 Task: Find connections with filter location Pomerode with filter topic #realtorwith filter profile language German with filter current company Pharma Stuff with filter school Ramjas College with filter industry Internet Publishing with filter service category Healthcare Consulting with filter keywords title Casino Host
Action: Mouse moved to (174, 279)
Screenshot: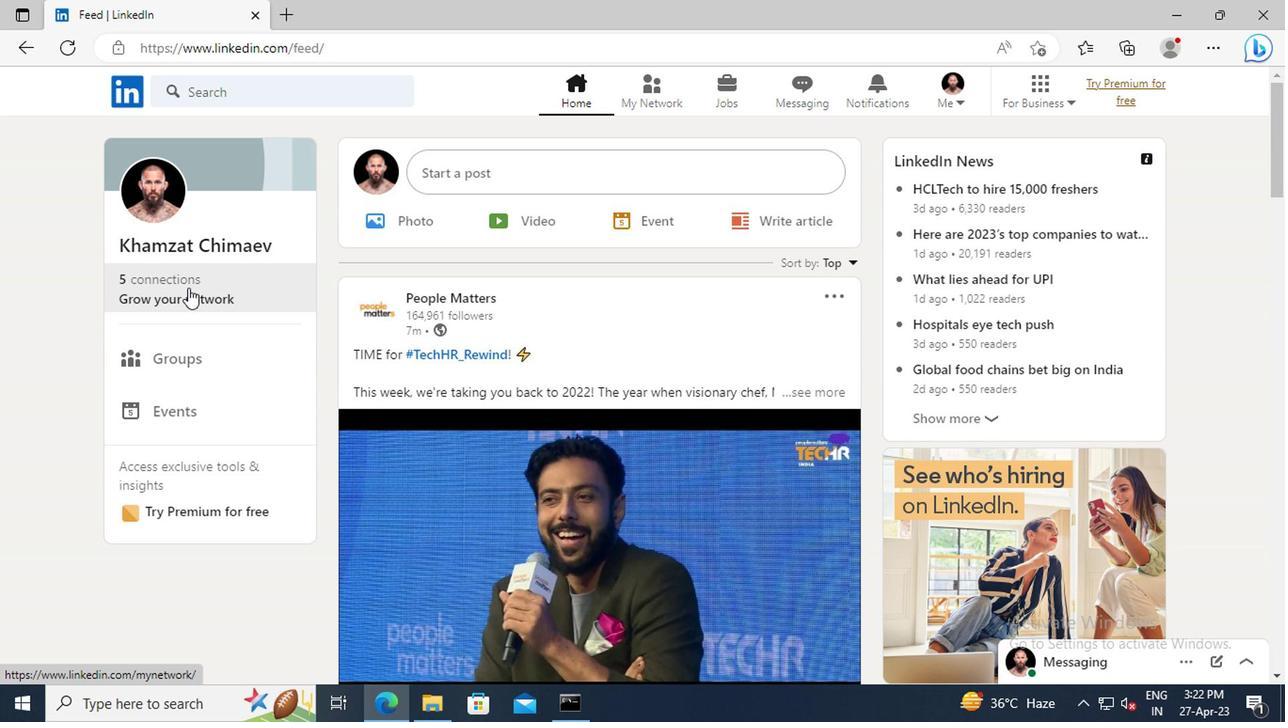 
Action: Mouse pressed left at (174, 279)
Screenshot: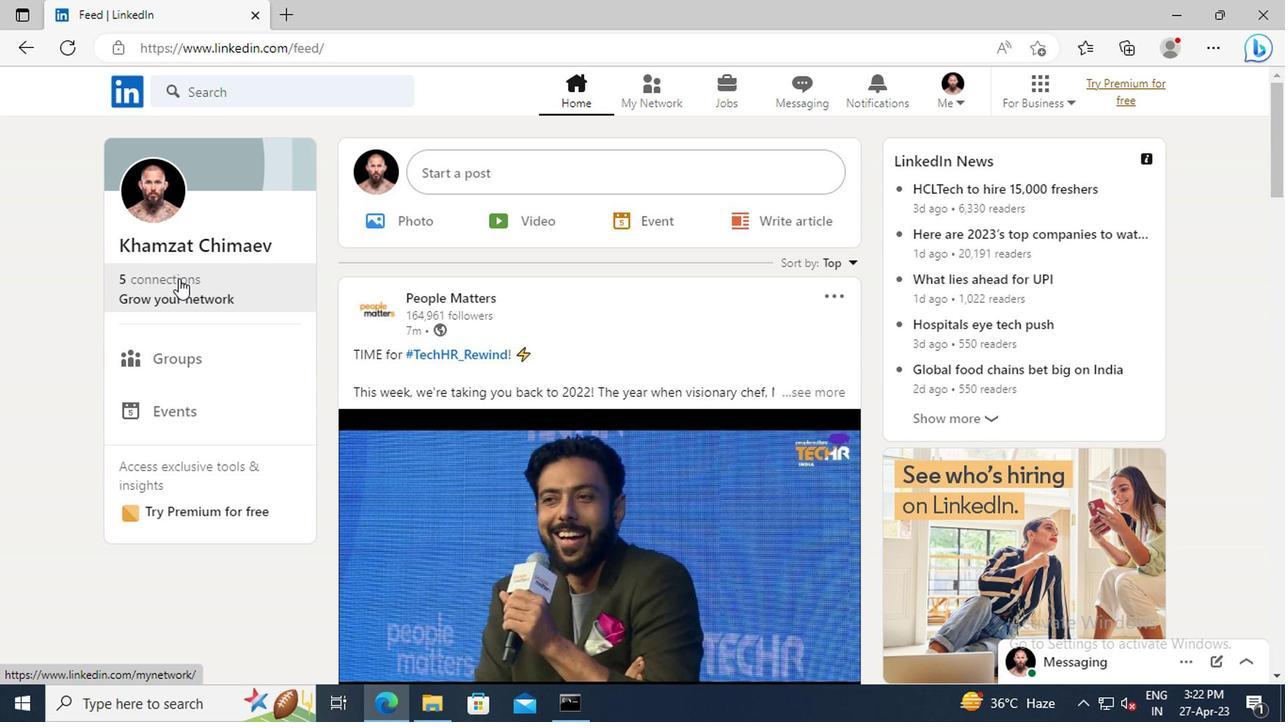 
Action: Mouse moved to (206, 189)
Screenshot: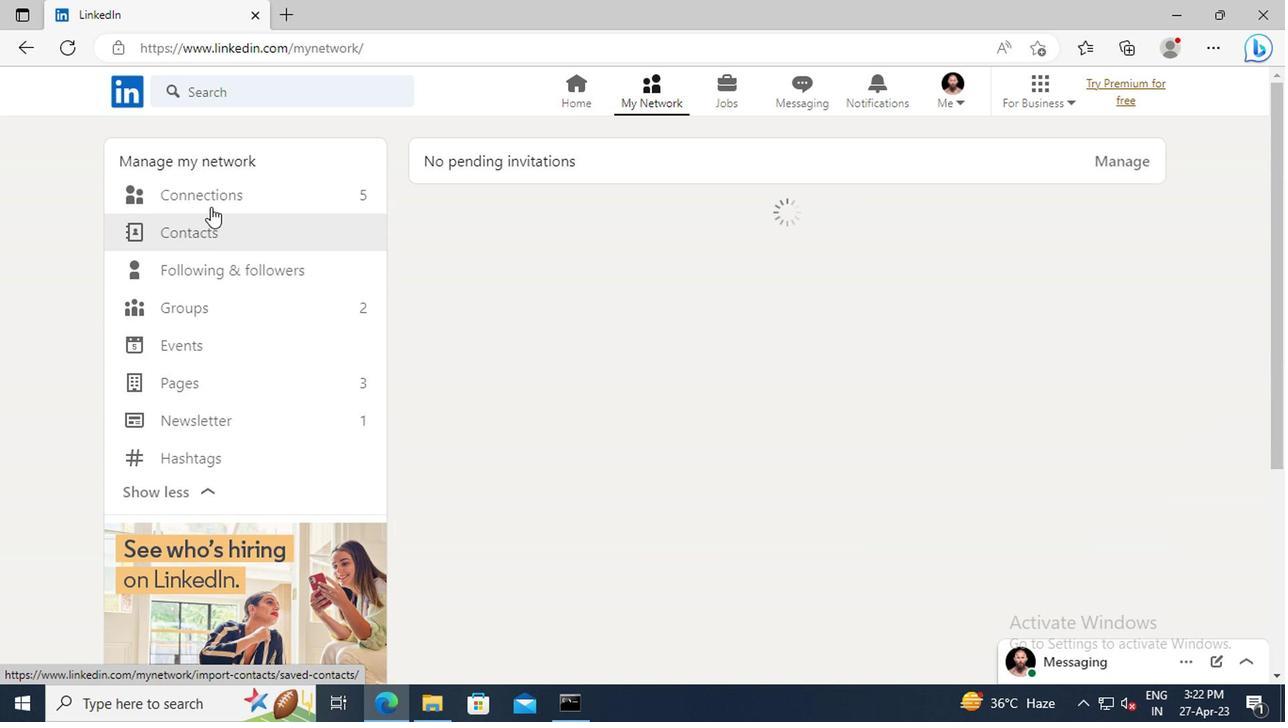 
Action: Mouse pressed left at (206, 189)
Screenshot: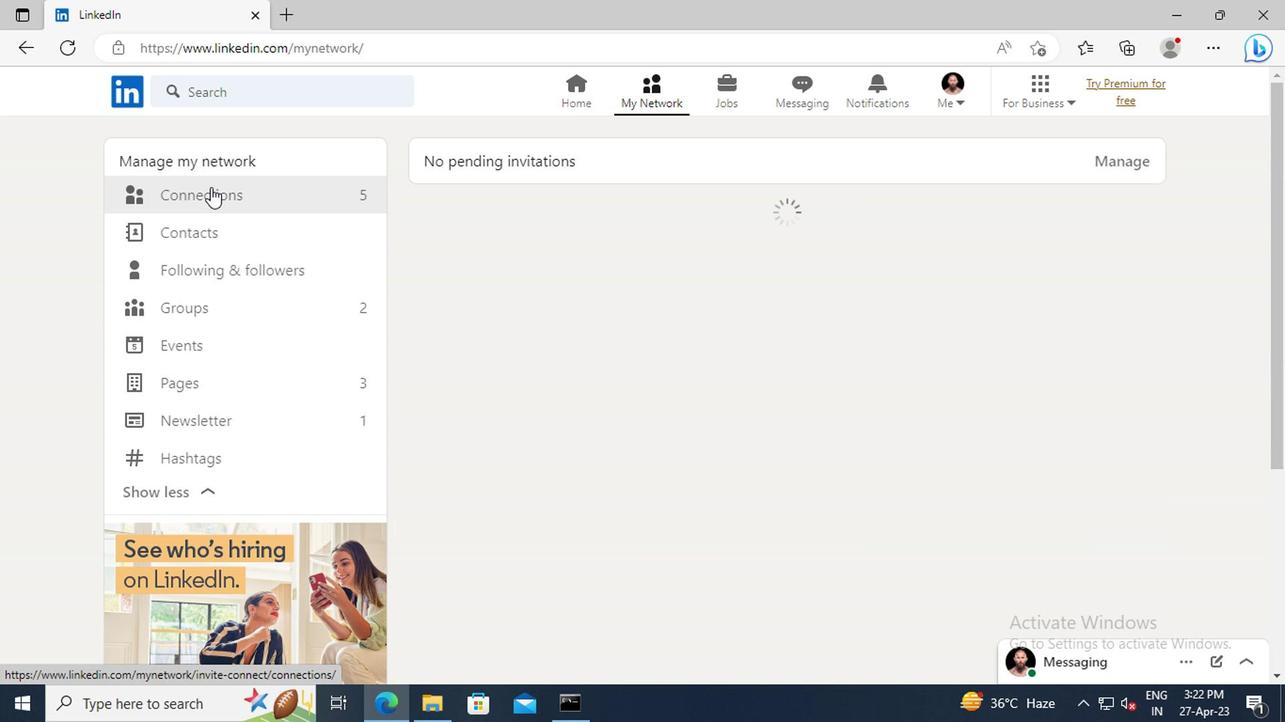 
Action: Mouse moved to (752, 200)
Screenshot: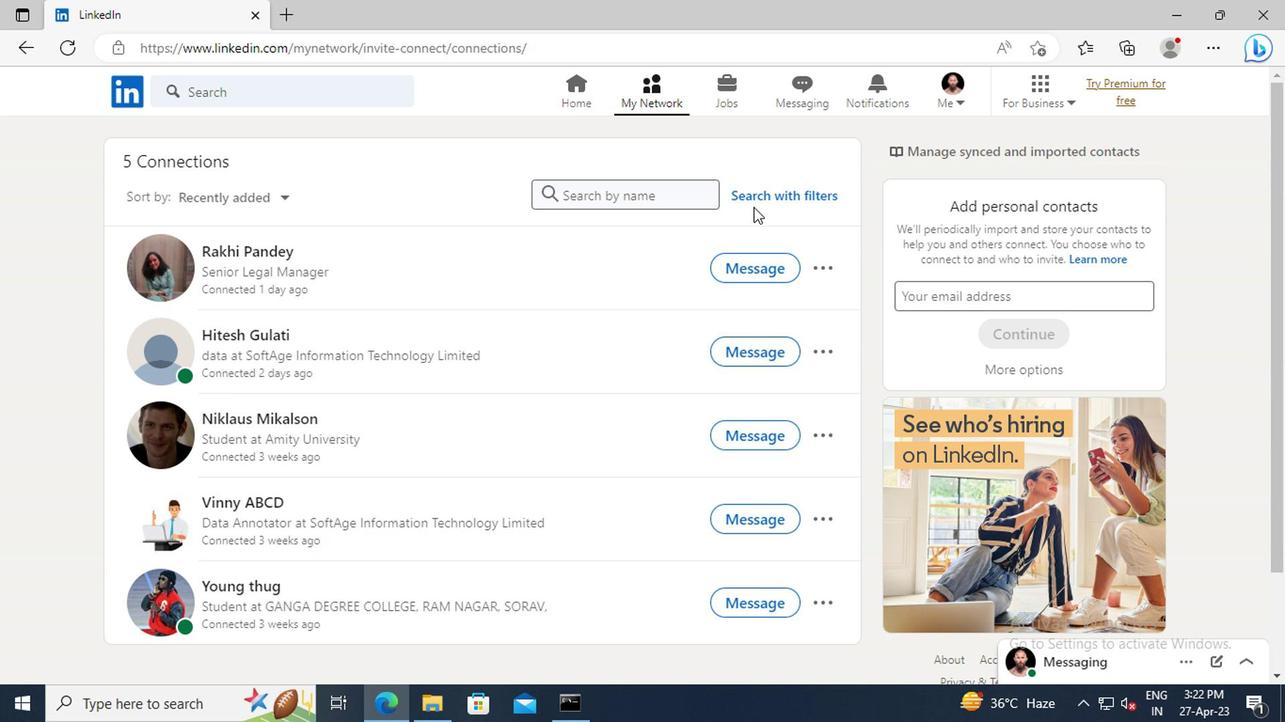 
Action: Mouse pressed left at (752, 200)
Screenshot: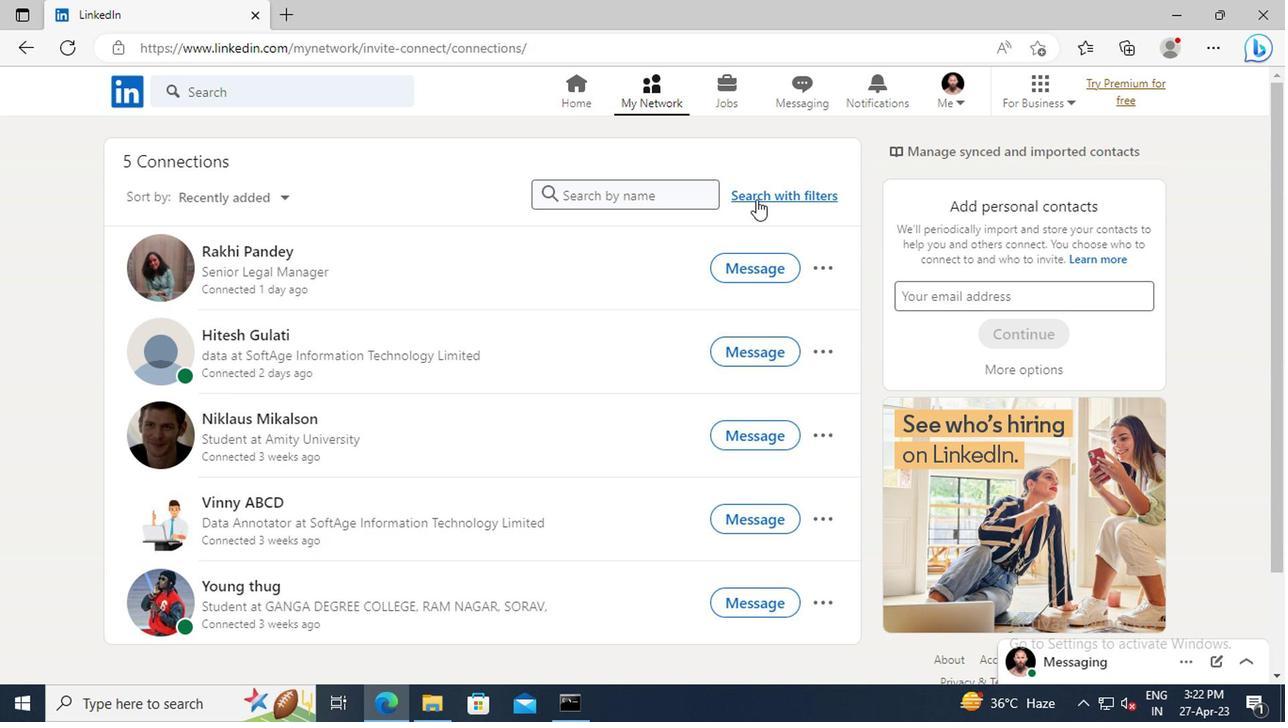 
Action: Mouse moved to (712, 149)
Screenshot: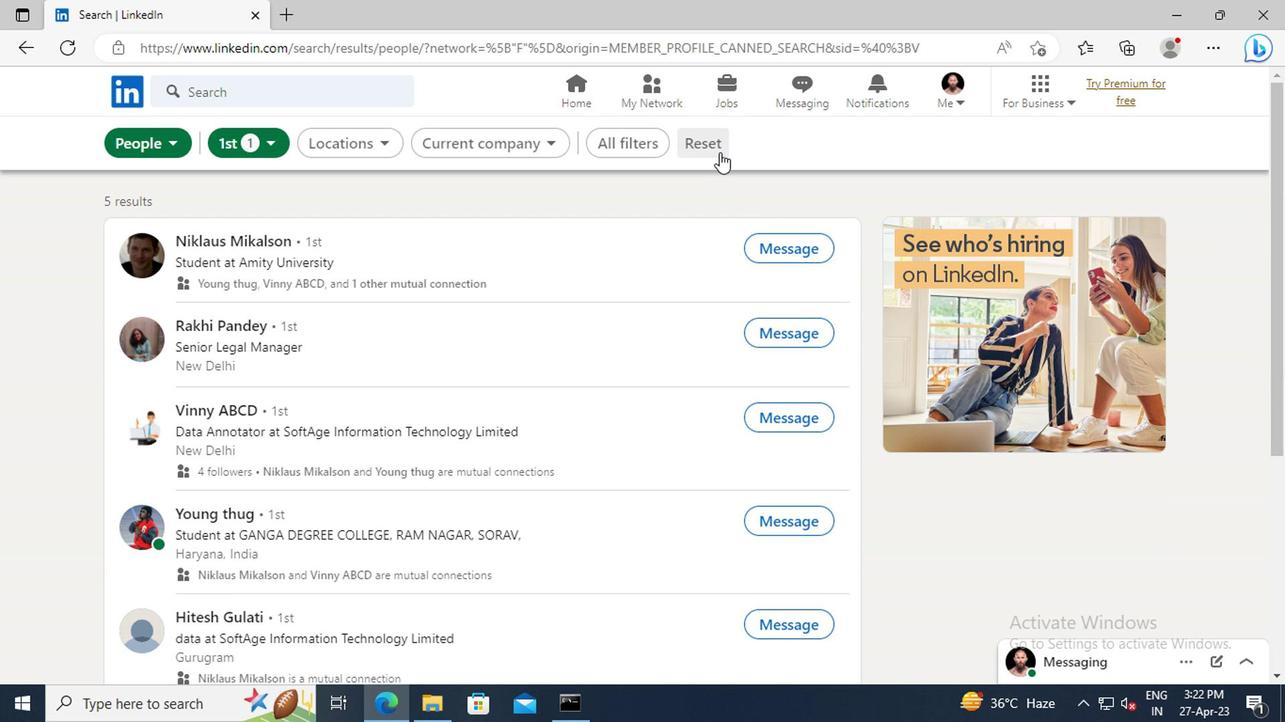 
Action: Mouse pressed left at (712, 149)
Screenshot: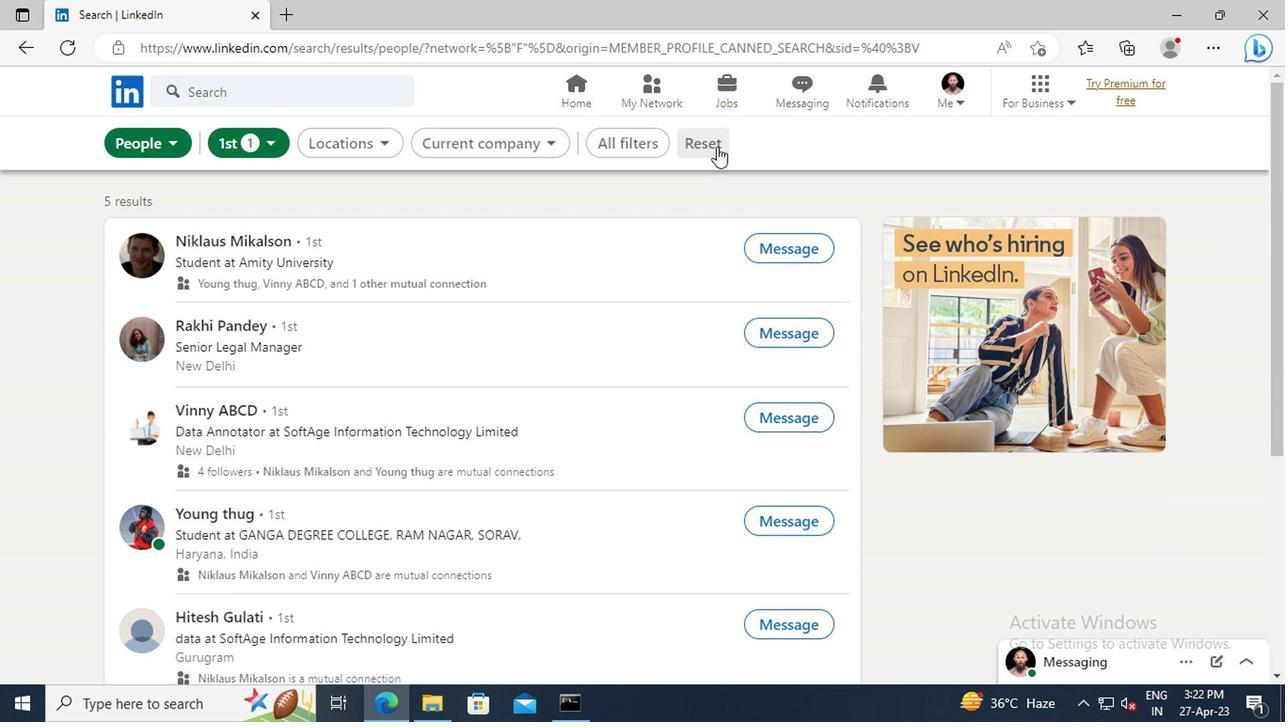 
Action: Mouse moved to (686, 149)
Screenshot: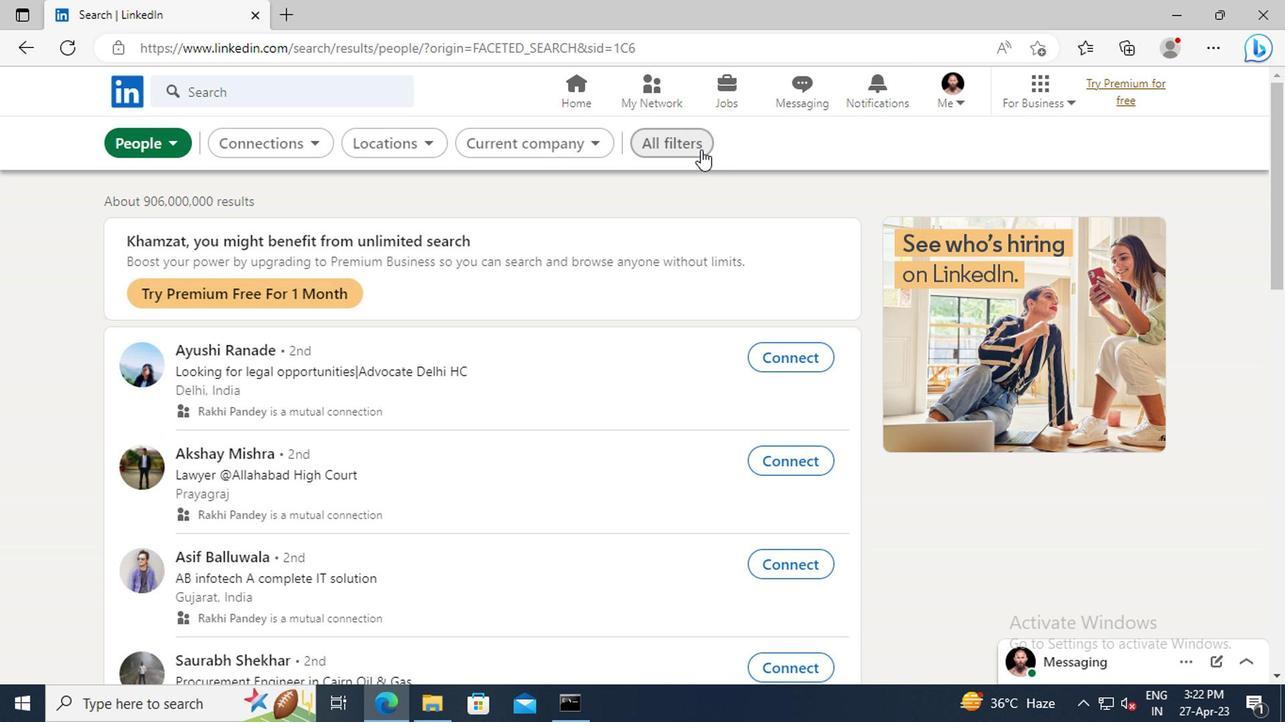 
Action: Mouse pressed left at (686, 149)
Screenshot: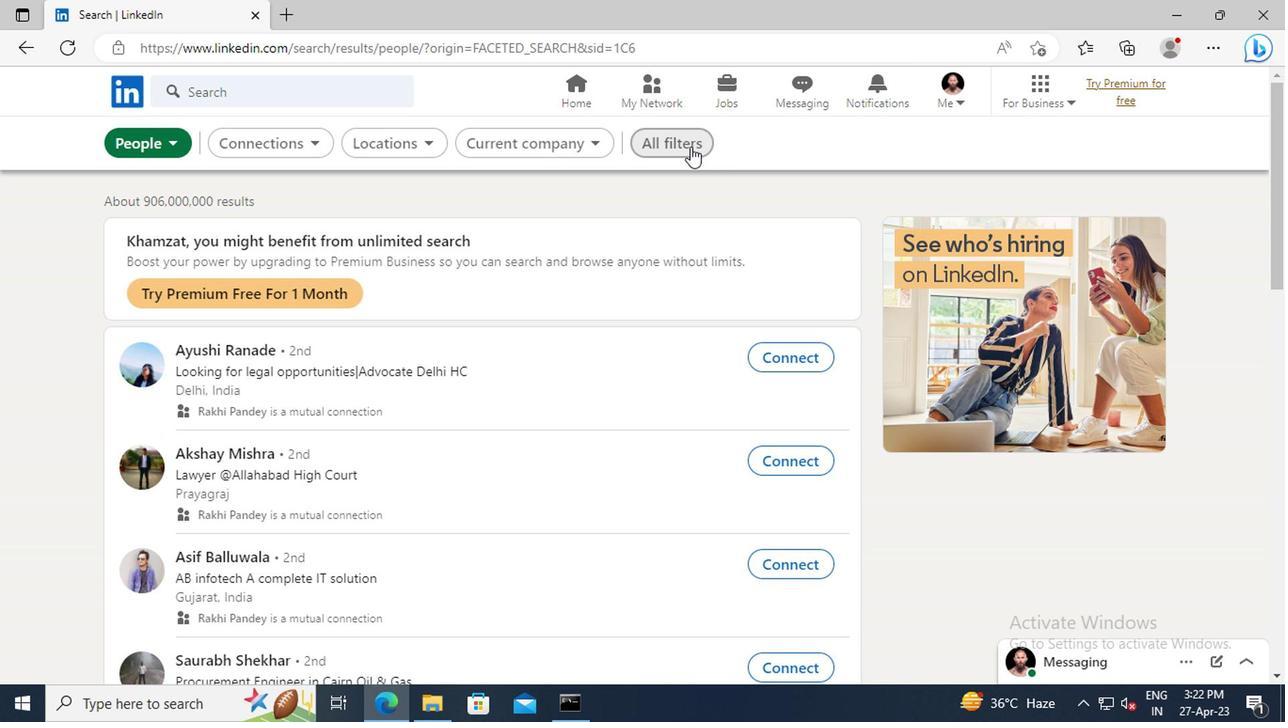 
Action: Mouse moved to (1041, 378)
Screenshot: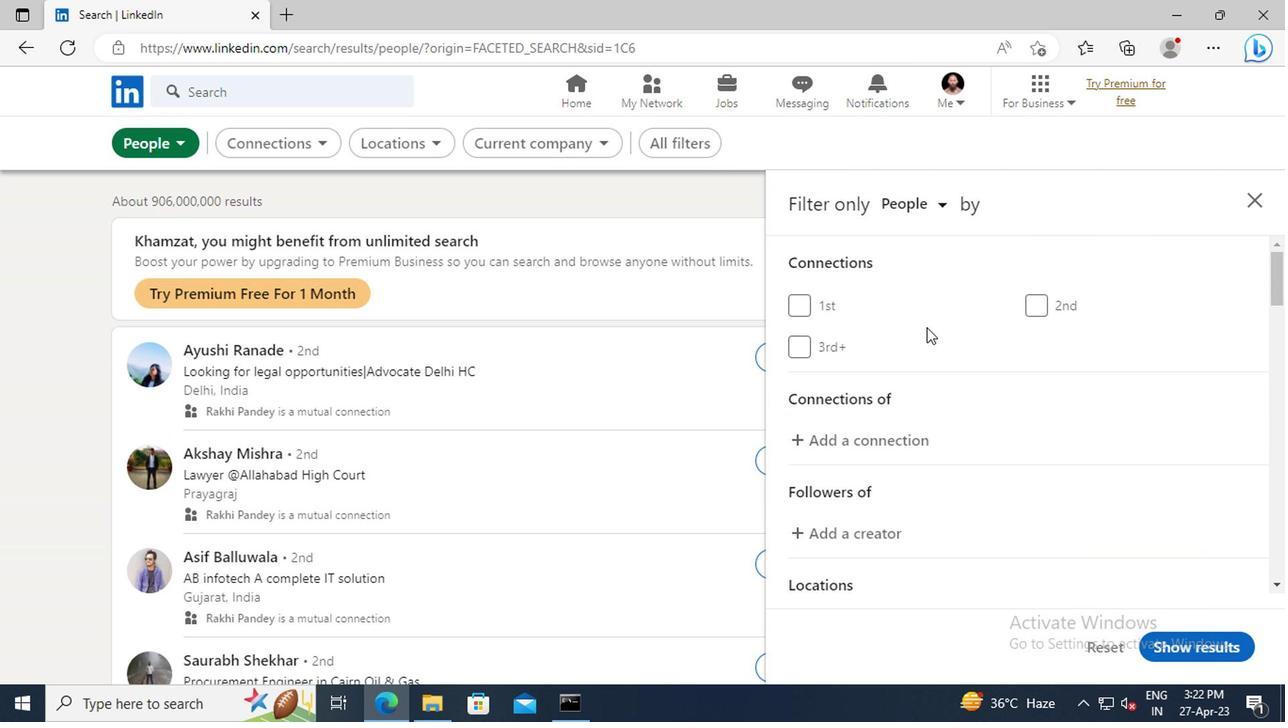 
Action: Mouse scrolled (1041, 377) with delta (0, -1)
Screenshot: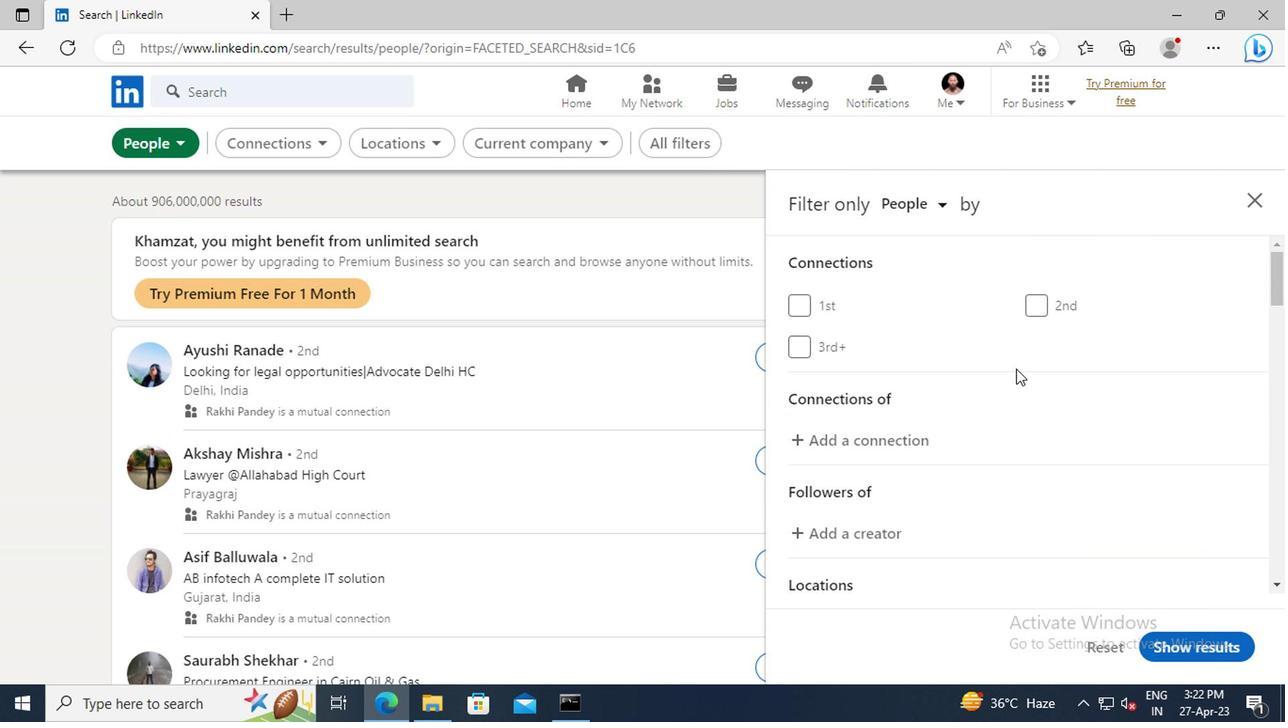 
Action: Mouse scrolled (1041, 377) with delta (0, -1)
Screenshot: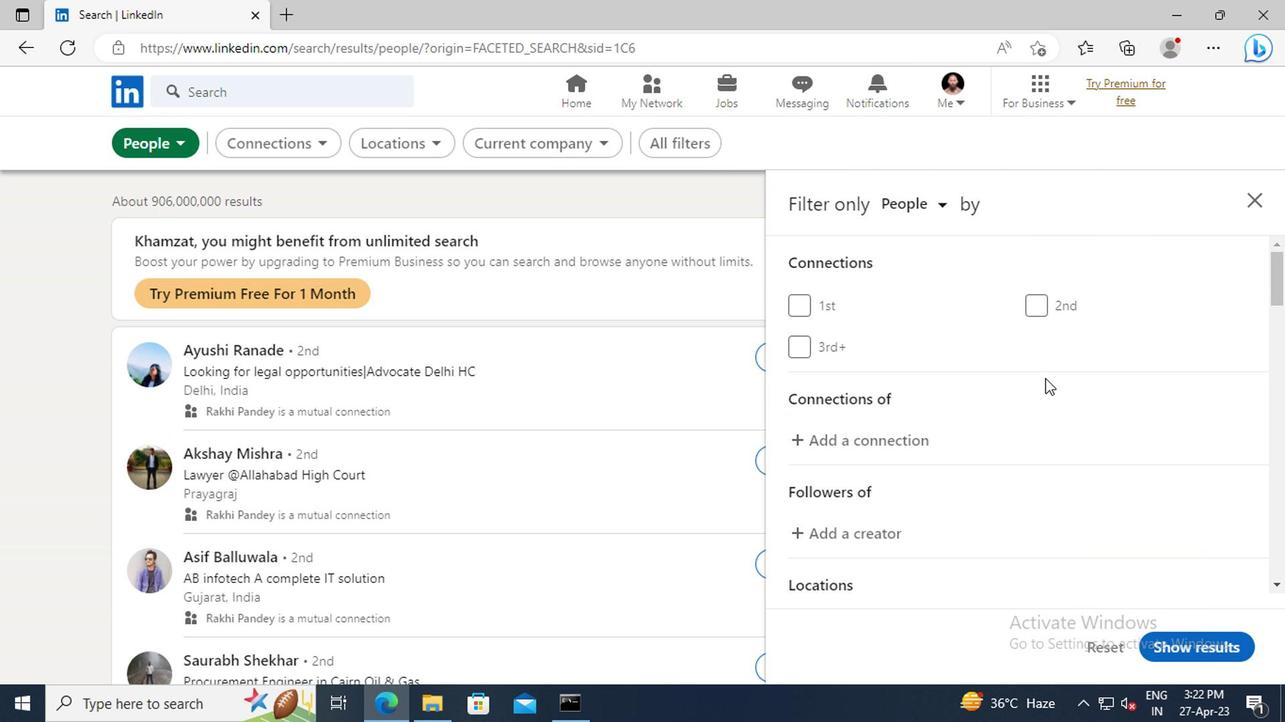 
Action: Mouse scrolled (1041, 377) with delta (0, -1)
Screenshot: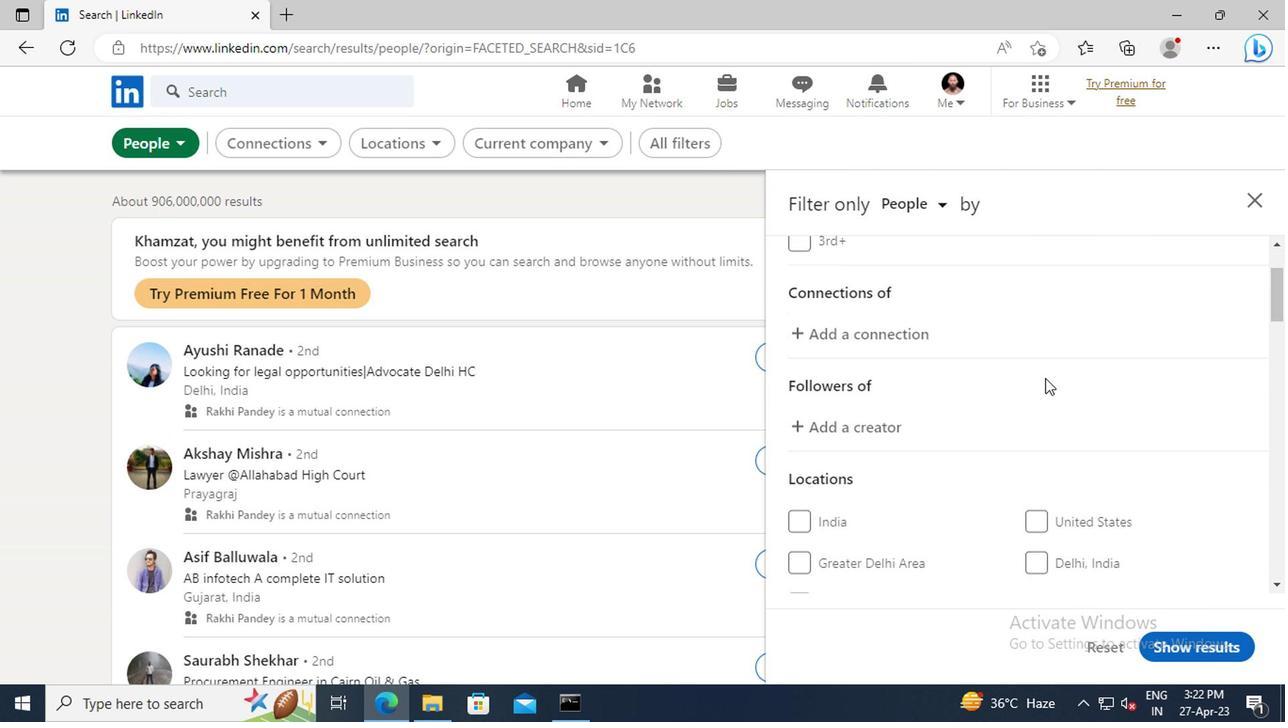 
Action: Mouse scrolled (1041, 377) with delta (0, -1)
Screenshot: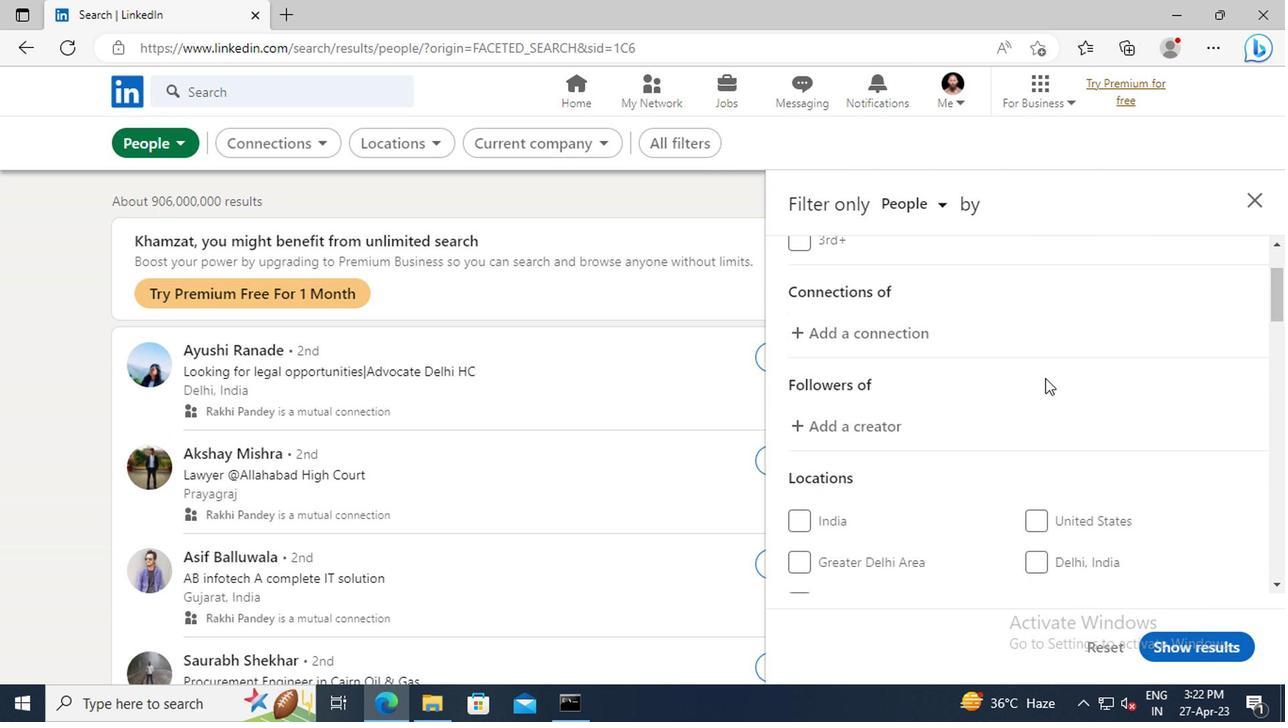 
Action: Mouse scrolled (1041, 377) with delta (0, -1)
Screenshot: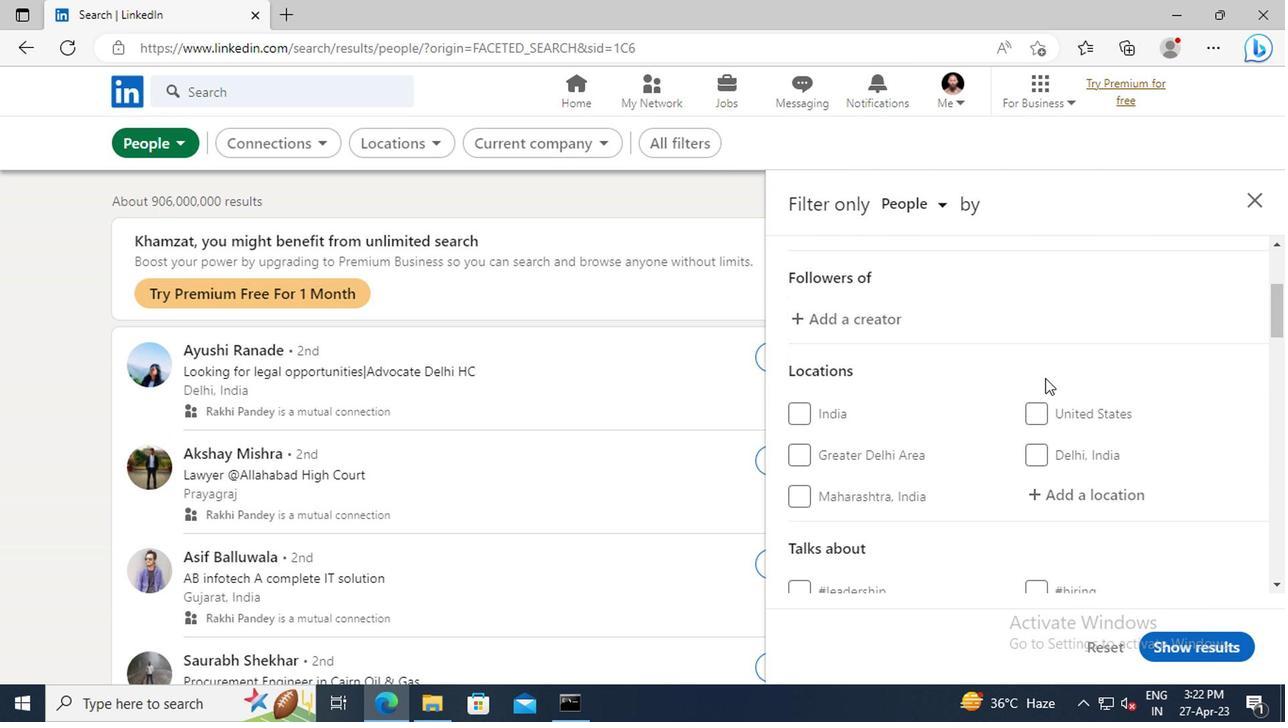 
Action: Mouse moved to (1060, 438)
Screenshot: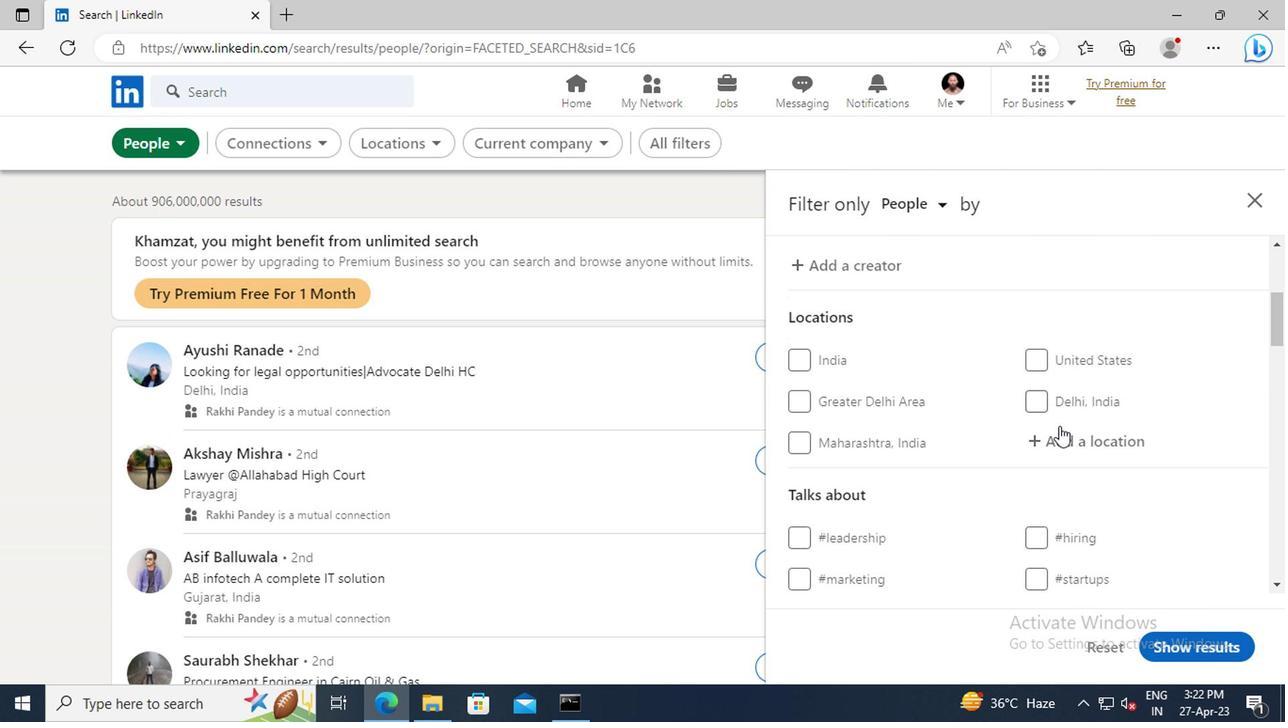 
Action: Mouse pressed left at (1060, 438)
Screenshot: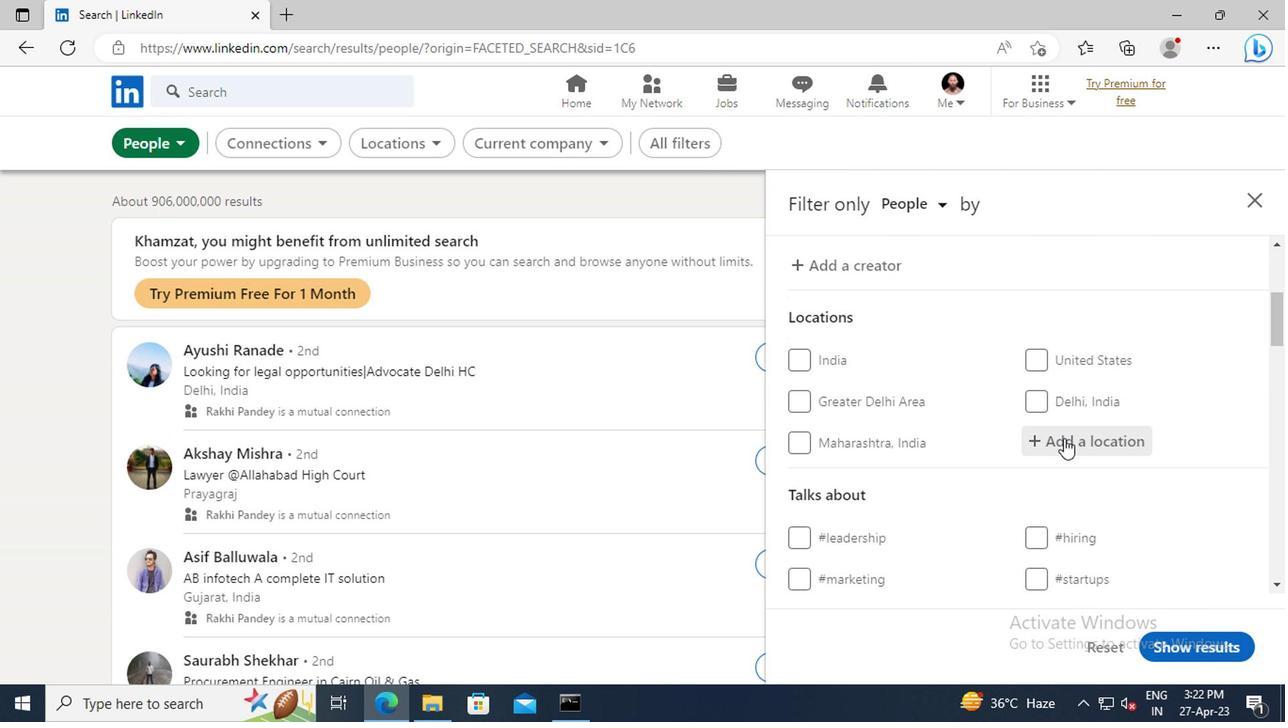 
Action: Key pressed <Key.shift>POMERODE
Screenshot: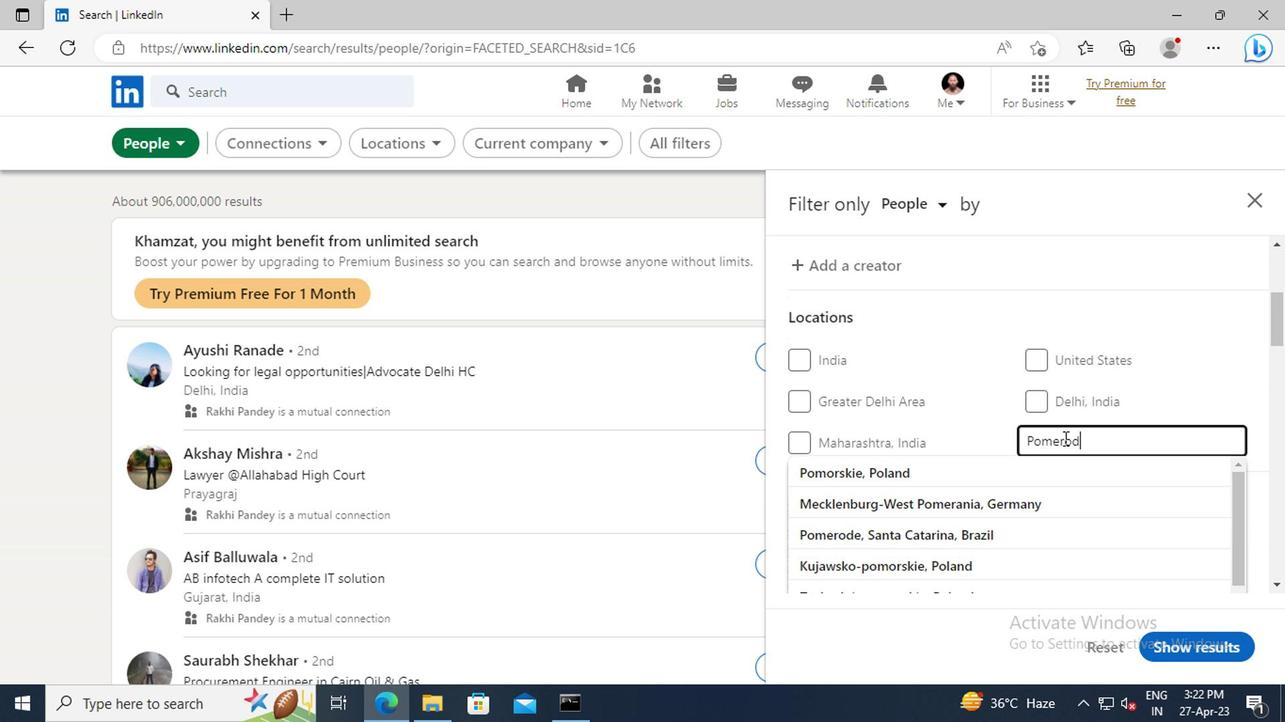 
Action: Mouse moved to (1061, 473)
Screenshot: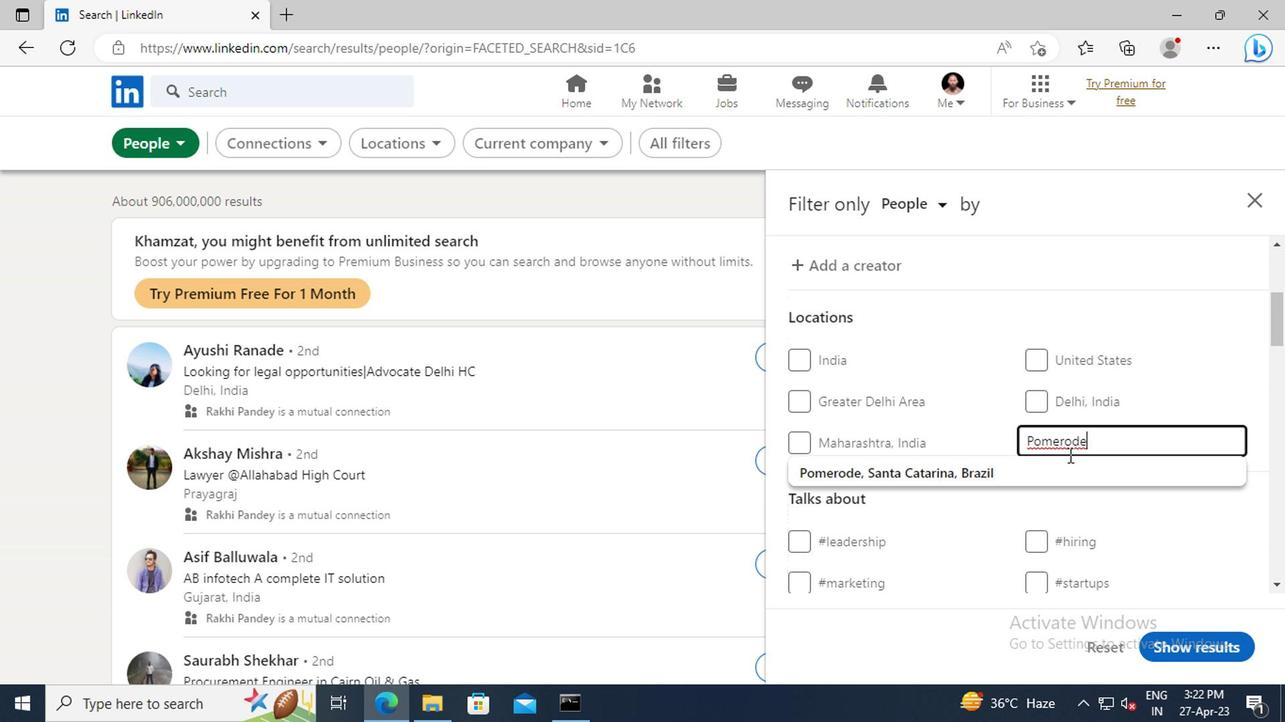 
Action: Mouse pressed left at (1061, 473)
Screenshot: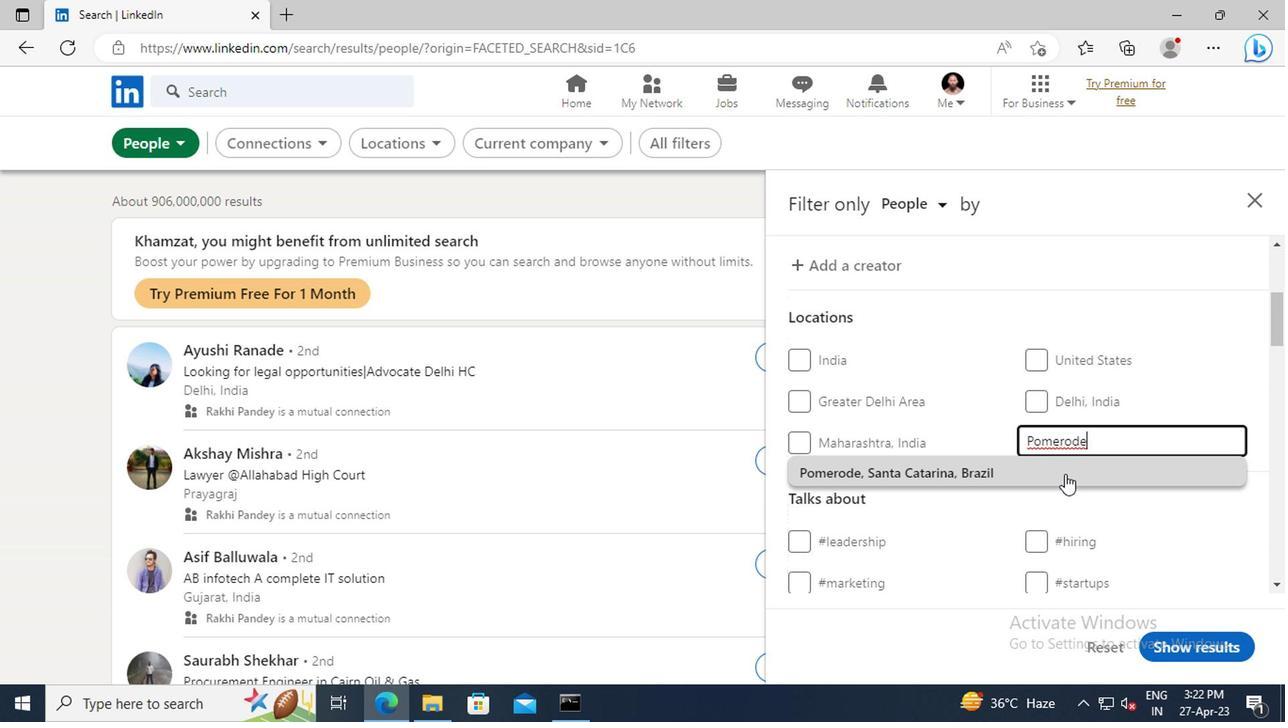 
Action: Mouse moved to (1064, 392)
Screenshot: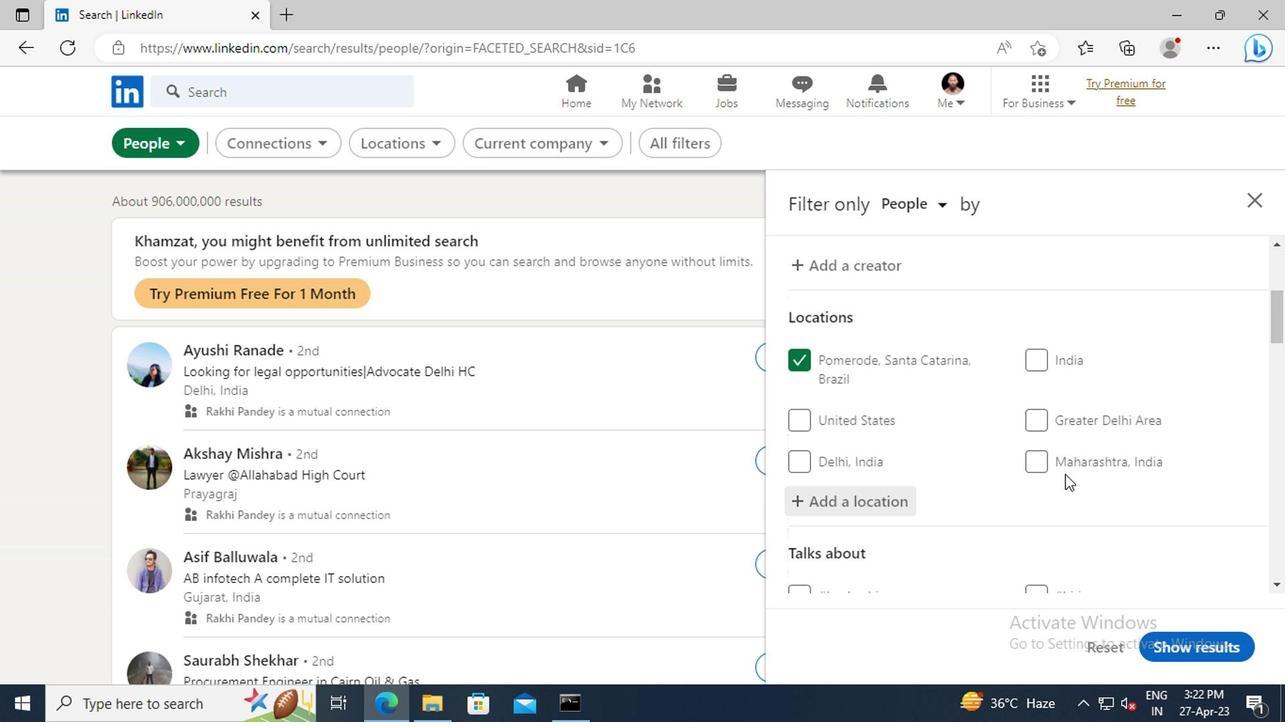 
Action: Mouse scrolled (1064, 391) with delta (0, 0)
Screenshot: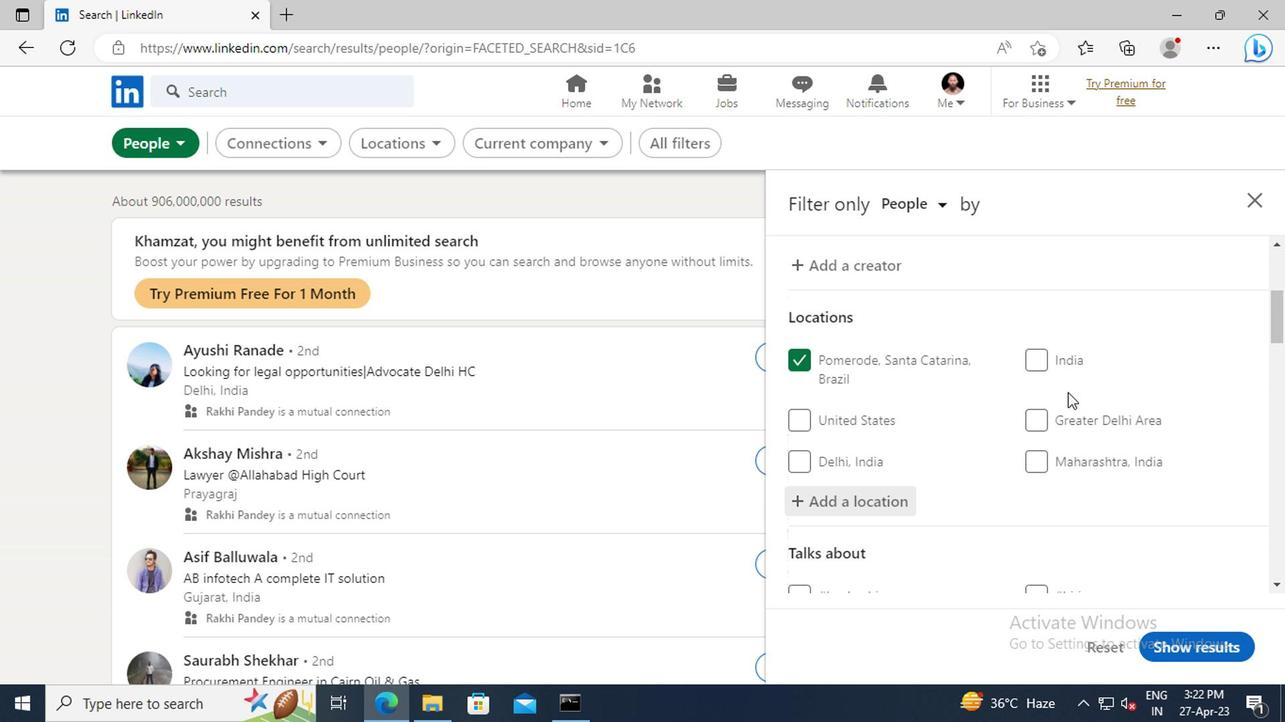 
Action: Mouse scrolled (1064, 391) with delta (0, 0)
Screenshot: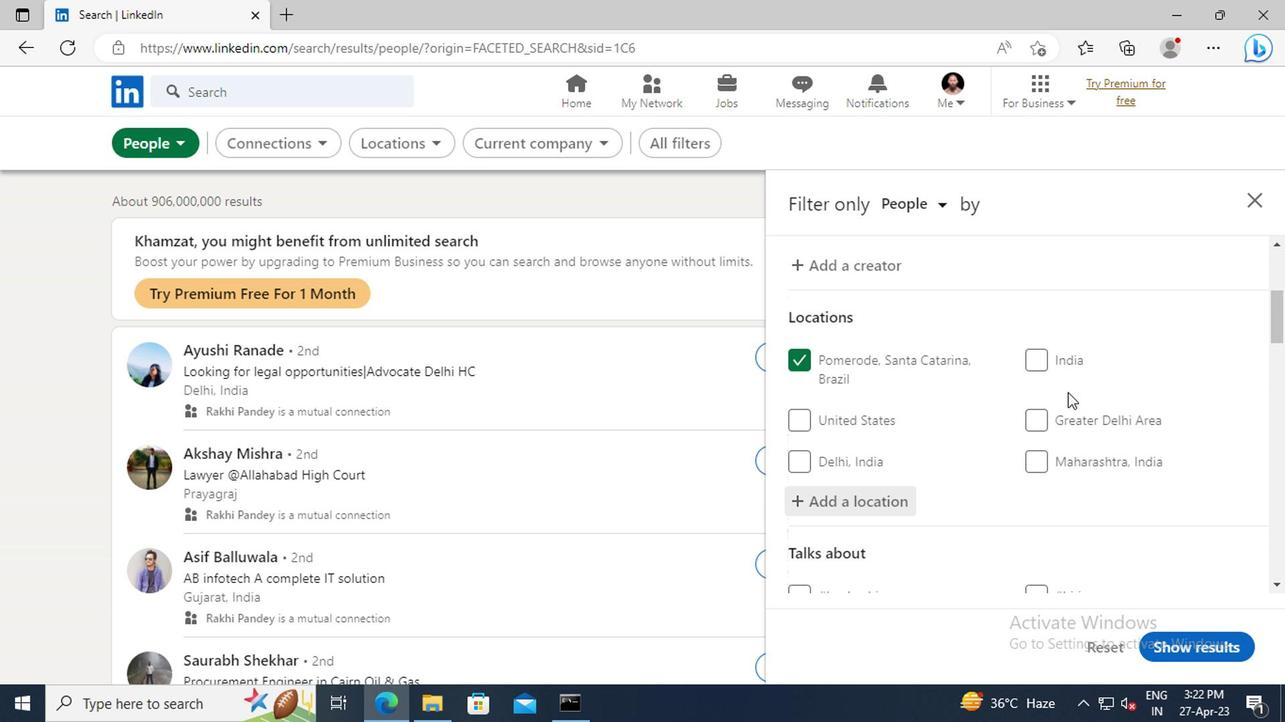
Action: Mouse scrolled (1064, 391) with delta (0, 0)
Screenshot: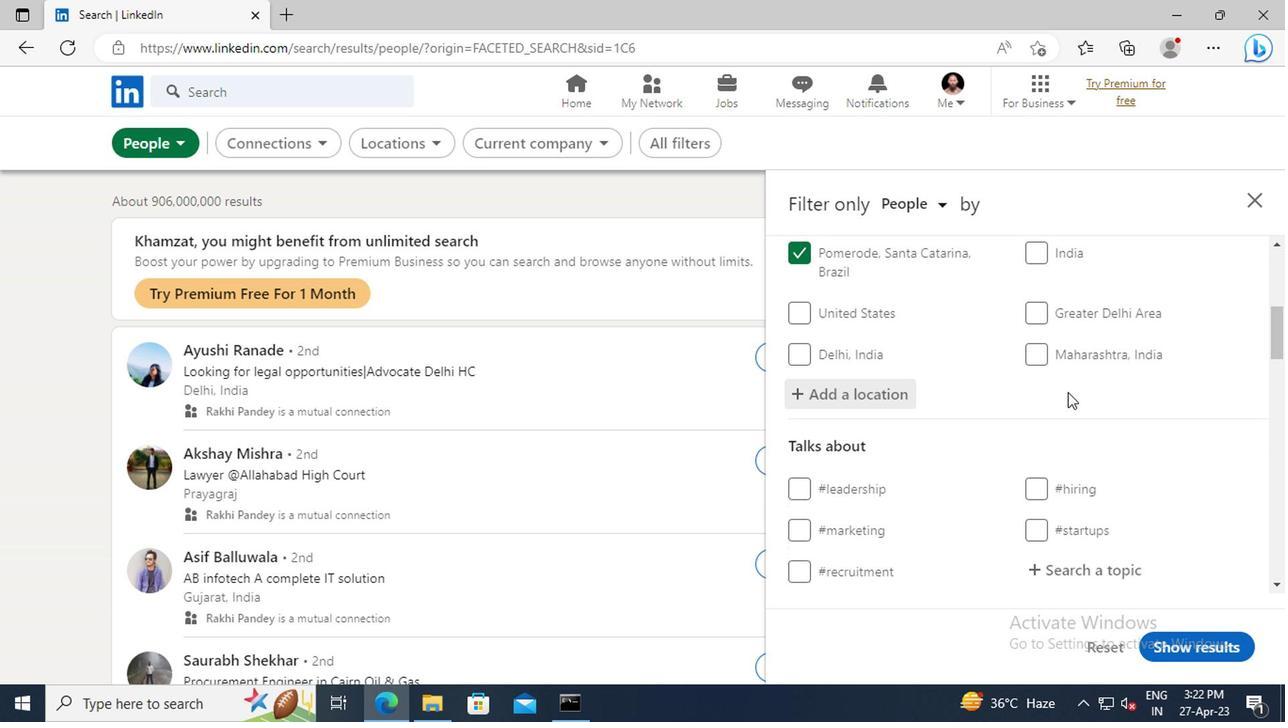 
Action: Mouse scrolled (1064, 391) with delta (0, 0)
Screenshot: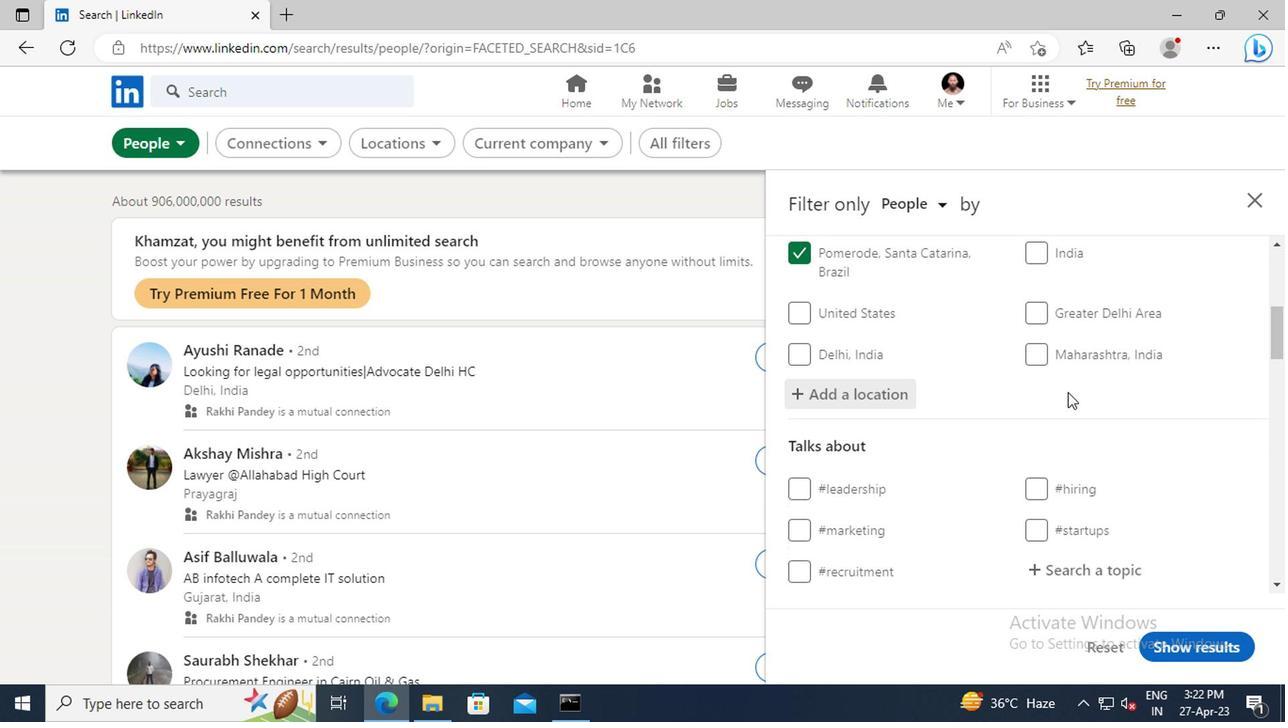 
Action: Mouse scrolled (1064, 391) with delta (0, 0)
Screenshot: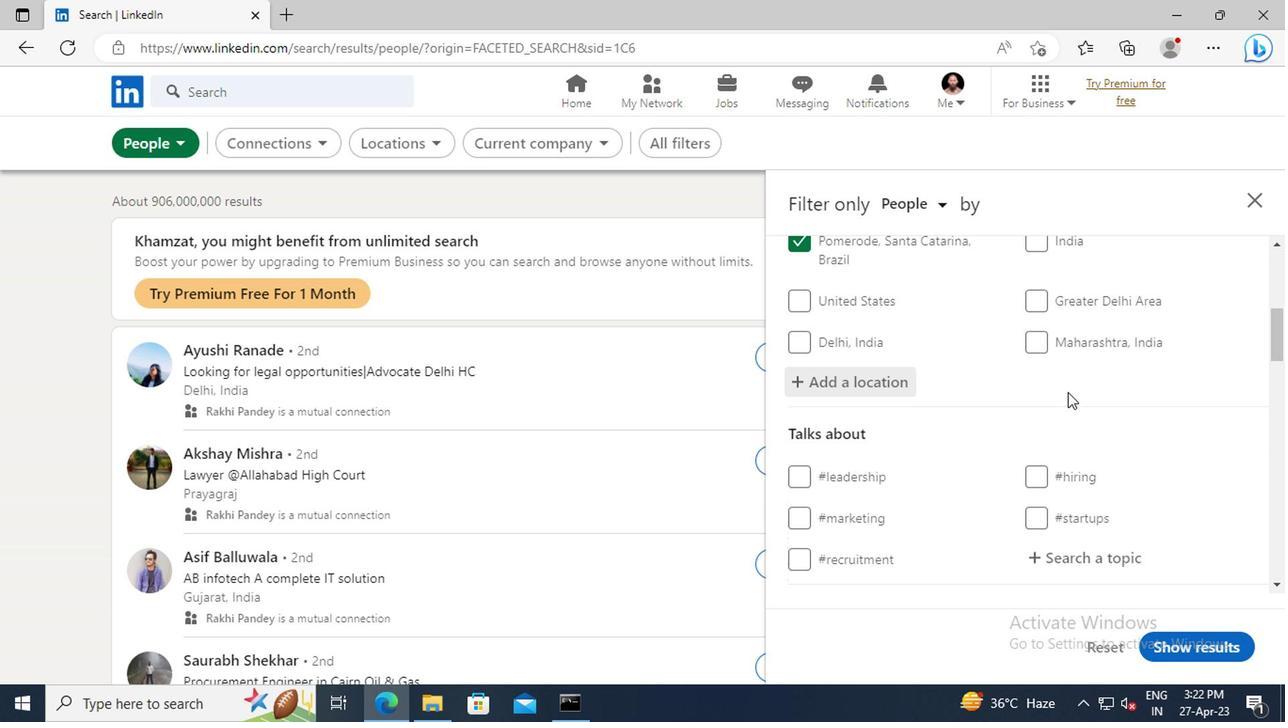 
Action: Mouse moved to (1065, 405)
Screenshot: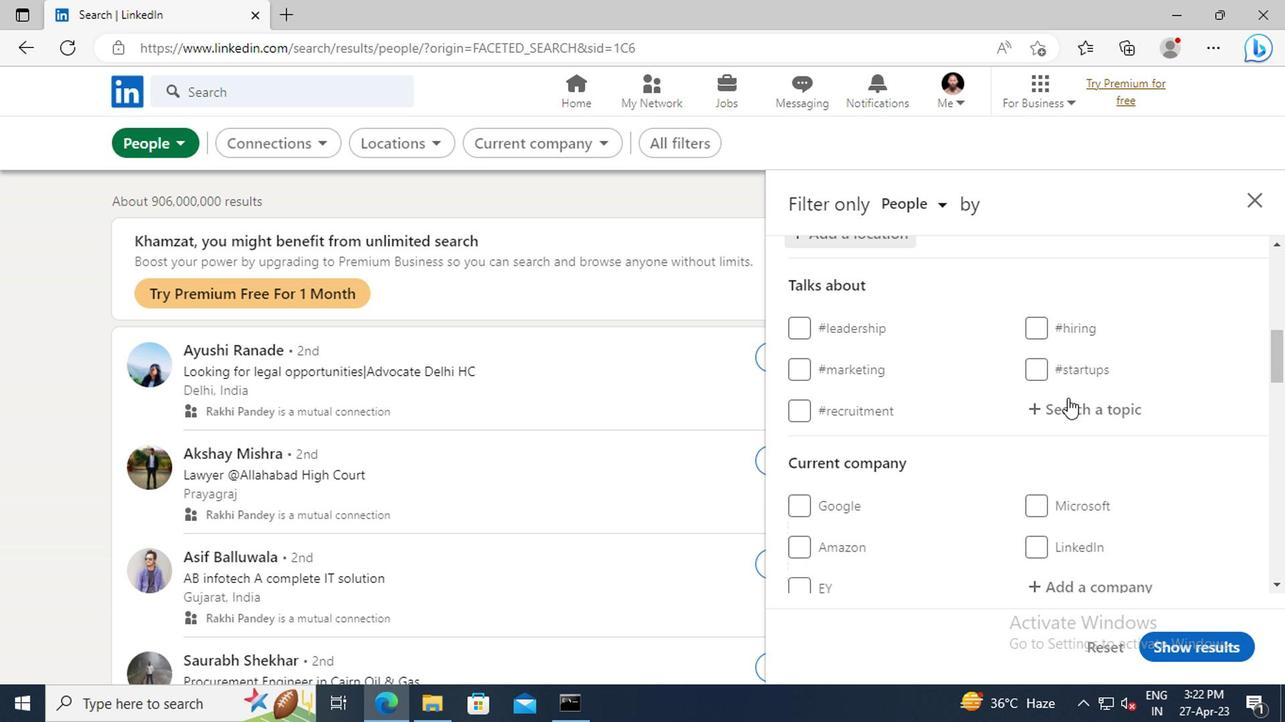 
Action: Mouse pressed left at (1065, 405)
Screenshot: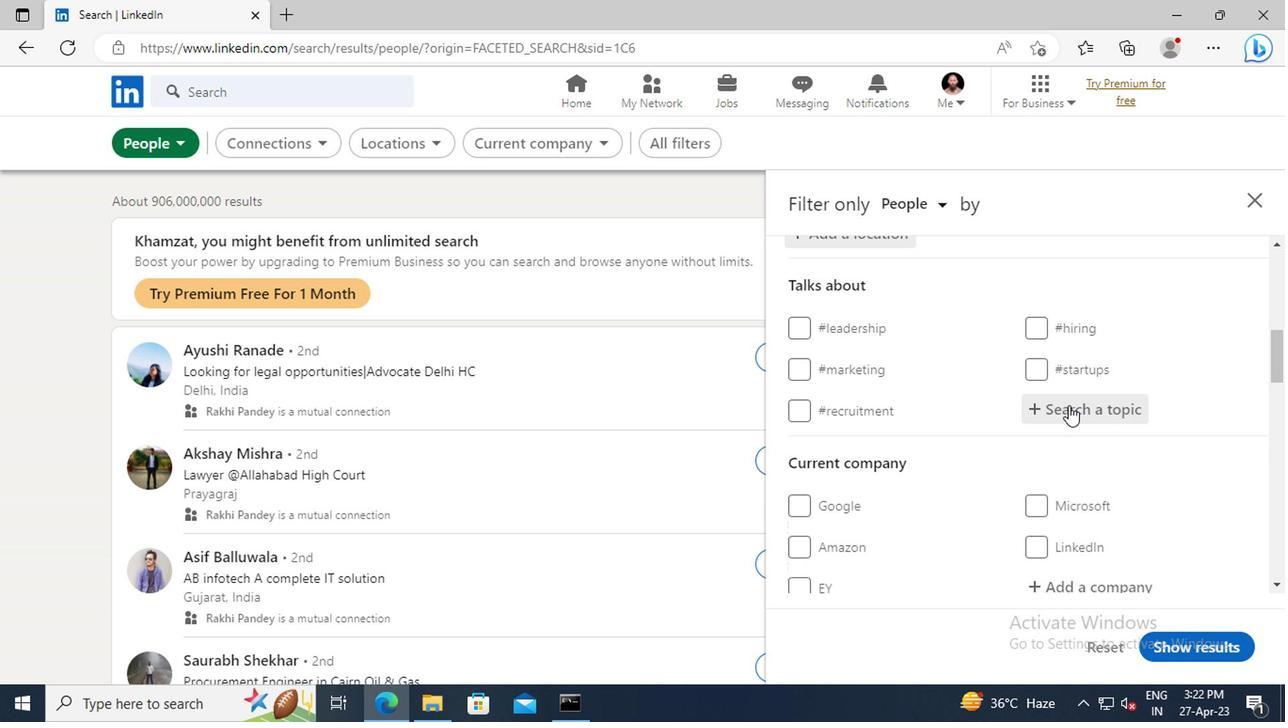 
Action: Key pressed <Key.shift>#REALTORWITH<Key.enter>
Screenshot: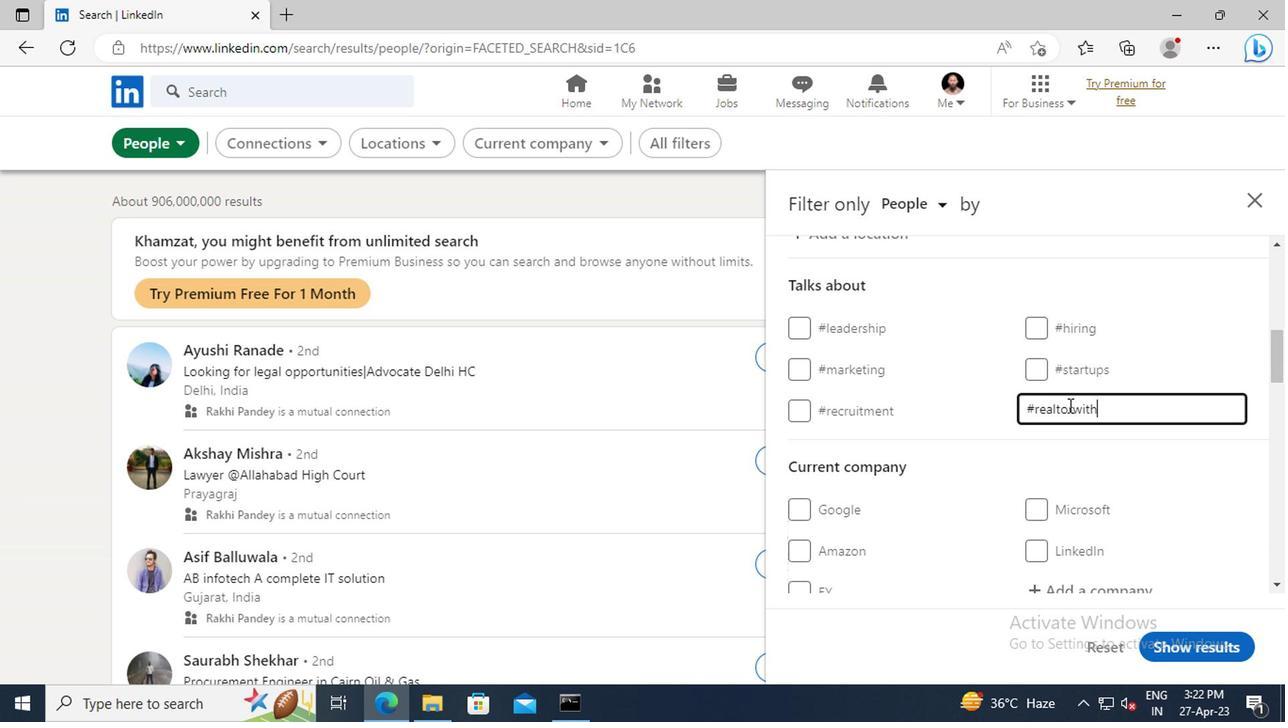 
Action: Mouse scrolled (1065, 404) with delta (0, 0)
Screenshot: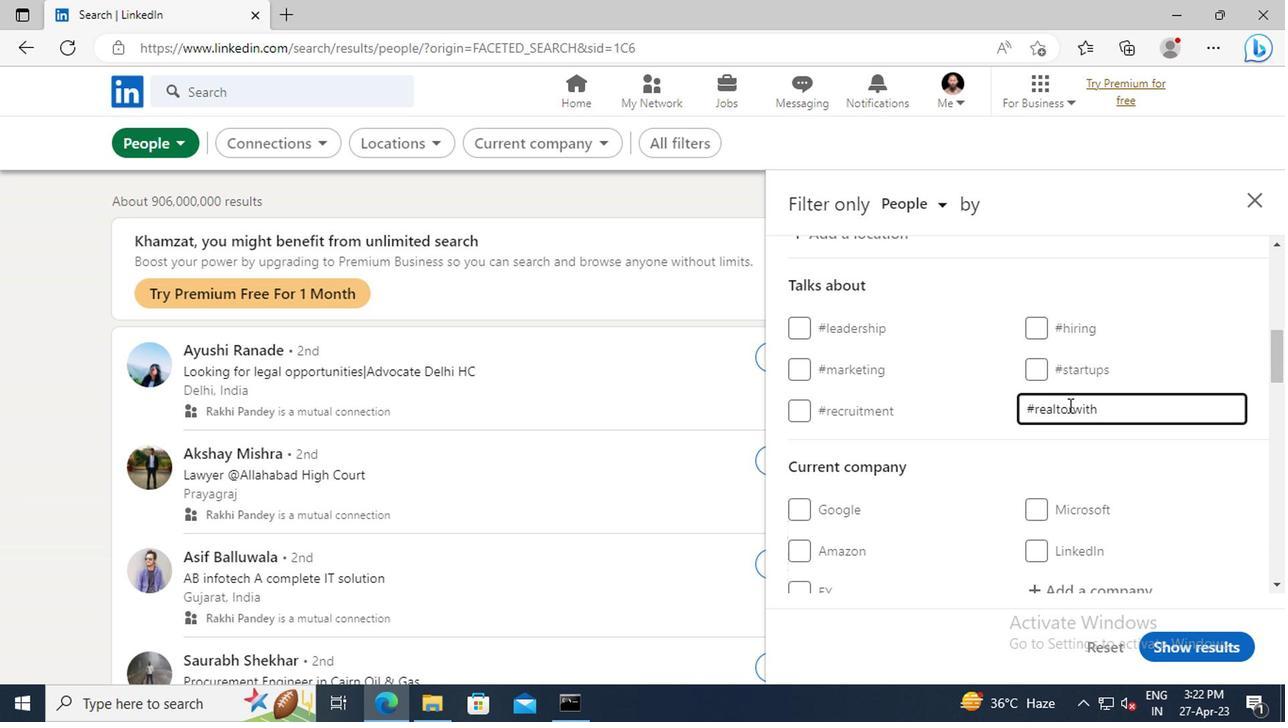 
Action: Mouse scrolled (1065, 404) with delta (0, 0)
Screenshot: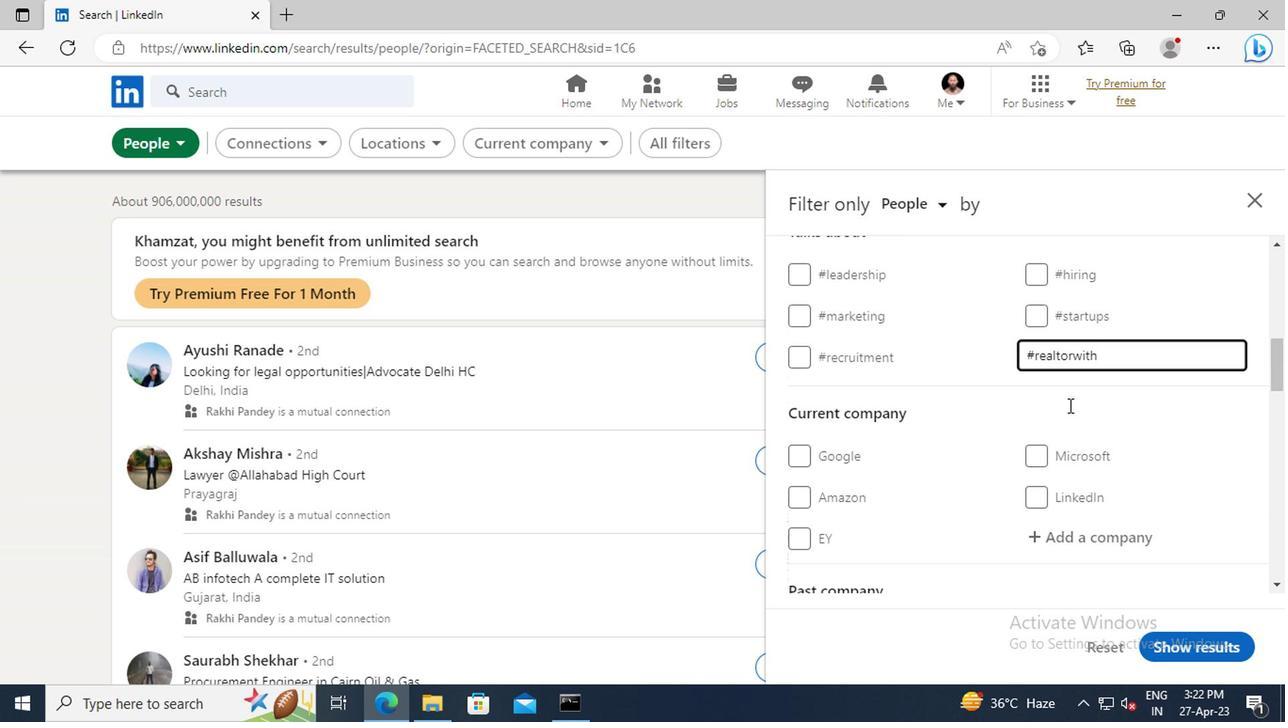 
Action: Mouse scrolled (1065, 404) with delta (0, 0)
Screenshot: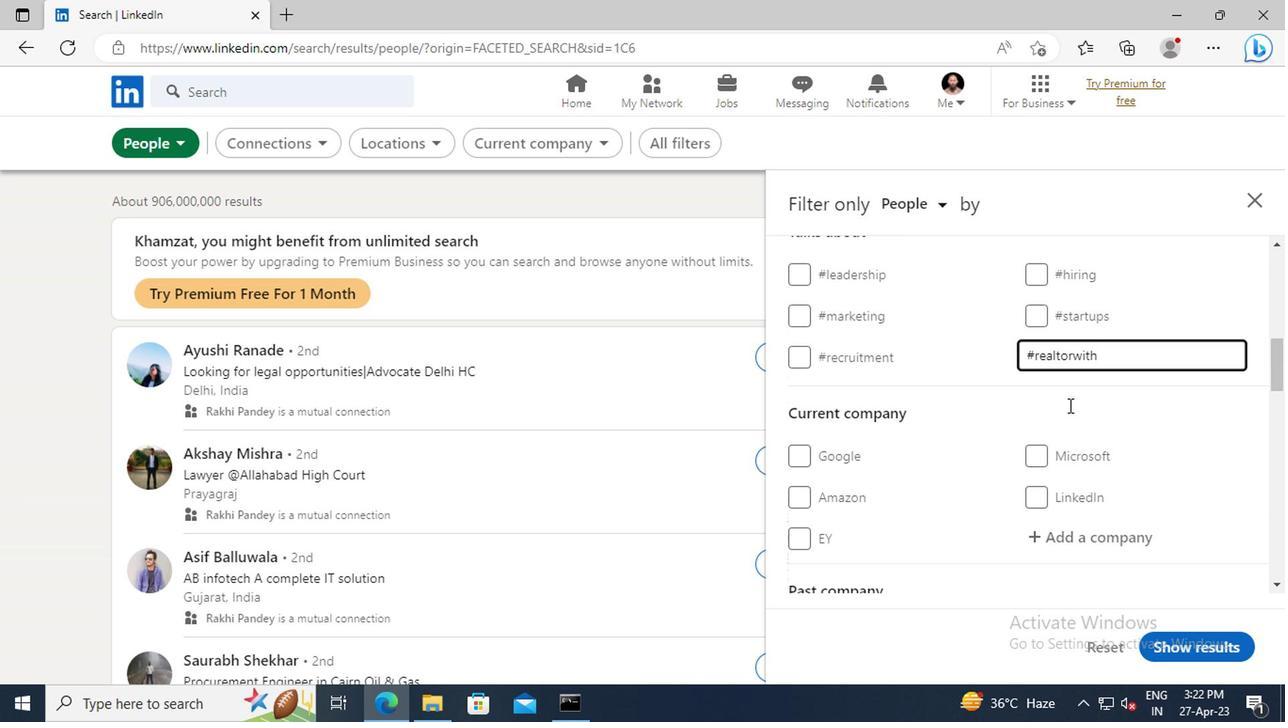 
Action: Mouse scrolled (1065, 404) with delta (0, 0)
Screenshot: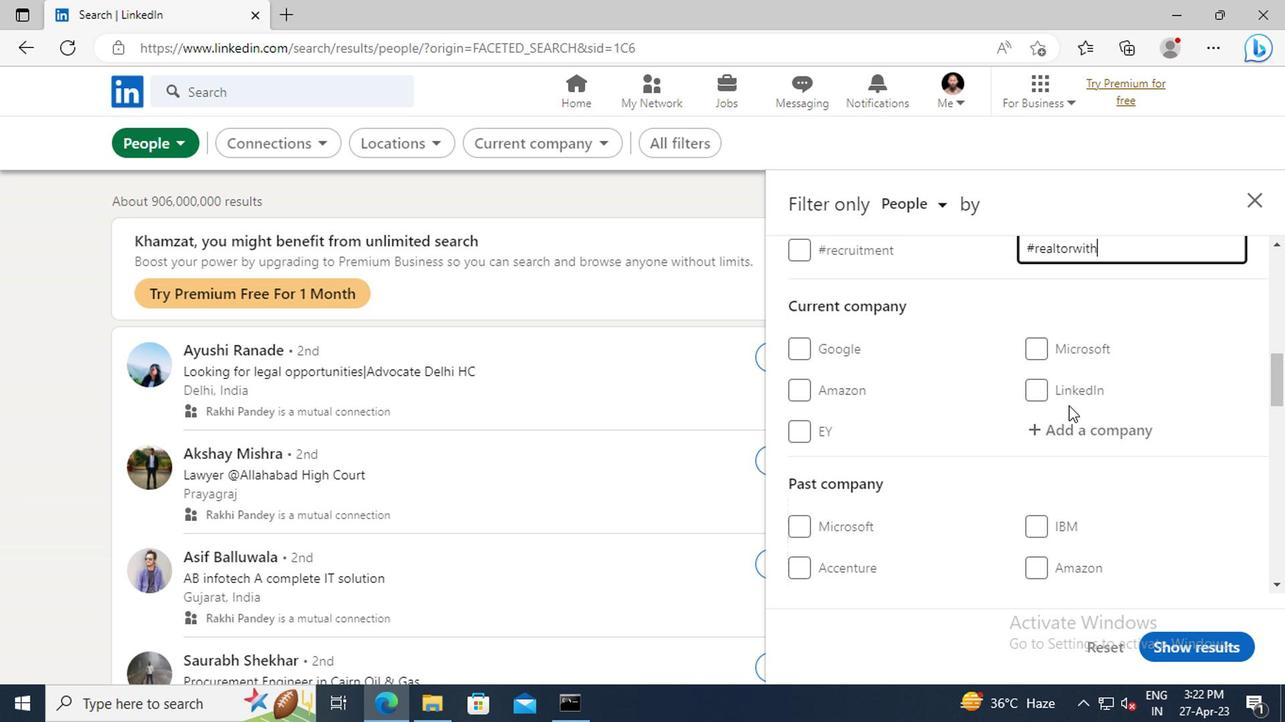 
Action: Mouse scrolled (1065, 404) with delta (0, 0)
Screenshot: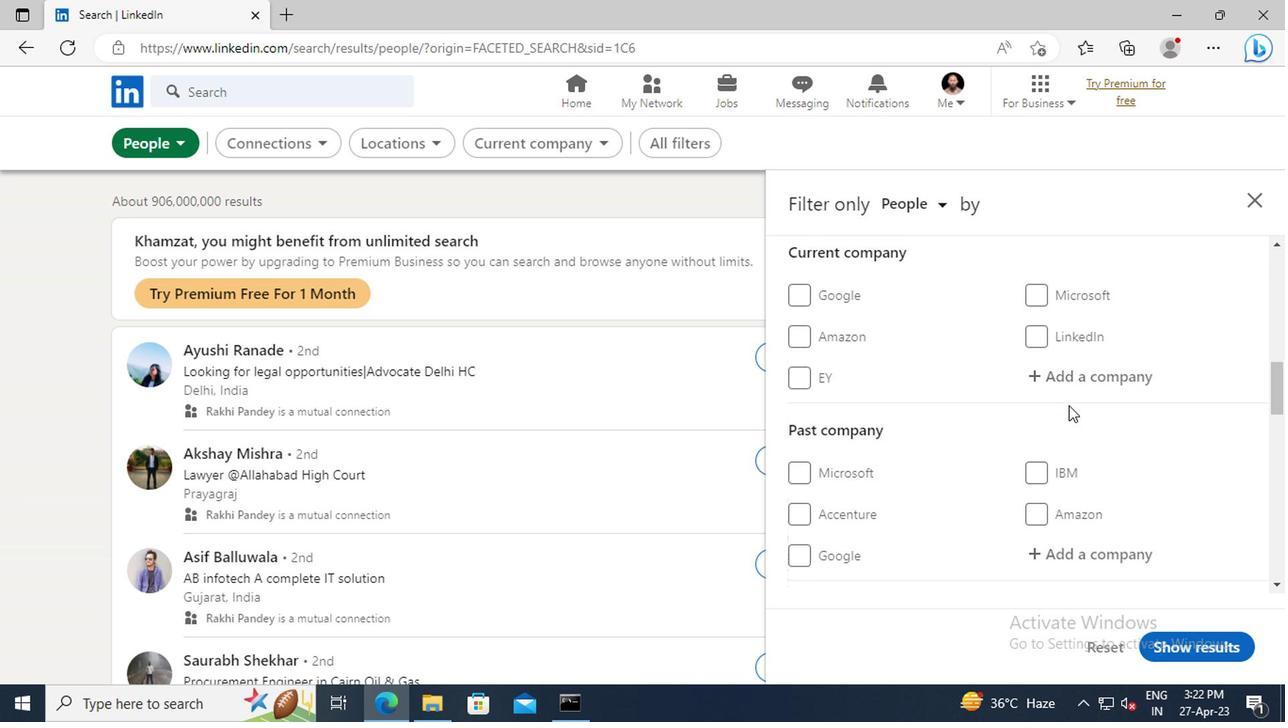 
Action: Mouse scrolled (1065, 404) with delta (0, 0)
Screenshot: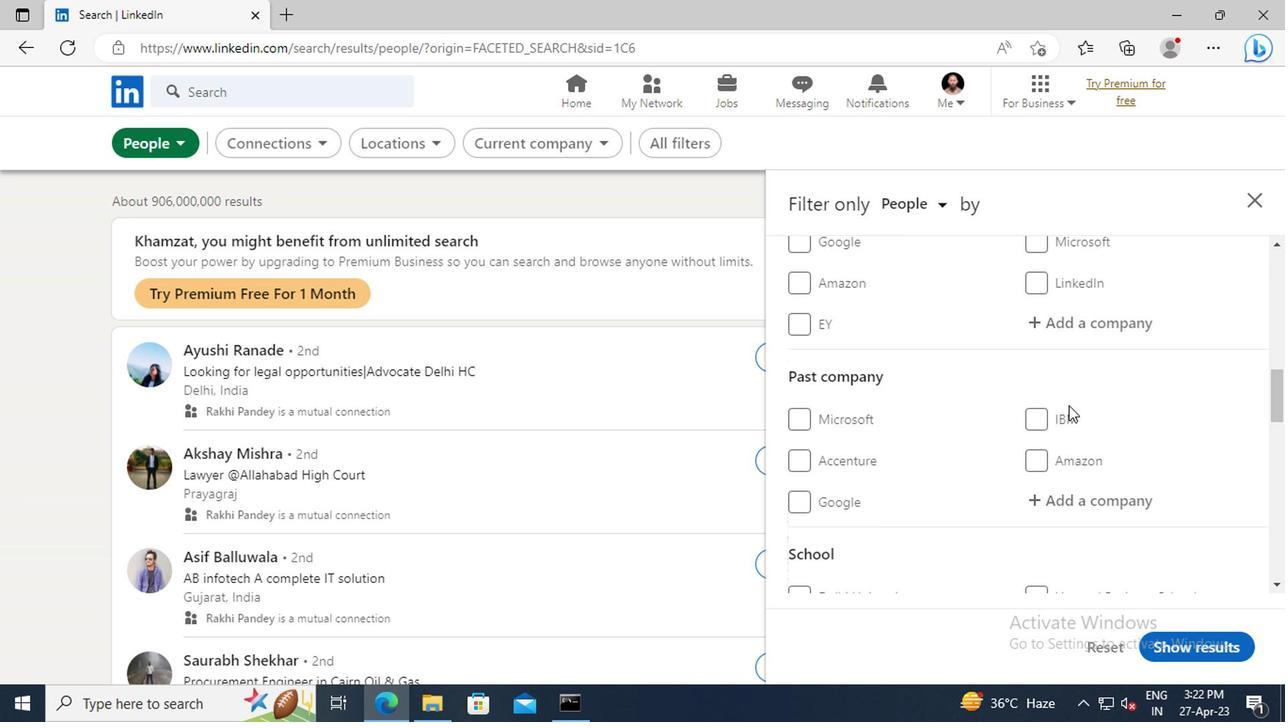 
Action: Mouse scrolled (1065, 404) with delta (0, 0)
Screenshot: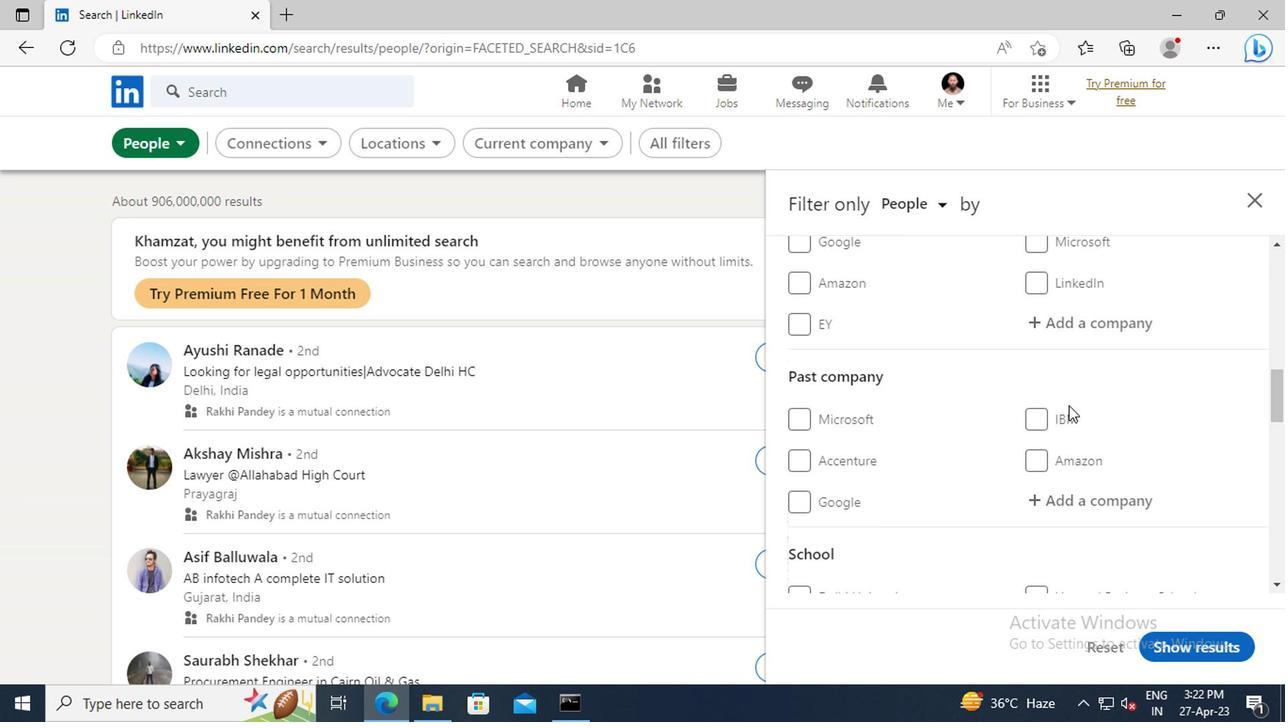 
Action: Mouse scrolled (1065, 404) with delta (0, 0)
Screenshot: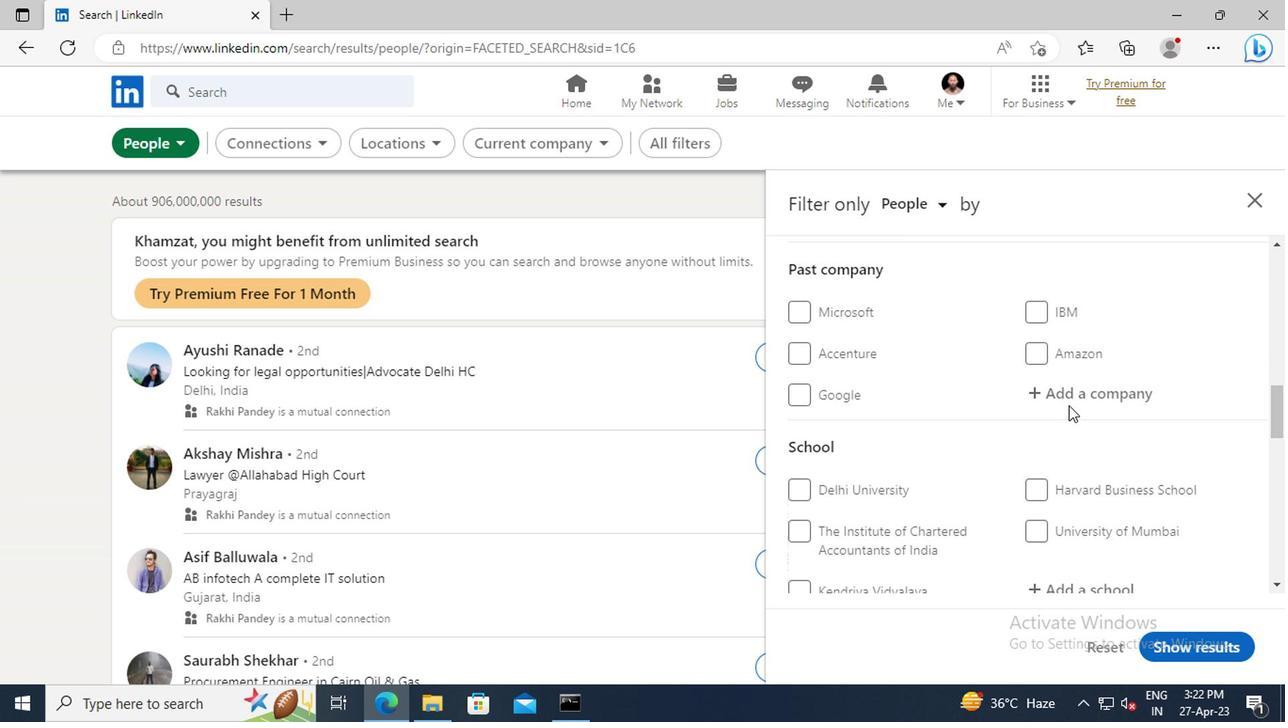 
Action: Mouse scrolled (1065, 404) with delta (0, 0)
Screenshot: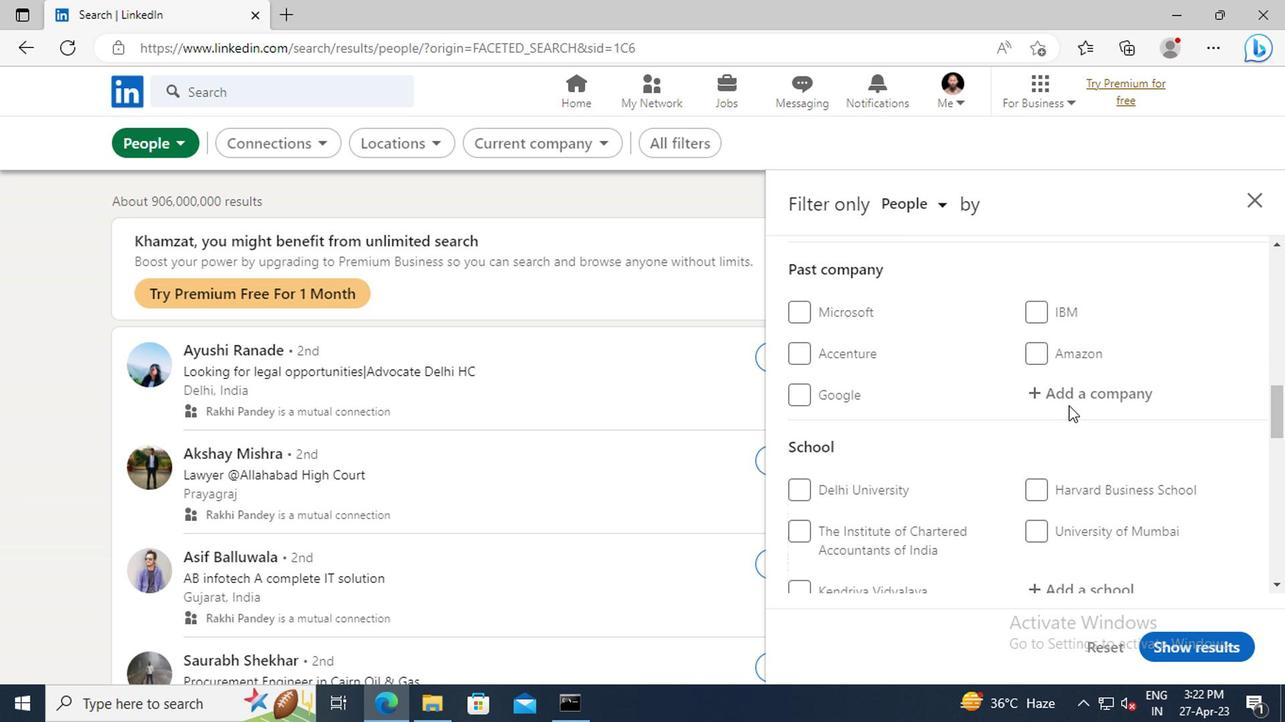 
Action: Mouse scrolled (1065, 404) with delta (0, 0)
Screenshot: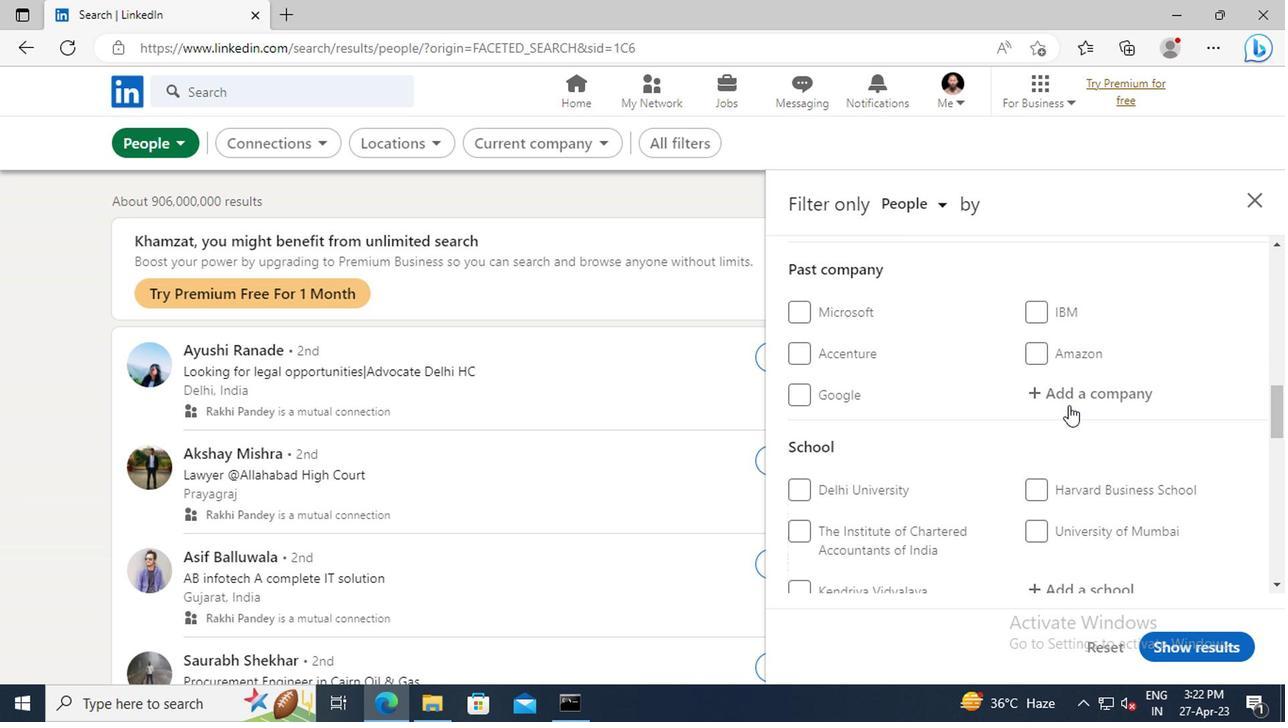 
Action: Mouse scrolled (1065, 404) with delta (0, 0)
Screenshot: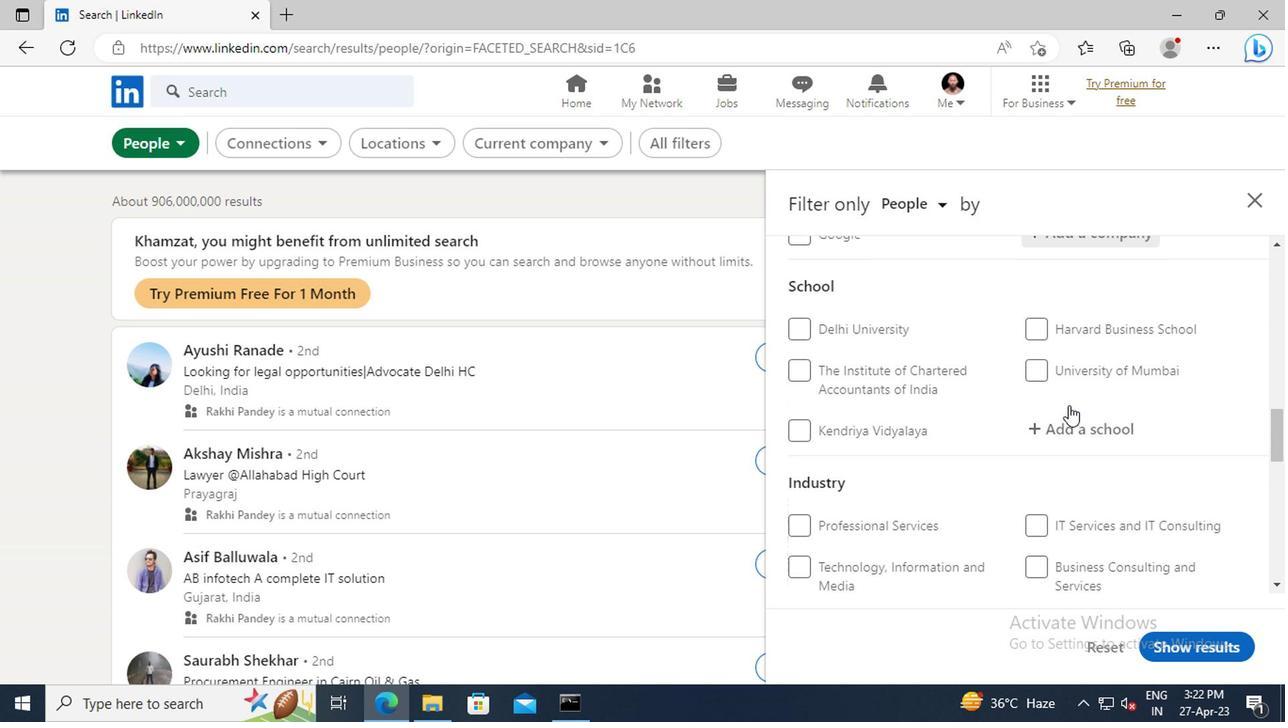
Action: Mouse scrolled (1065, 404) with delta (0, 0)
Screenshot: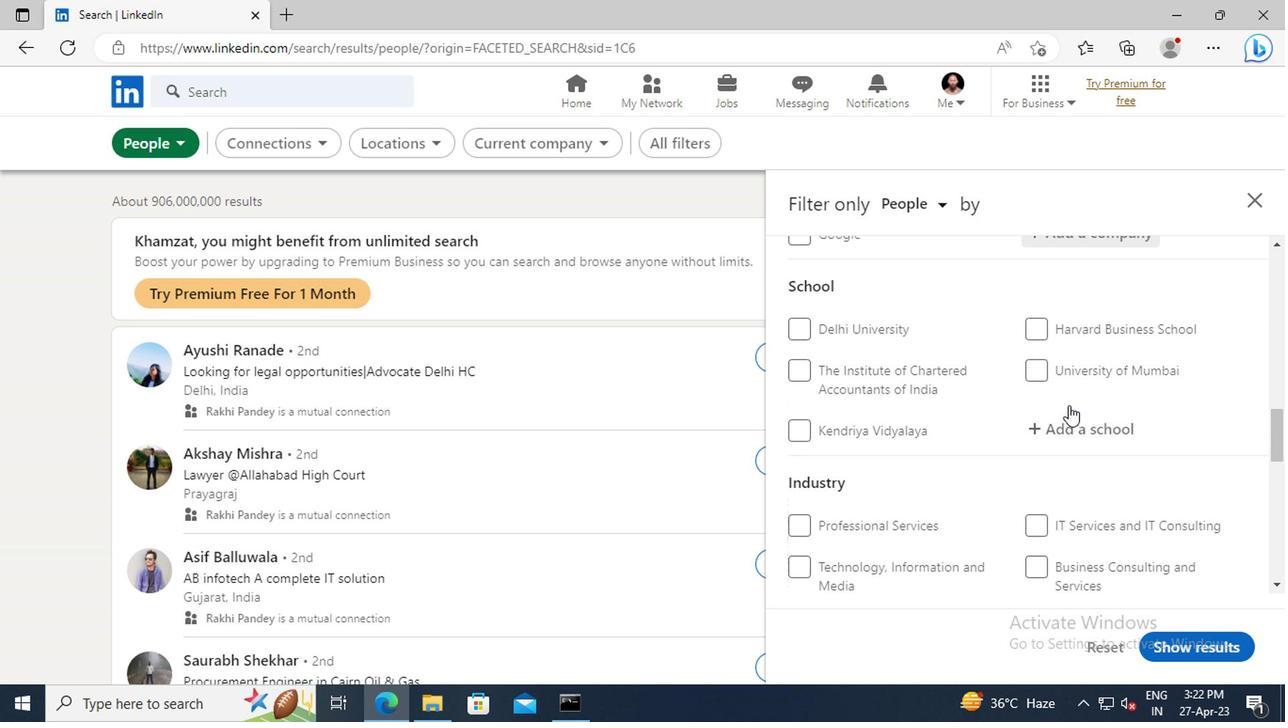 
Action: Mouse scrolled (1065, 404) with delta (0, 0)
Screenshot: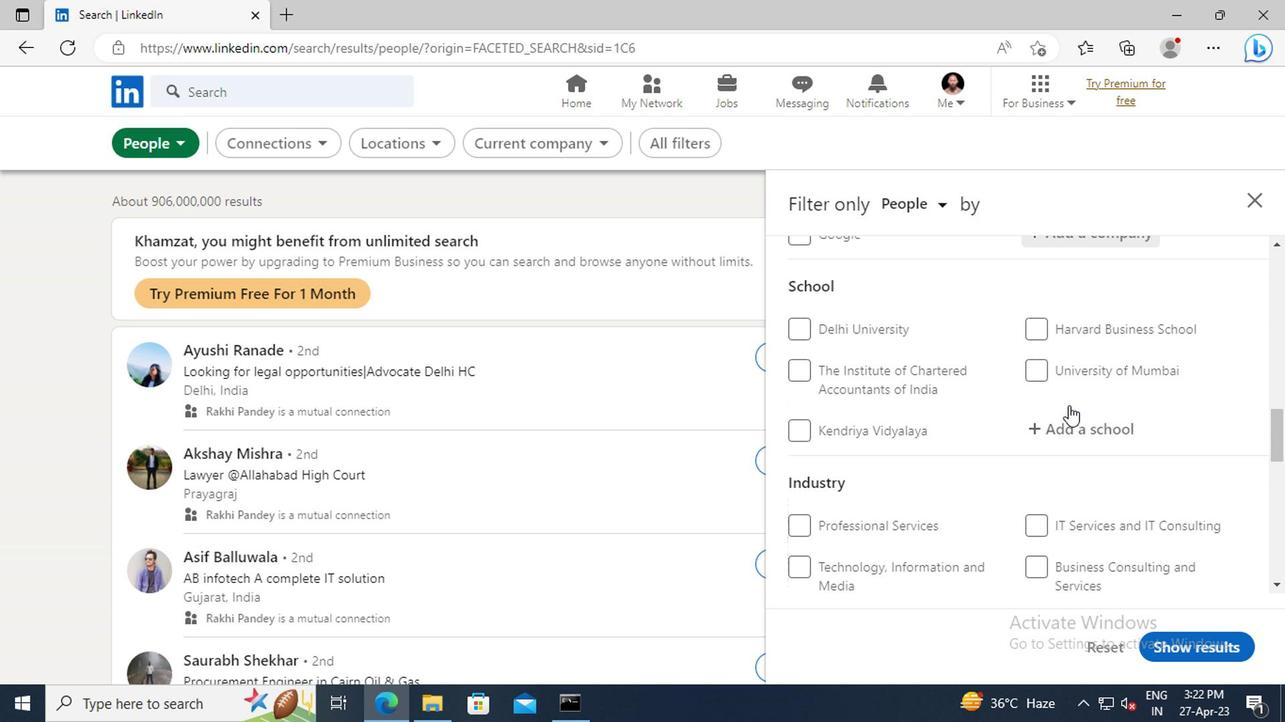 
Action: Mouse scrolled (1065, 404) with delta (0, 0)
Screenshot: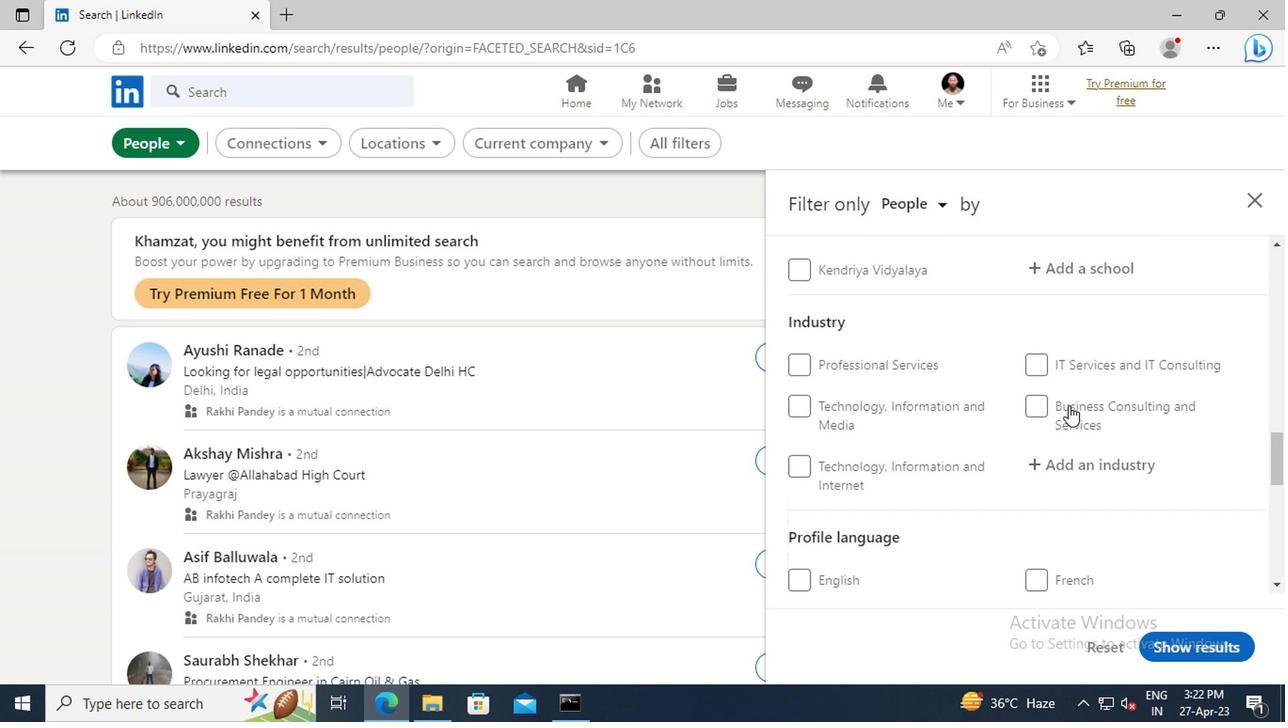 
Action: Mouse scrolled (1065, 404) with delta (0, 0)
Screenshot: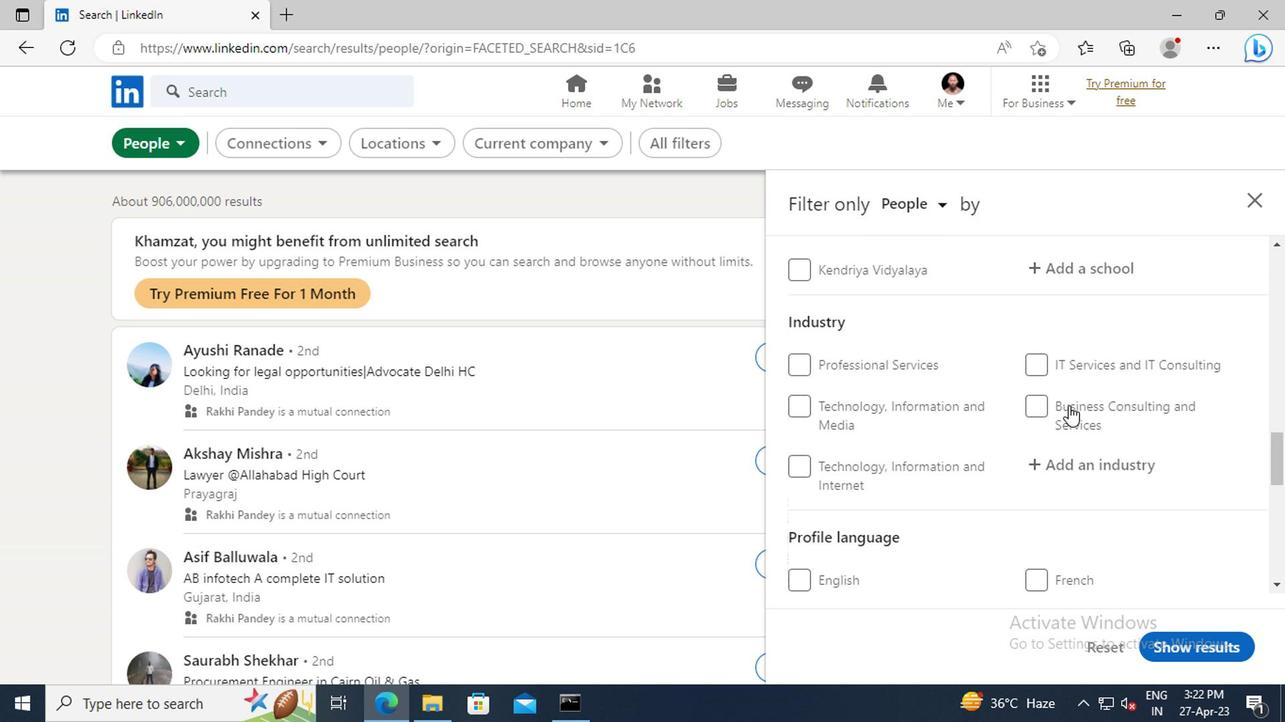 
Action: Mouse scrolled (1065, 404) with delta (0, 0)
Screenshot: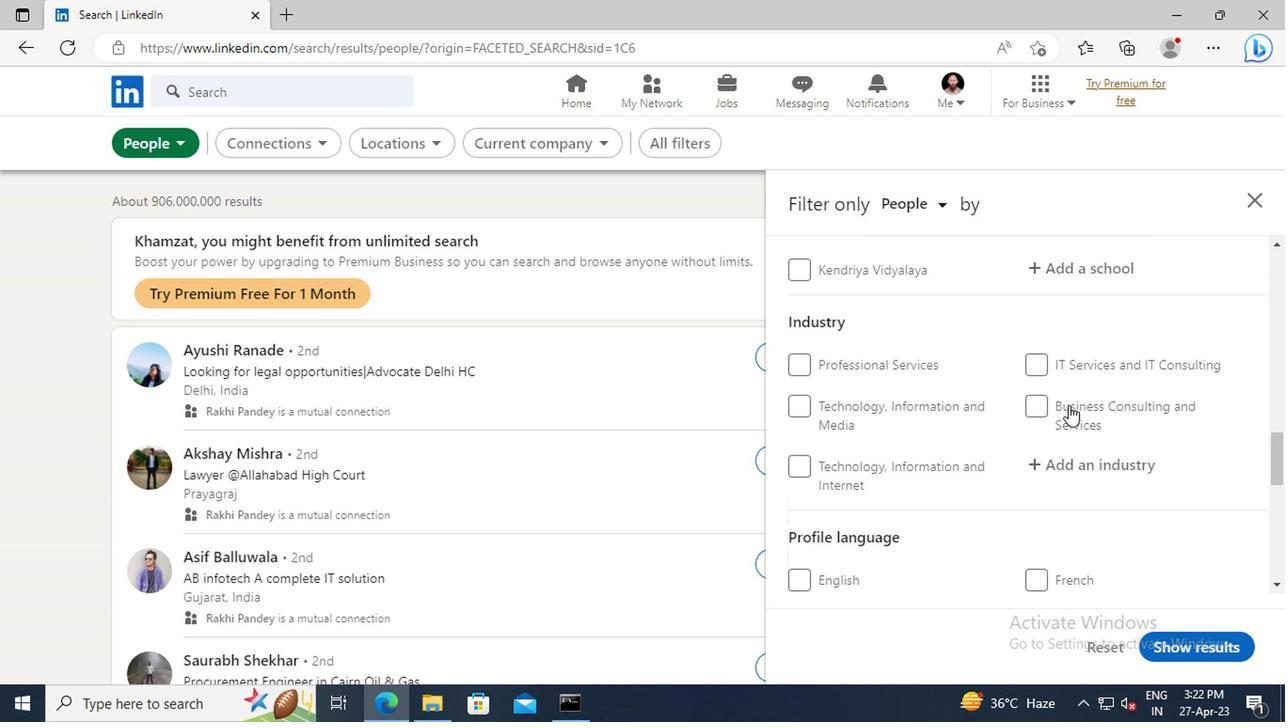 
Action: Mouse moved to (798, 506)
Screenshot: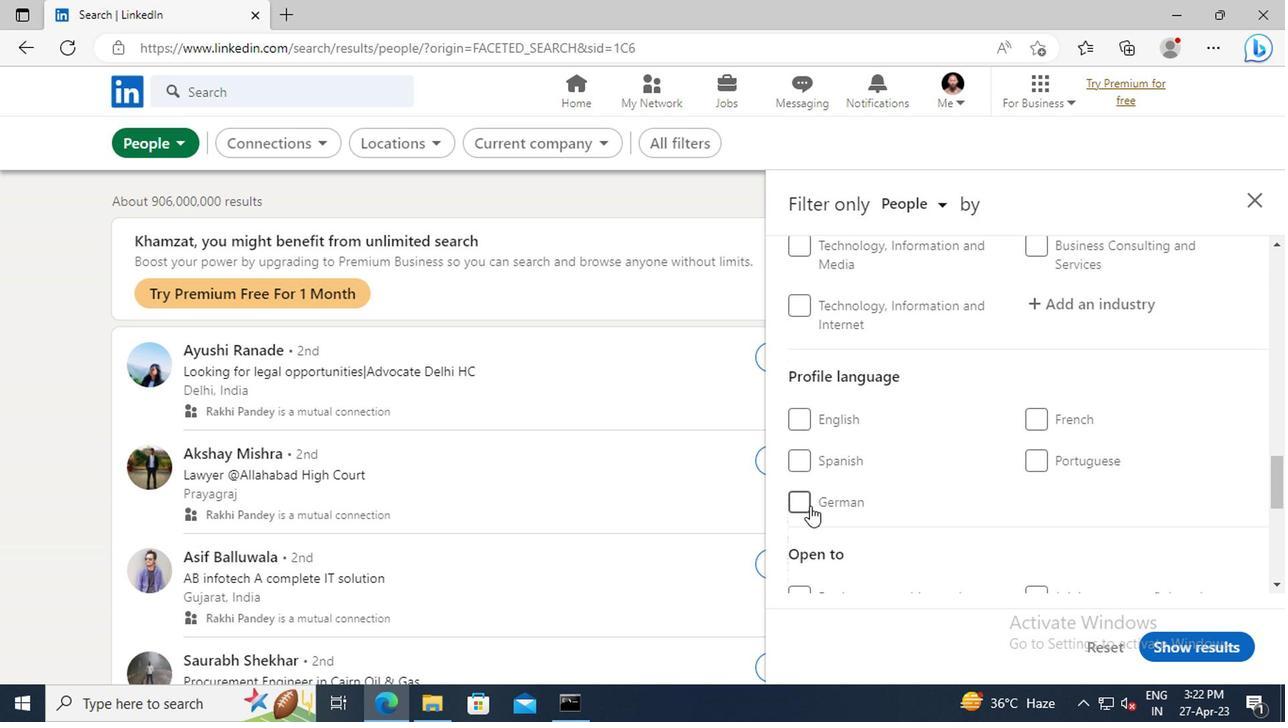 
Action: Mouse pressed left at (798, 506)
Screenshot: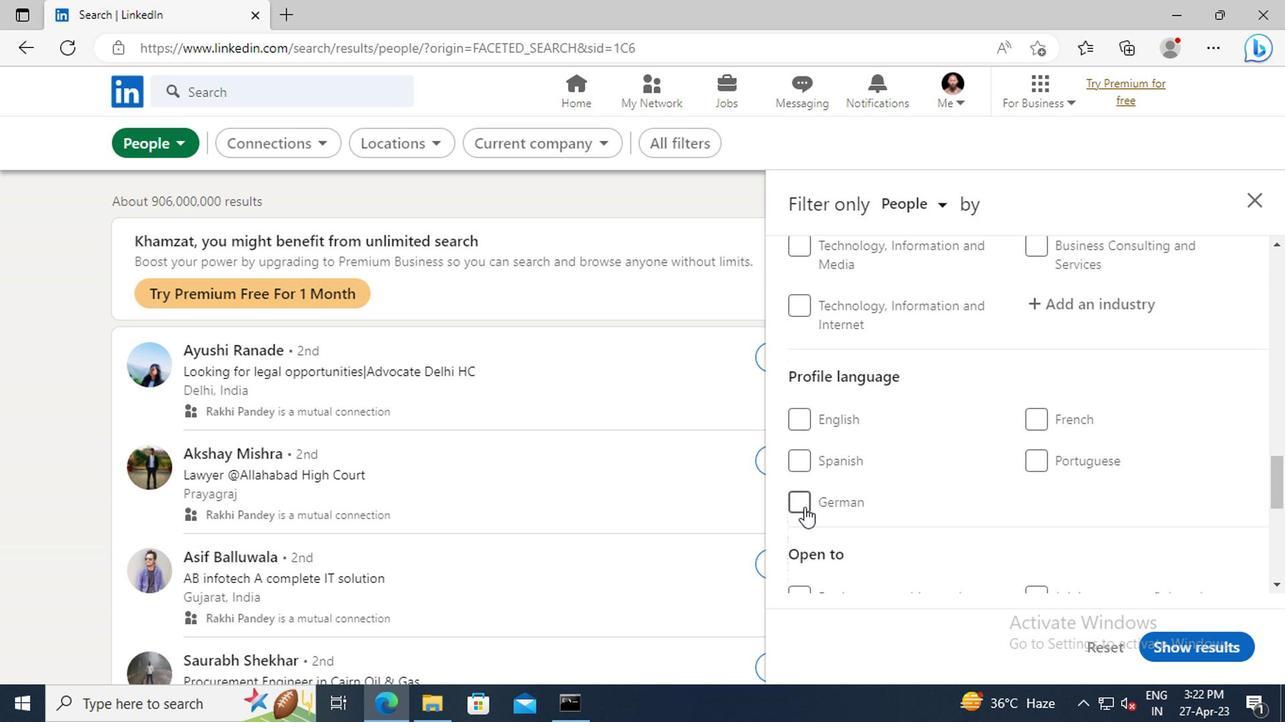 
Action: Mouse moved to (1018, 489)
Screenshot: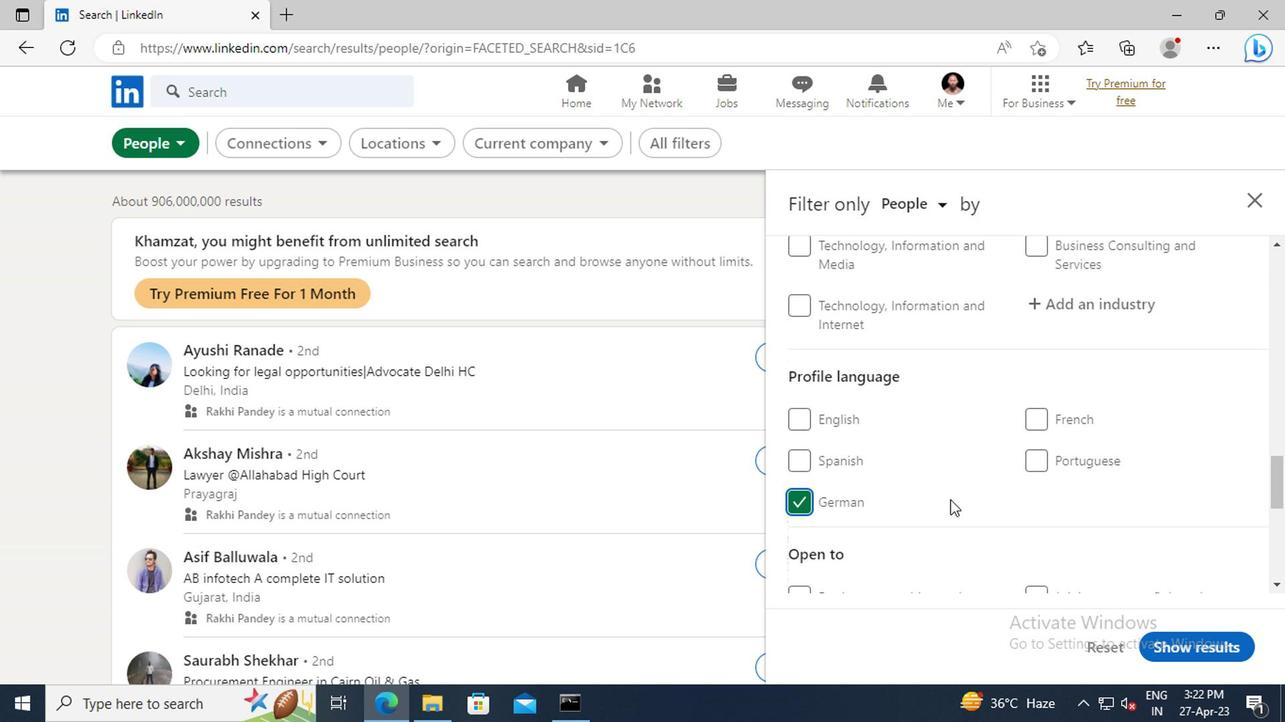 
Action: Mouse scrolled (1018, 489) with delta (0, 0)
Screenshot: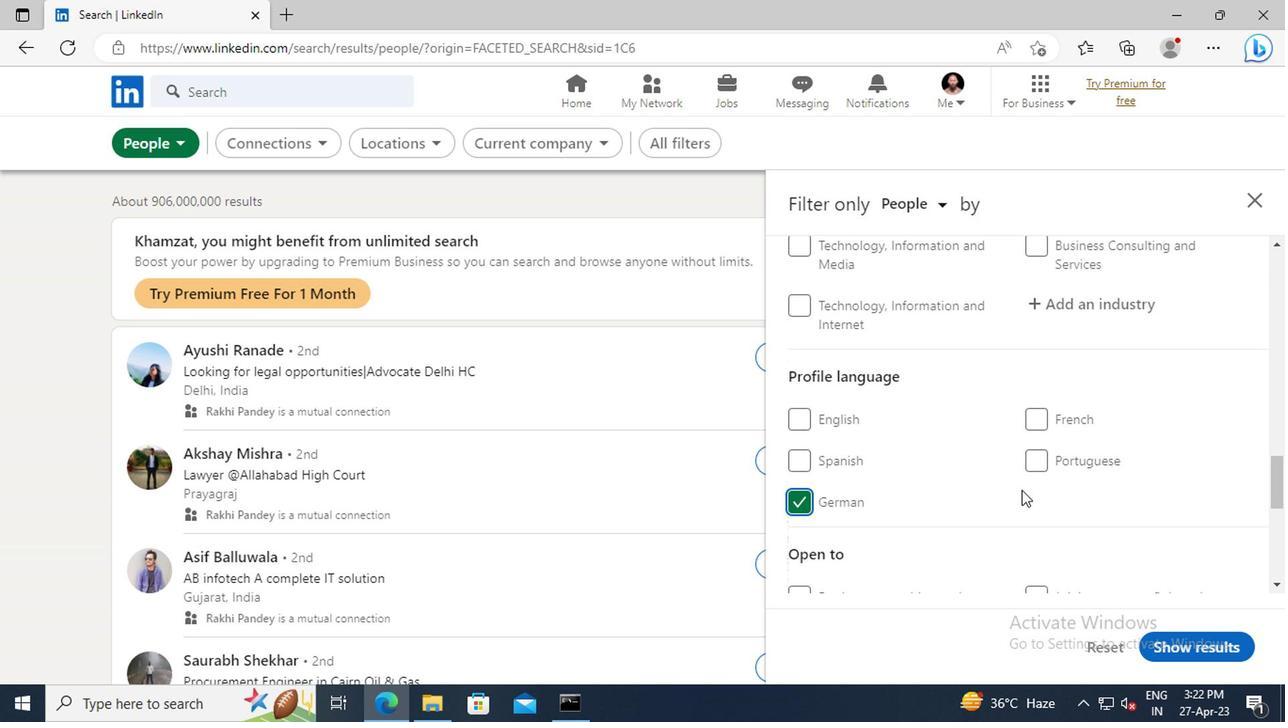 
Action: Mouse scrolled (1018, 489) with delta (0, 0)
Screenshot: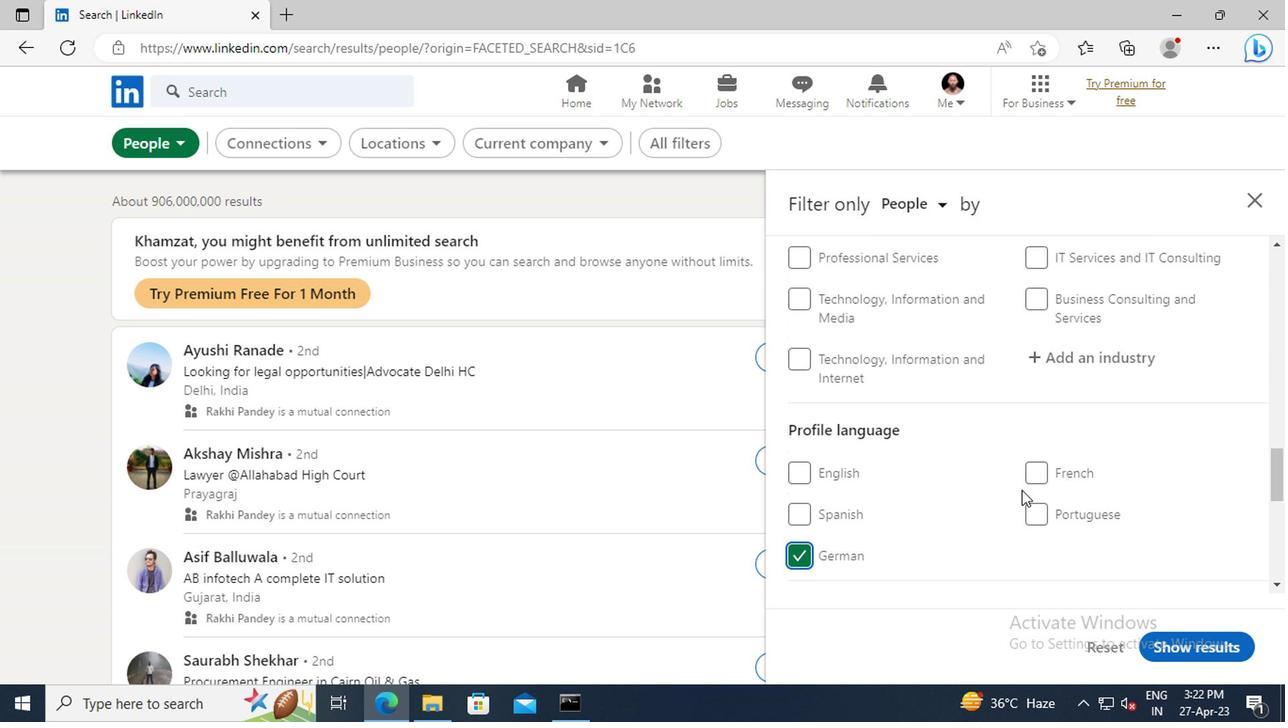 
Action: Mouse scrolled (1018, 489) with delta (0, 0)
Screenshot: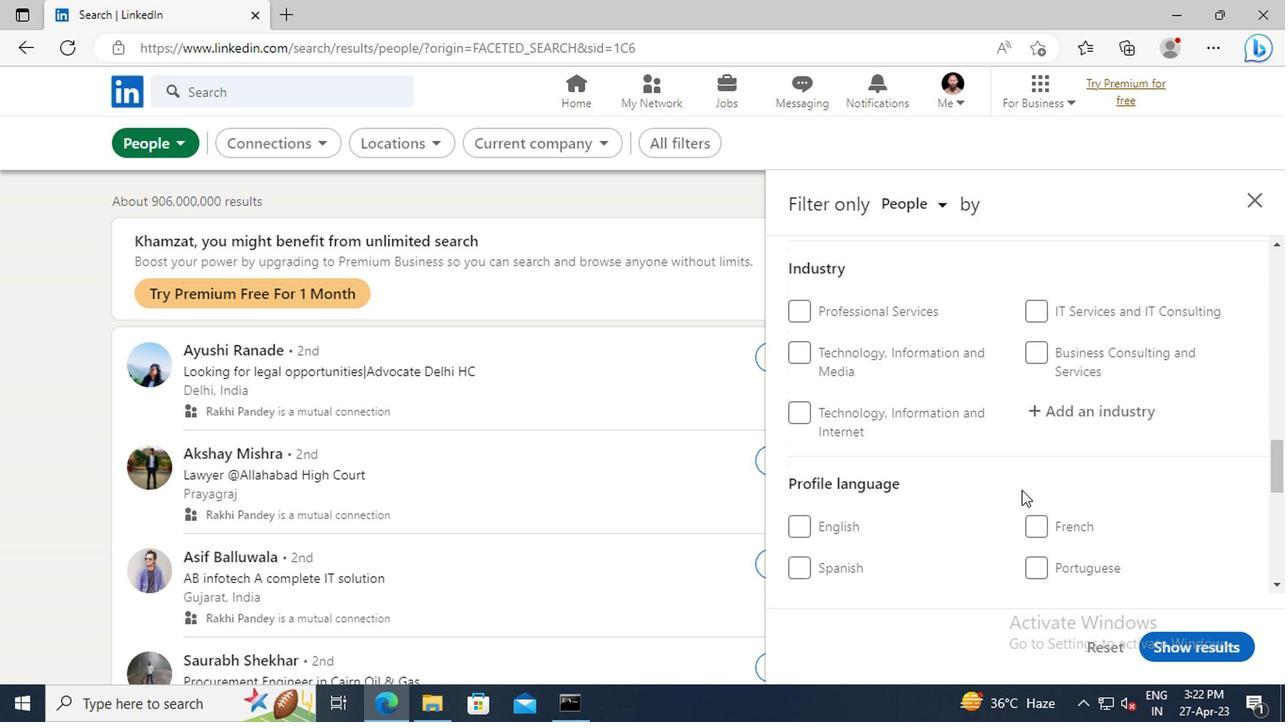 
Action: Mouse scrolled (1018, 489) with delta (0, 0)
Screenshot: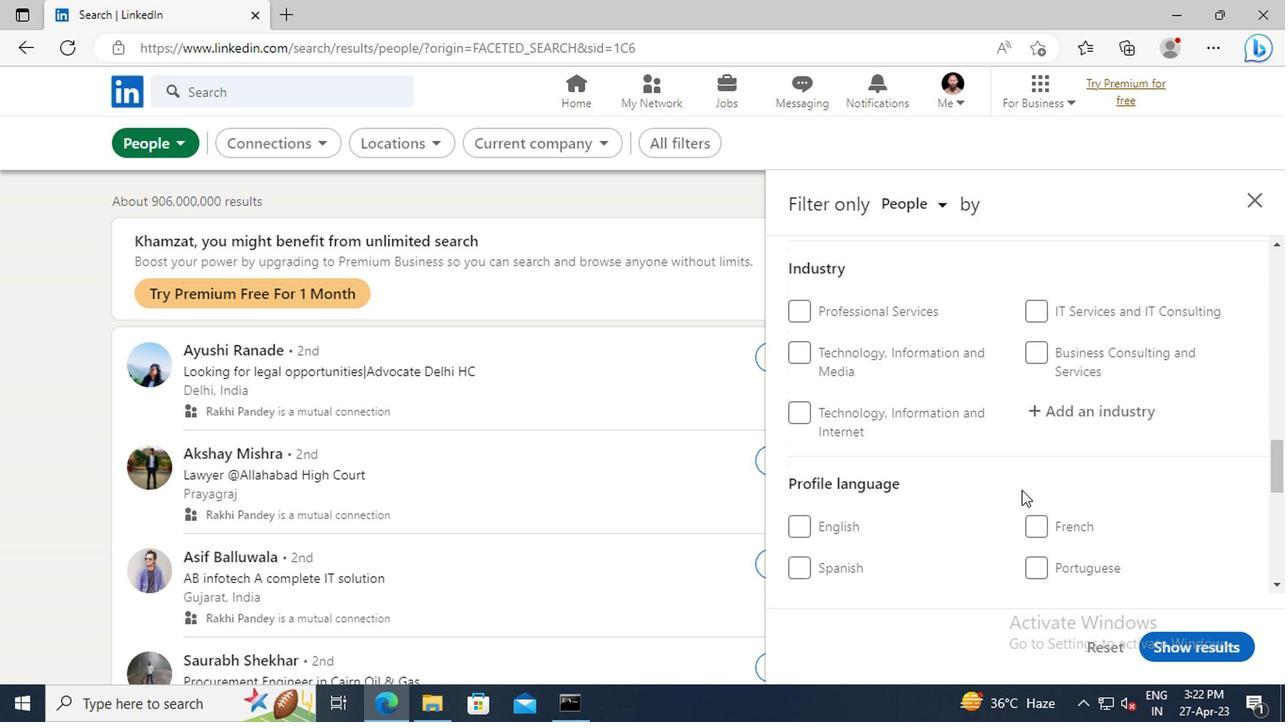 
Action: Mouse scrolled (1018, 489) with delta (0, 0)
Screenshot: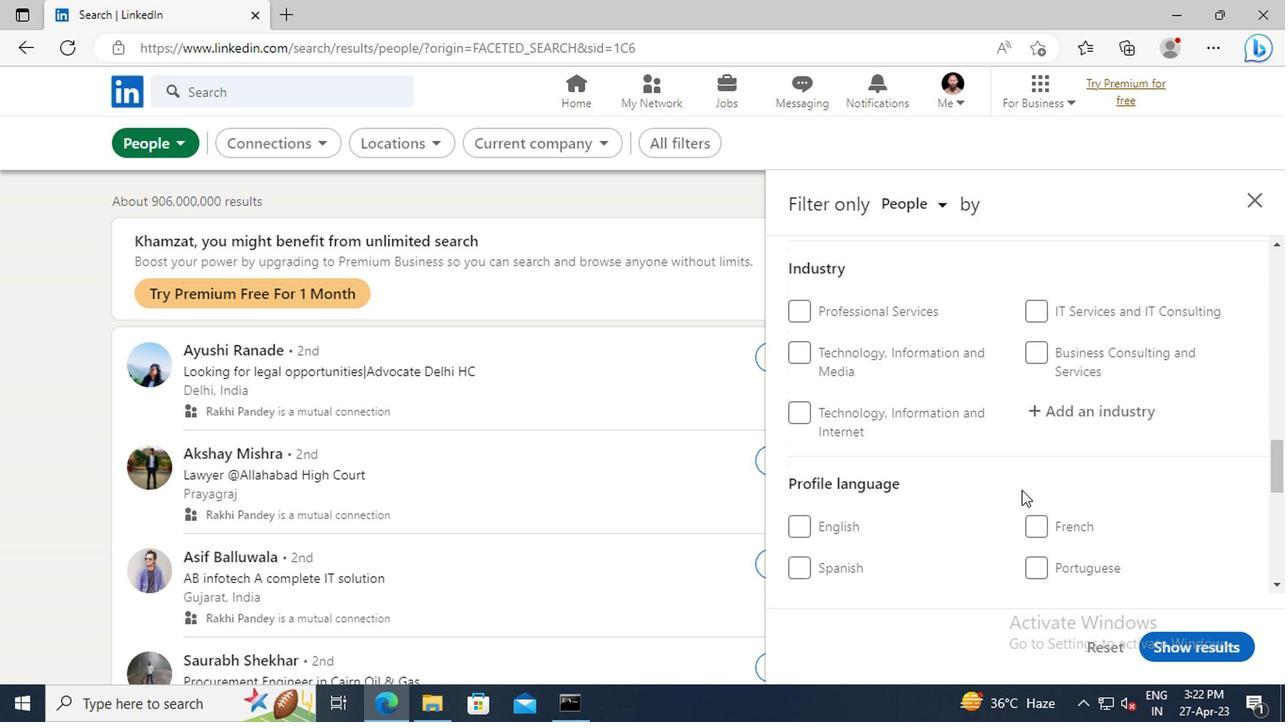 
Action: Mouse scrolled (1018, 489) with delta (0, 0)
Screenshot: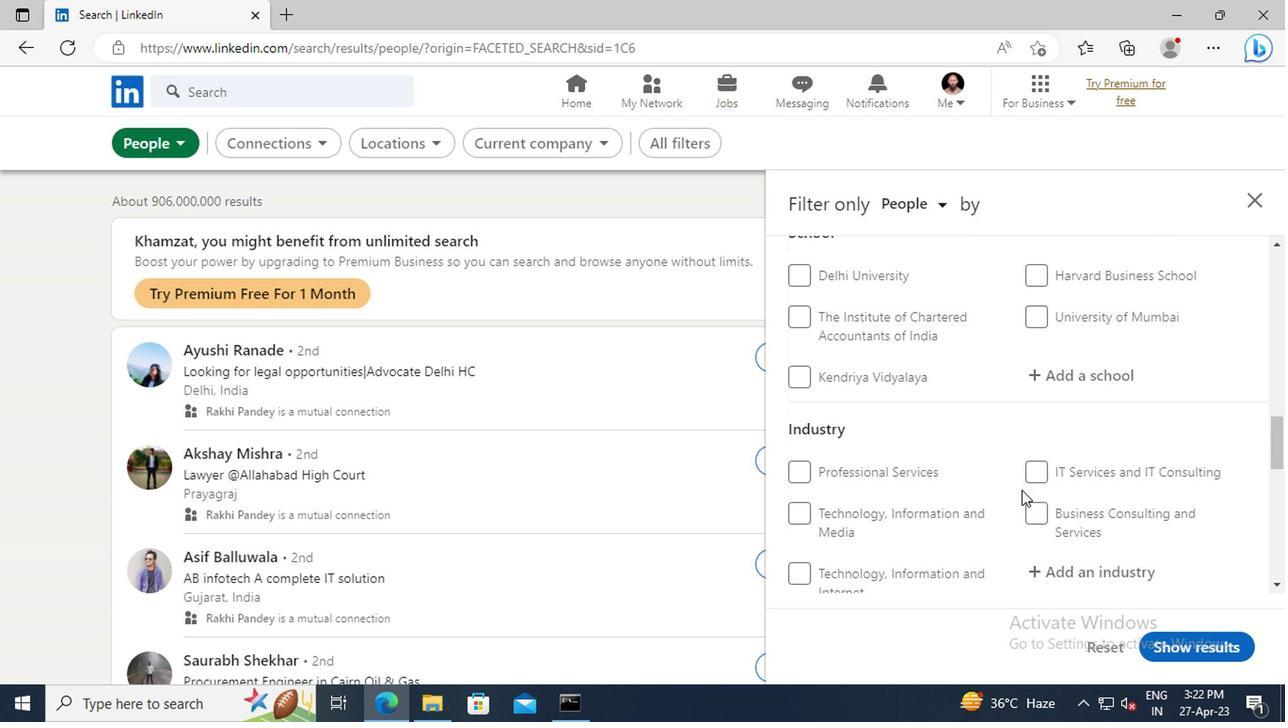 
Action: Mouse scrolled (1018, 489) with delta (0, 0)
Screenshot: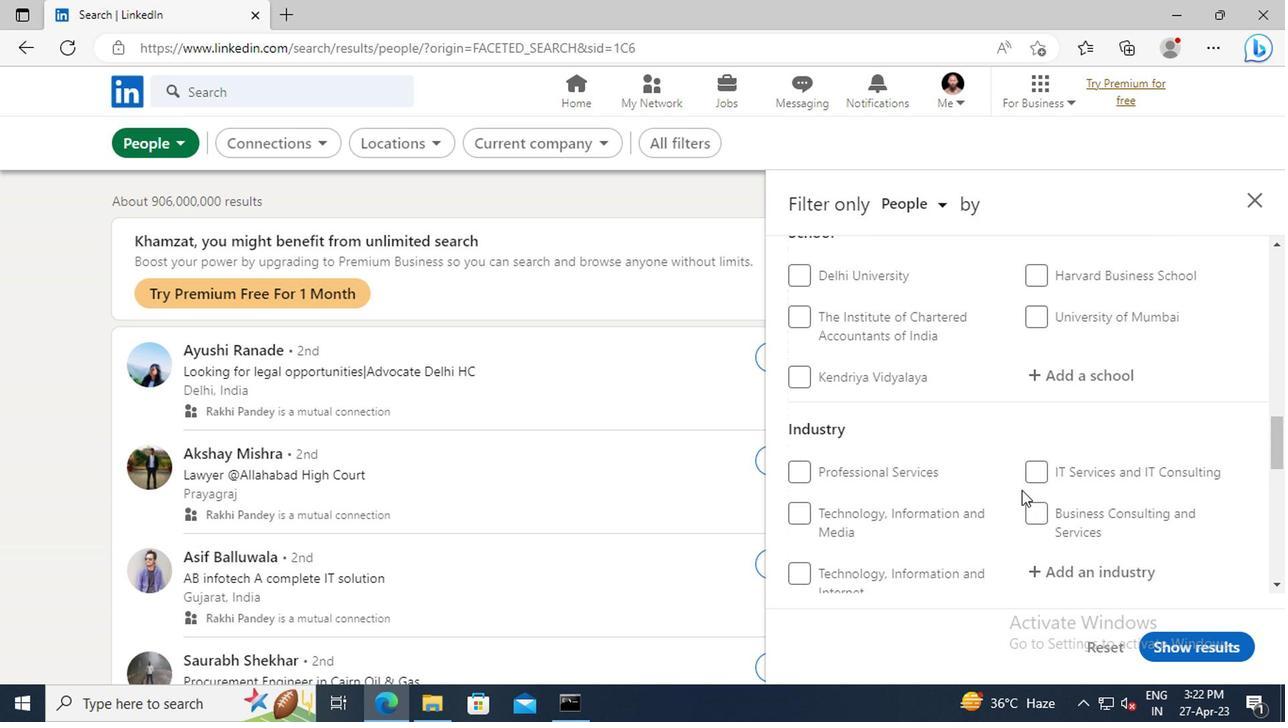 
Action: Mouse scrolled (1018, 489) with delta (0, 0)
Screenshot: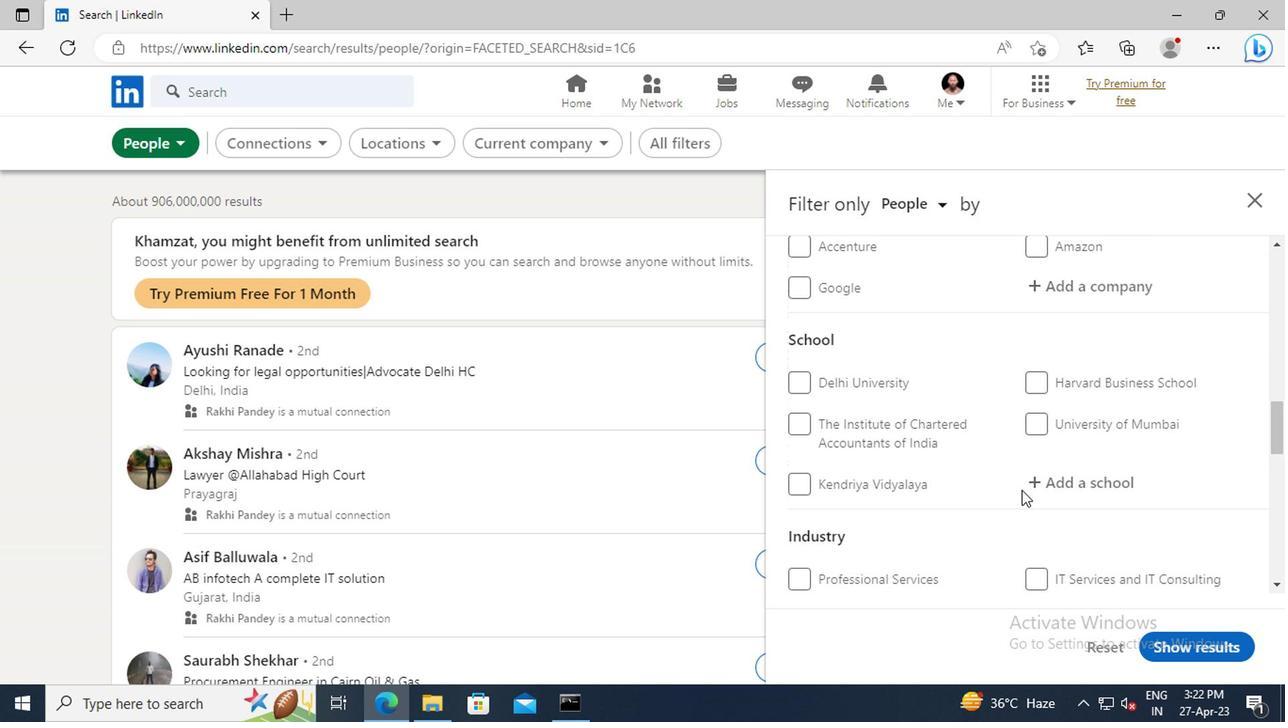 
Action: Mouse scrolled (1018, 489) with delta (0, 0)
Screenshot: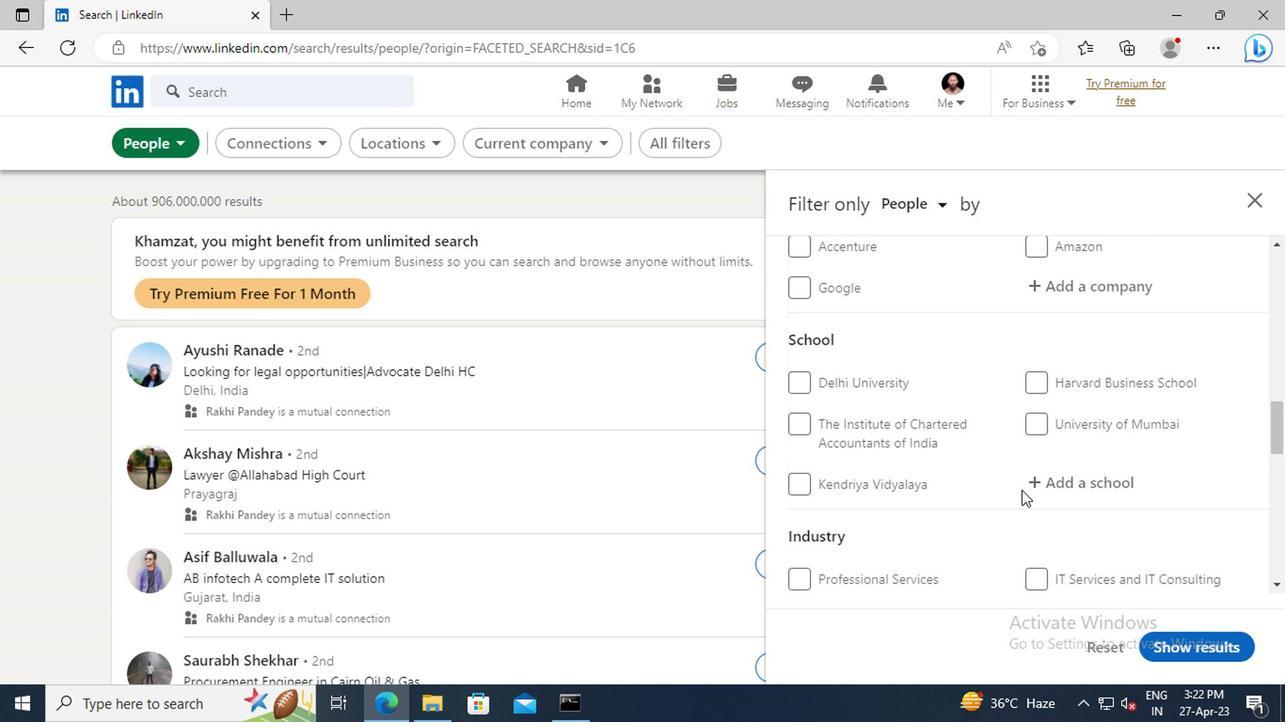 
Action: Mouse scrolled (1018, 489) with delta (0, 0)
Screenshot: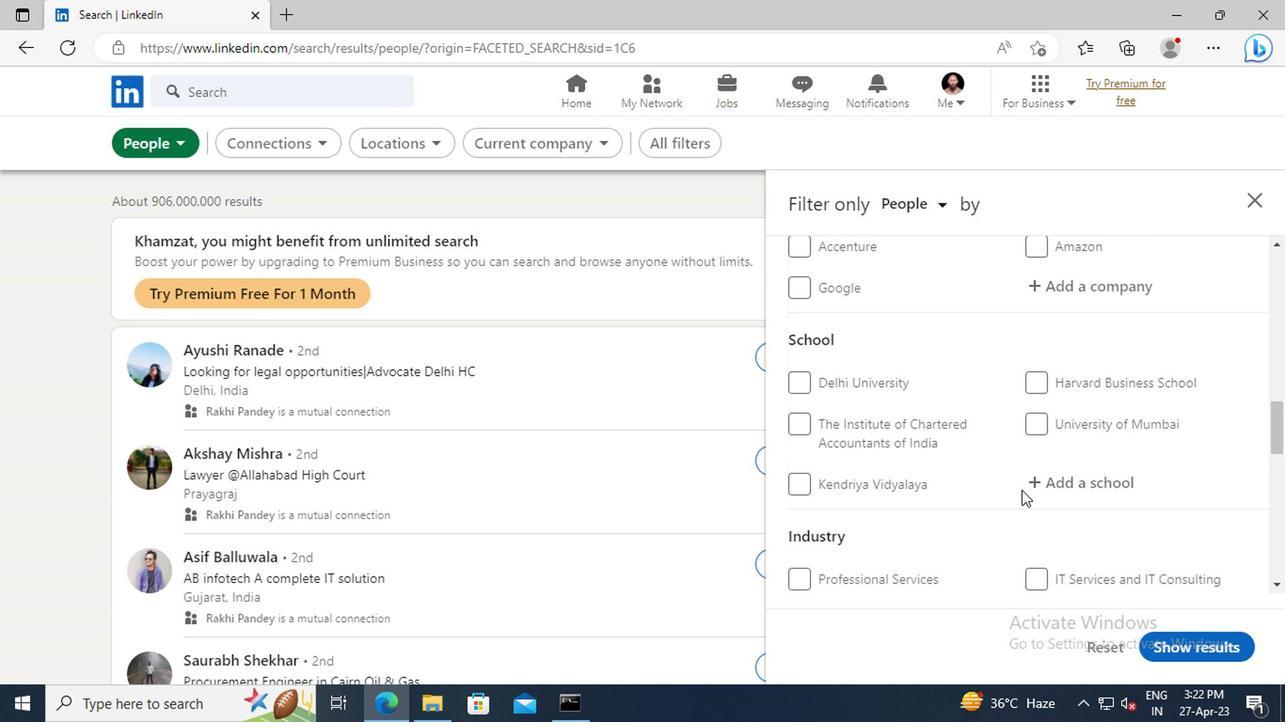 
Action: Mouse scrolled (1018, 489) with delta (0, 0)
Screenshot: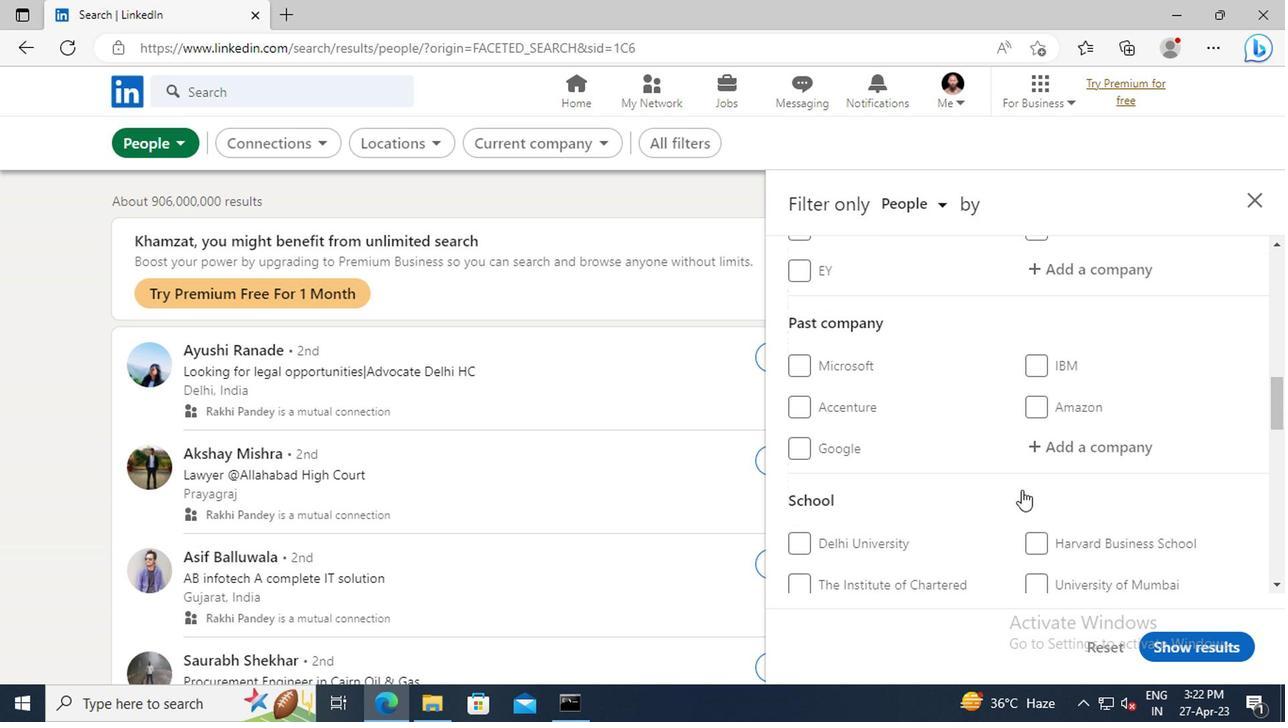 
Action: Mouse scrolled (1018, 489) with delta (0, 0)
Screenshot: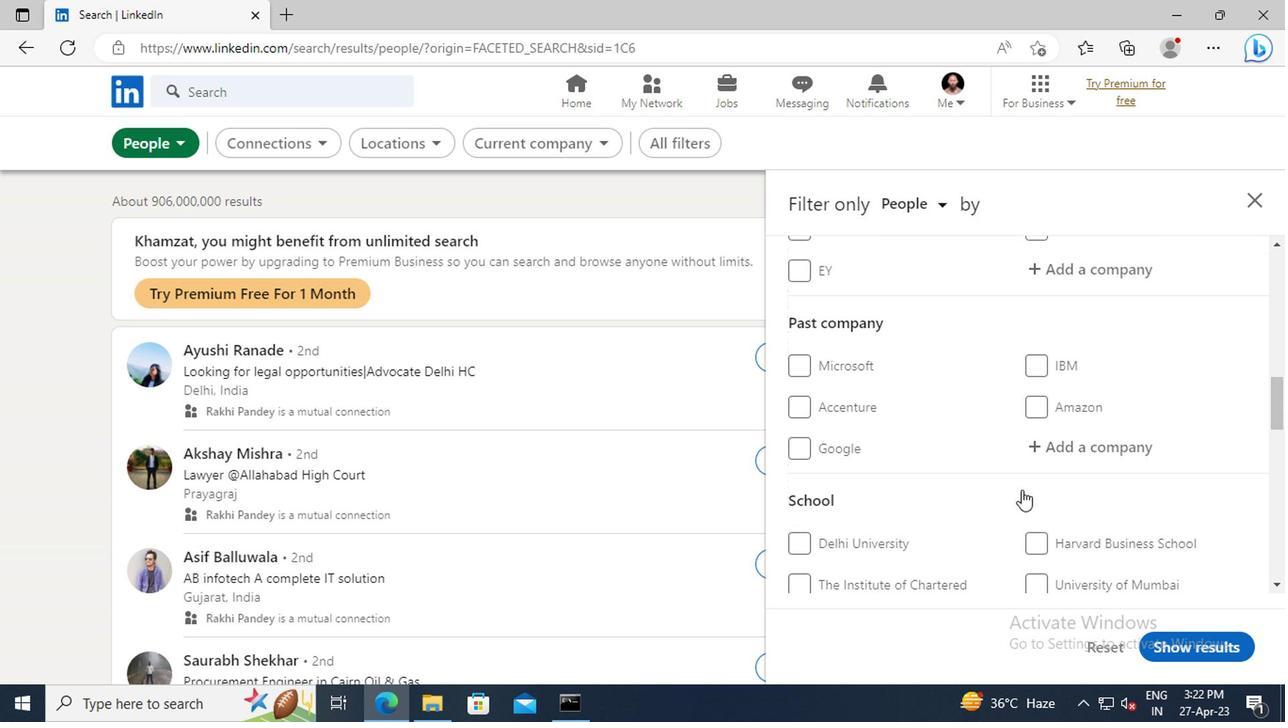 
Action: Mouse scrolled (1018, 489) with delta (0, 0)
Screenshot: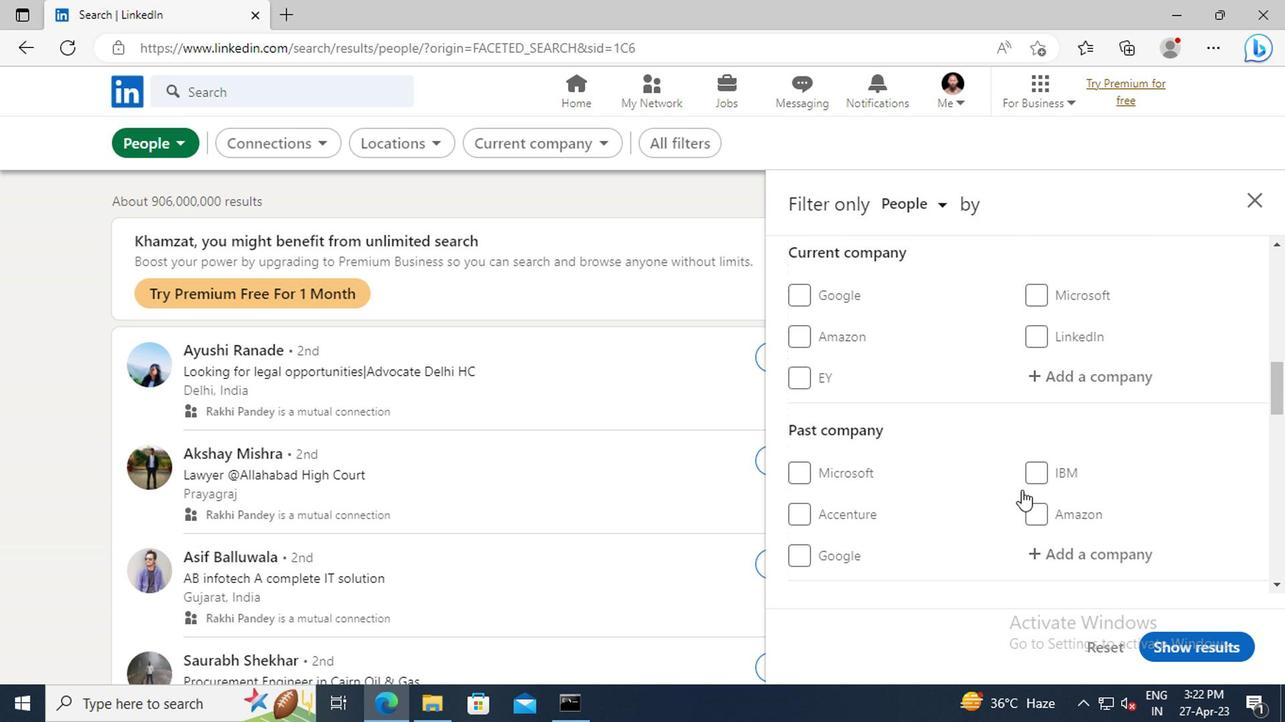 
Action: Mouse moved to (1052, 438)
Screenshot: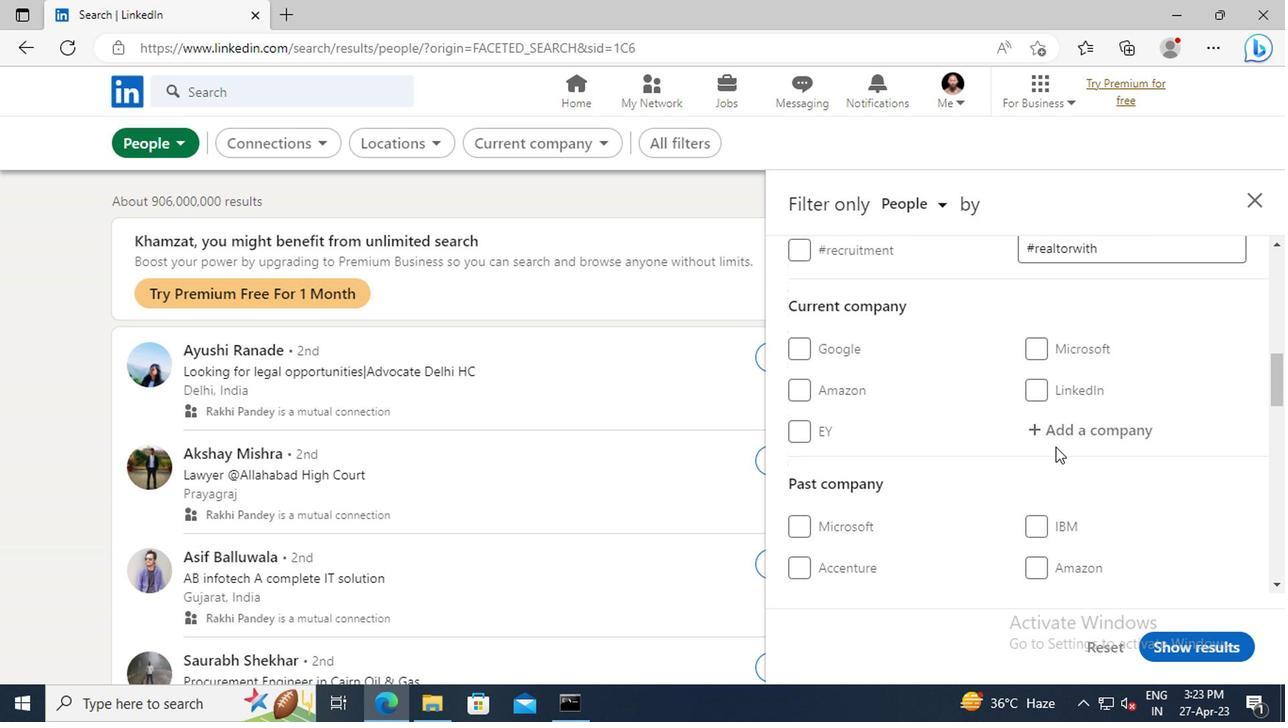 
Action: Mouse pressed left at (1052, 438)
Screenshot: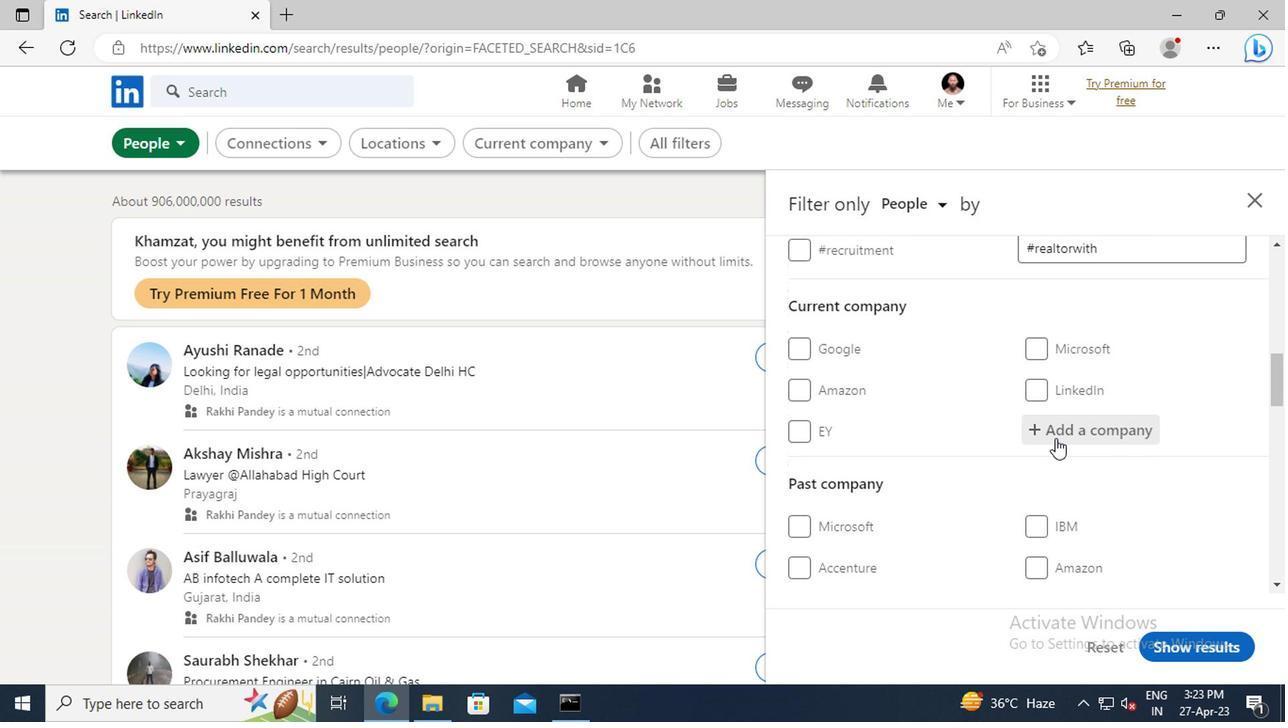 
Action: Key pressed <Key.shift>PHARMA<Key.space><Key.shift>STUFF
Screenshot: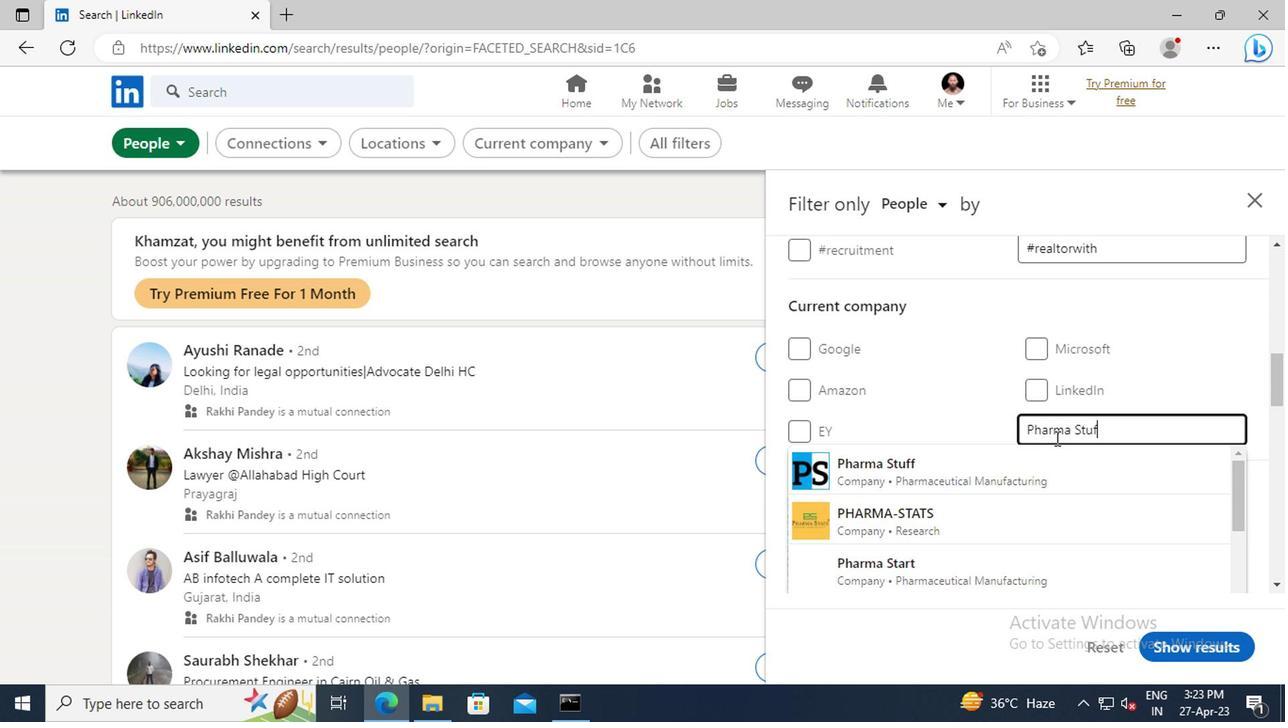 
Action: Mouse moved to (1019, 467)
Screenshot: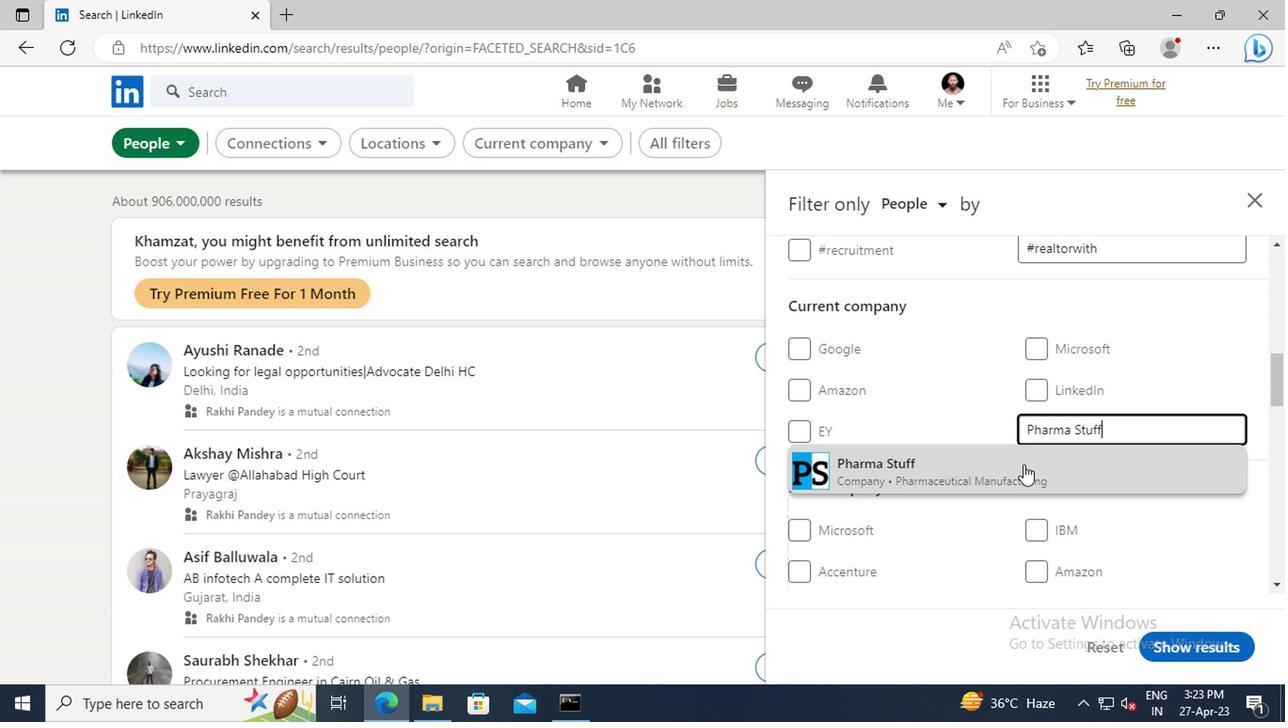 
Action: Mouse pressed left at (1019, 467)
Screenshot: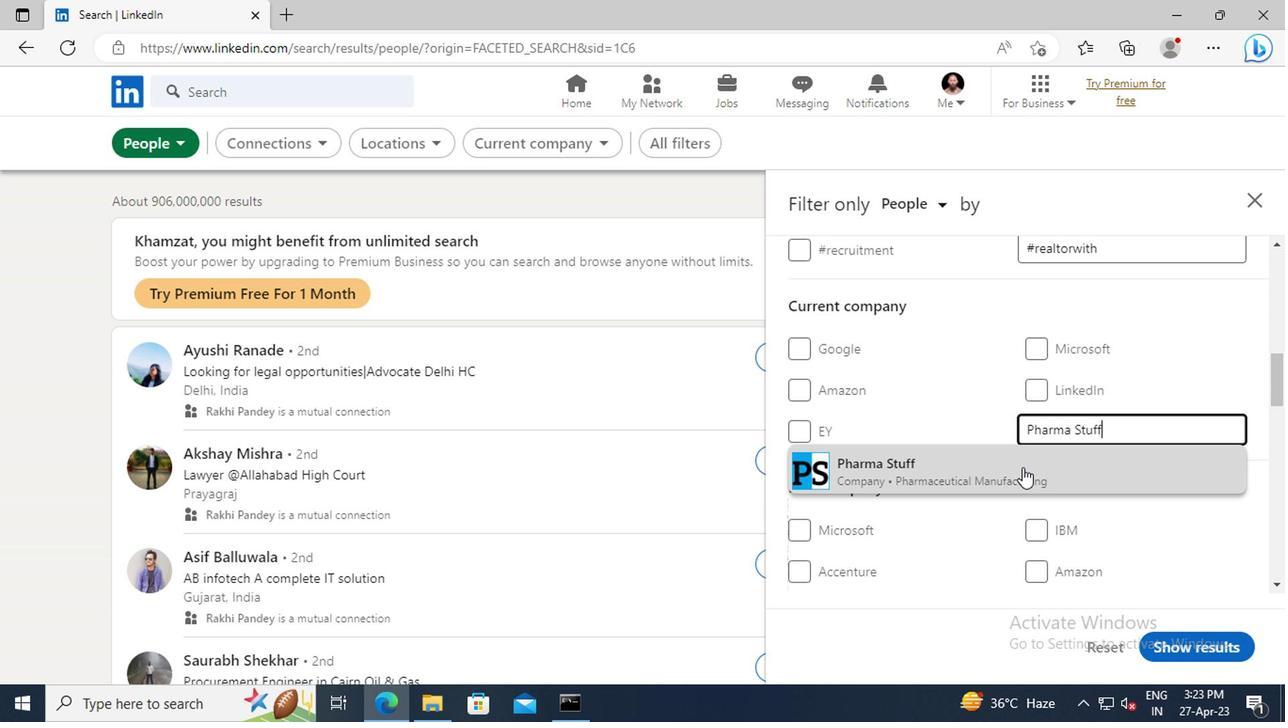 
Action: Mouse moved to (1027, 407)
Screenshot: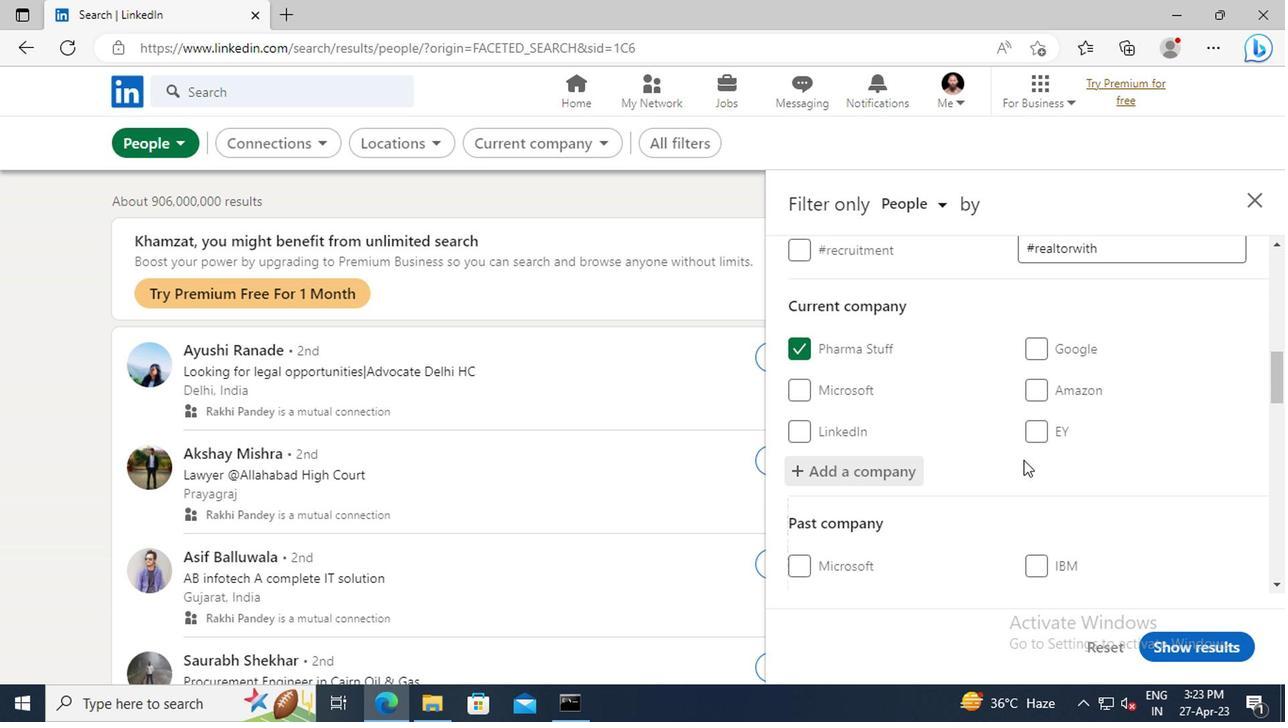 
Action: Mouse scrolled (1027, 406) with delta (0, -1)
Screenshot: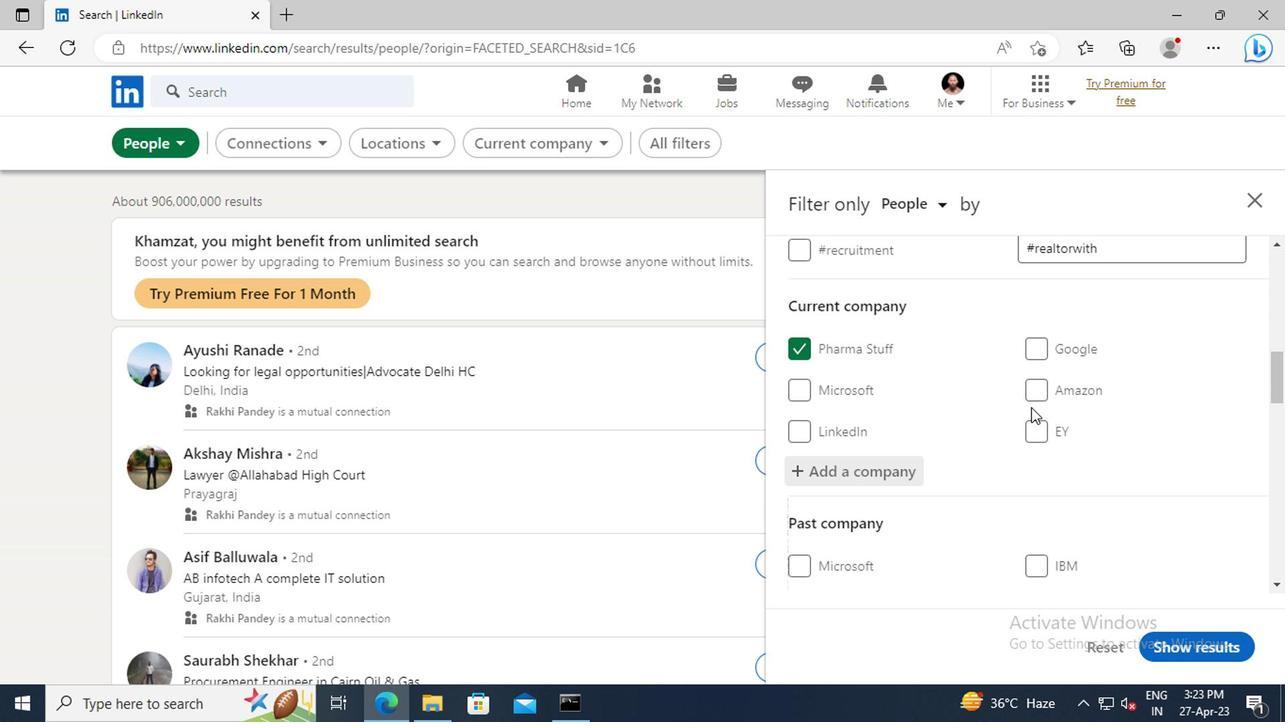 
Action: Mouse scrolled (1027, 406) with delta (0, -1)
Screenshot: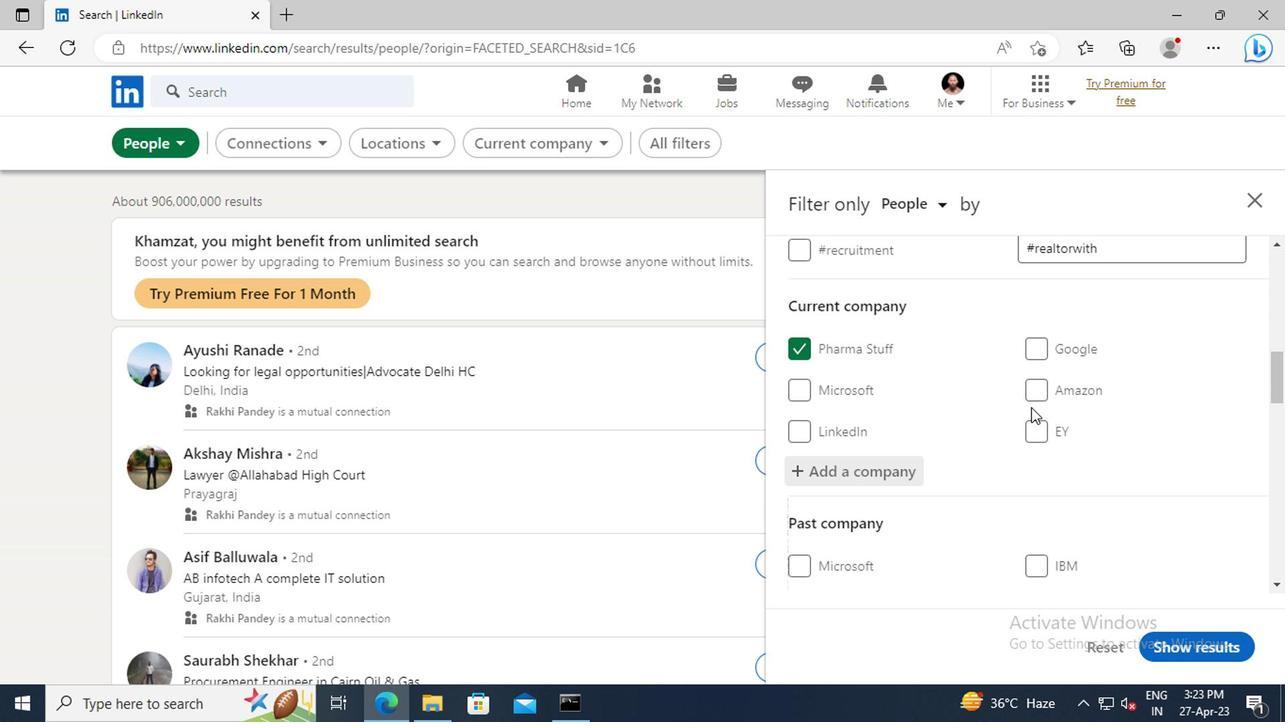 
Action: Mouse scrolled (1027, 406) with delta (0, -1)
Screenshot: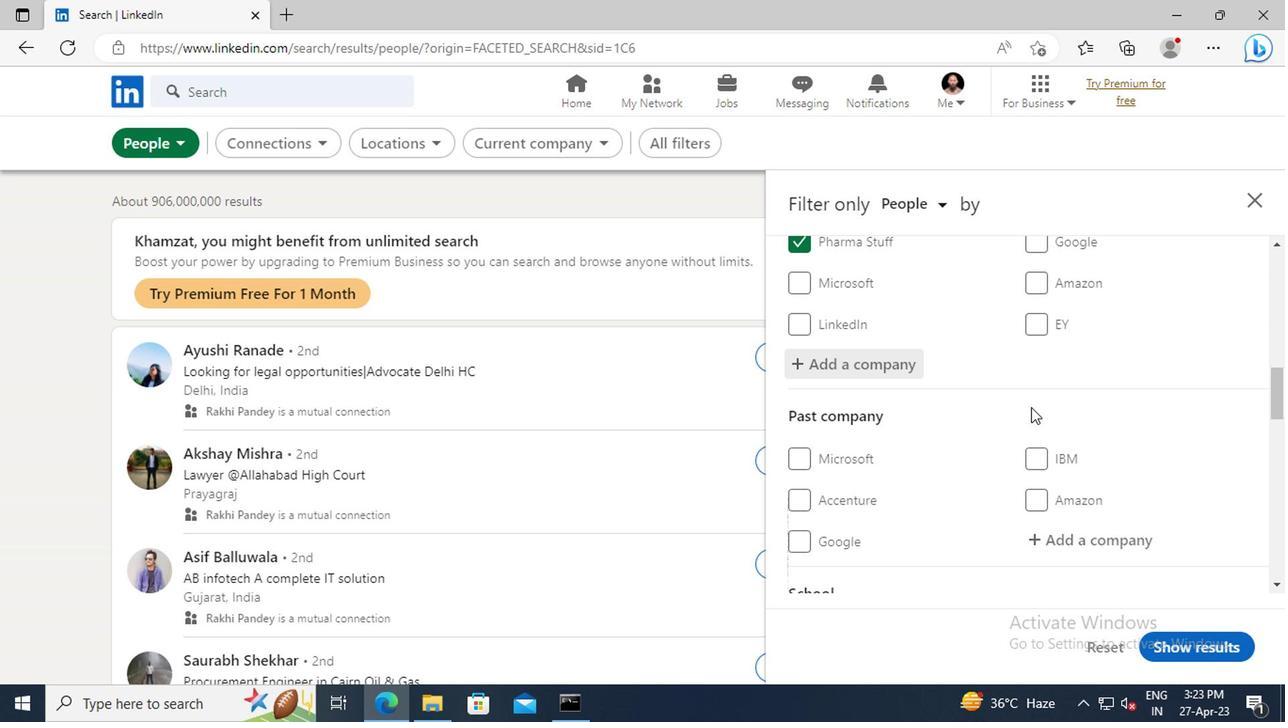
Action: Mouse scrolled (1027, 406) with delta (0, -1)
Screenshot: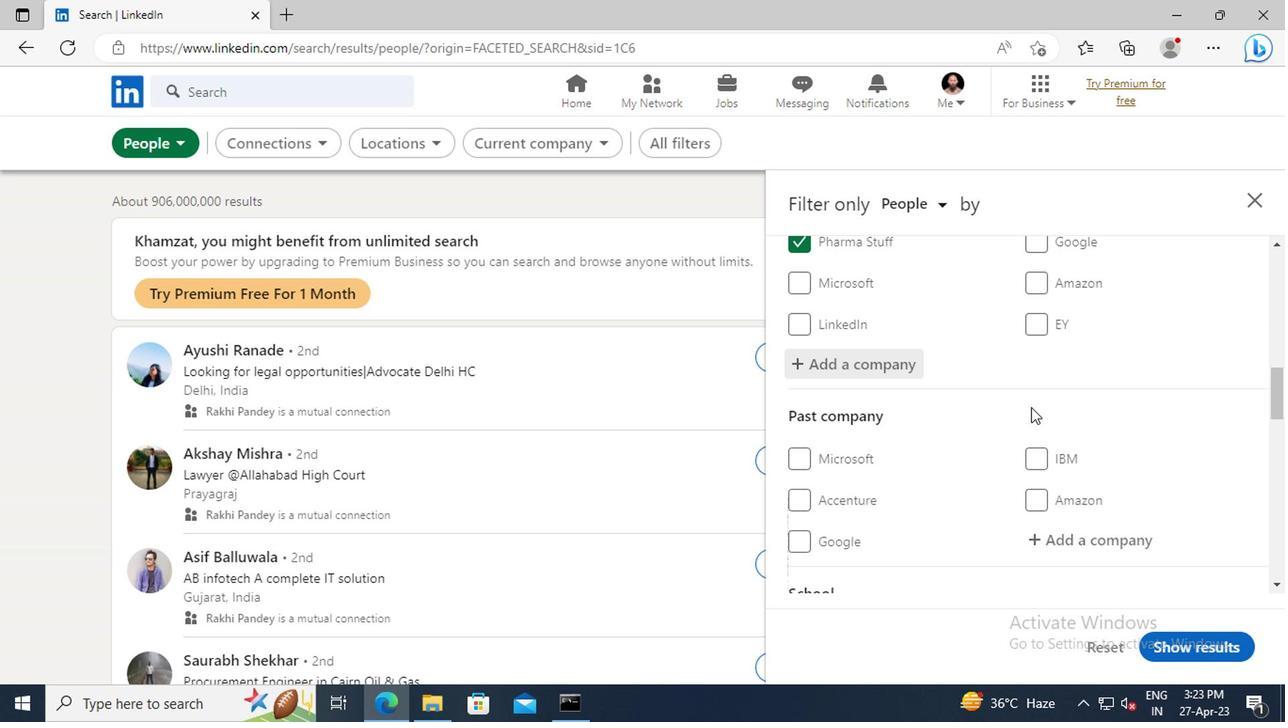 
Action: Mouse scrolled (1027, 406) with delta (0, -1)
Screenshot: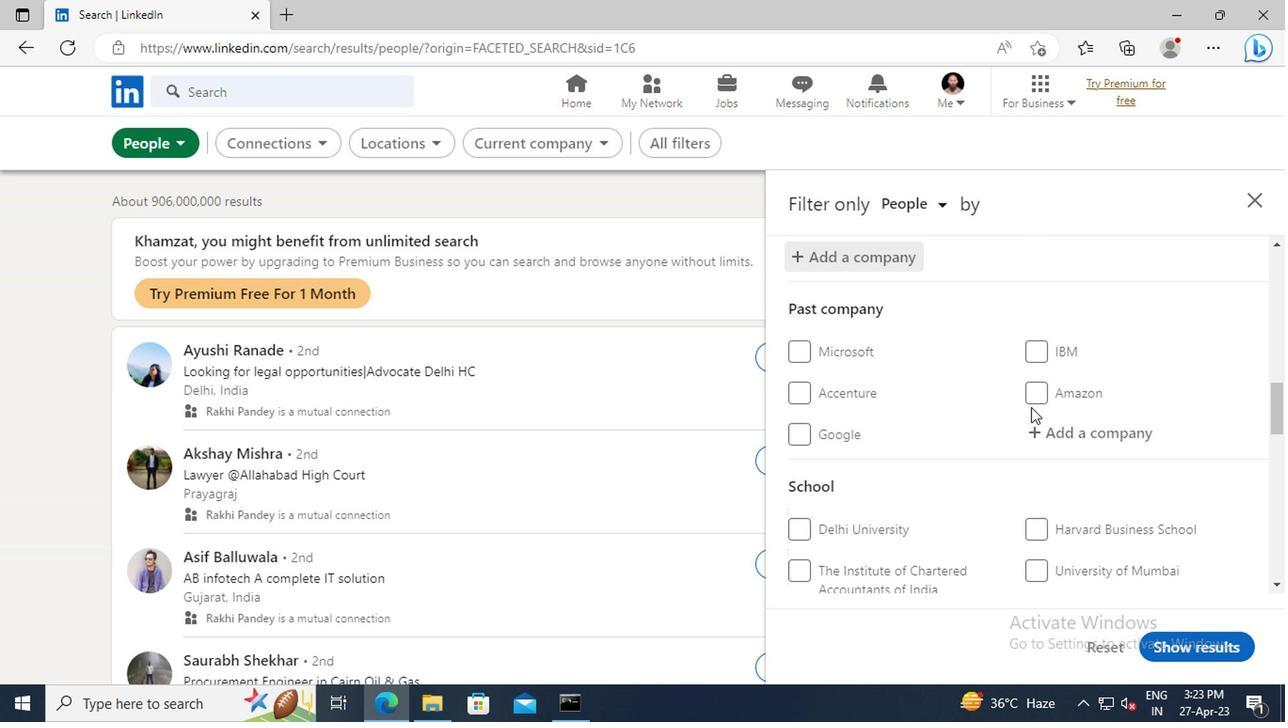 
Action: Mouse scrolled (1027, 406) with delta (0, -1)
Screenshot: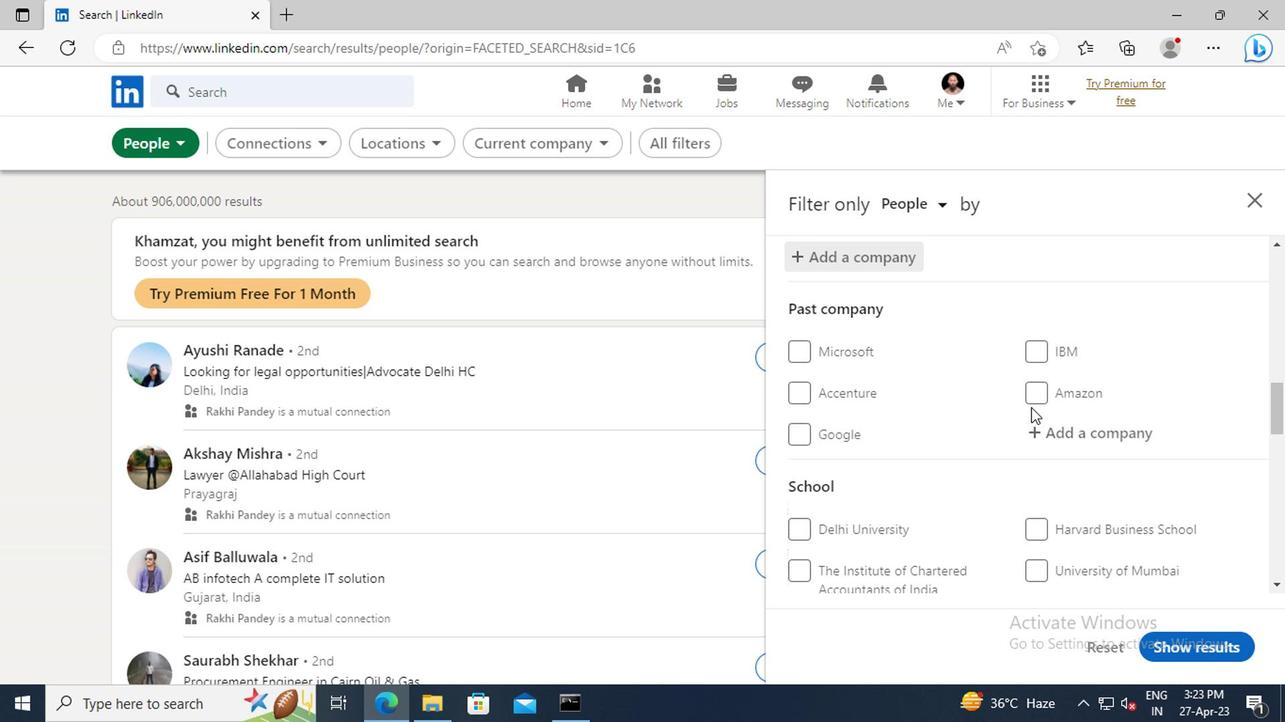 
Action: Mouse scrolled (1027, 406) with delta (0, -1)
Screenshot: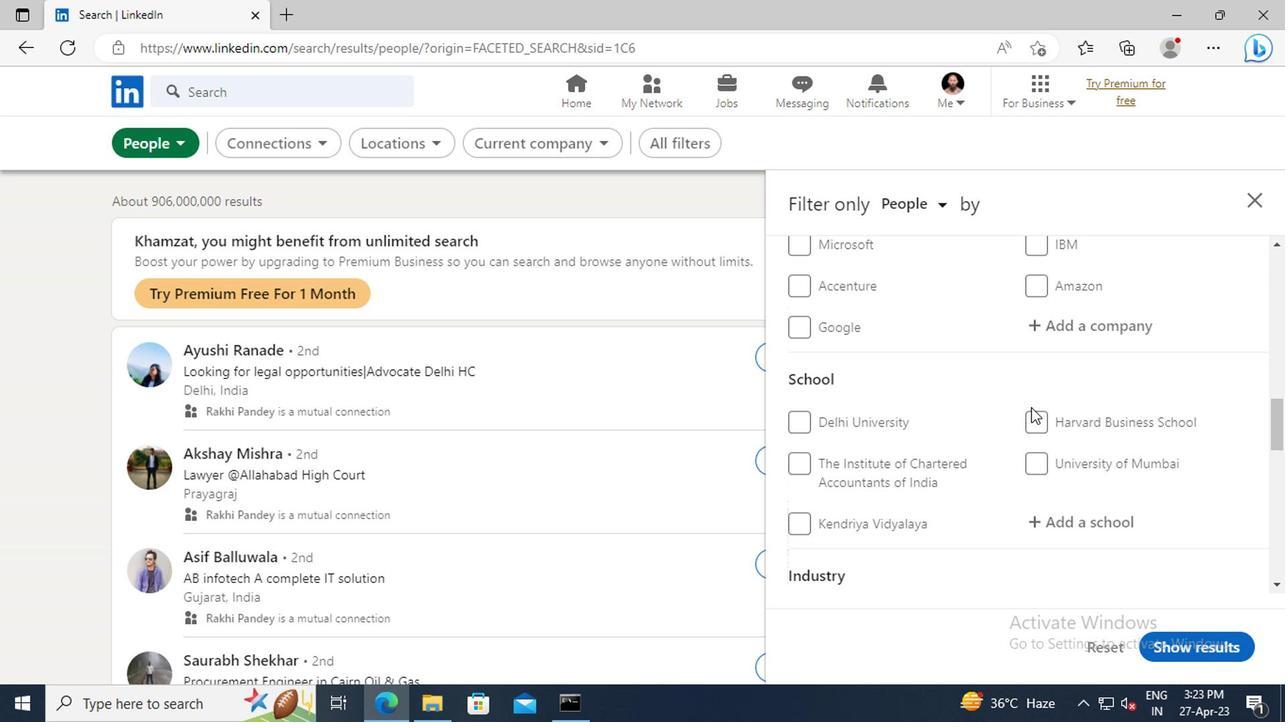 
Action: Mouse scrolled (1027, 406) with delta (0, -1)
Screenshot: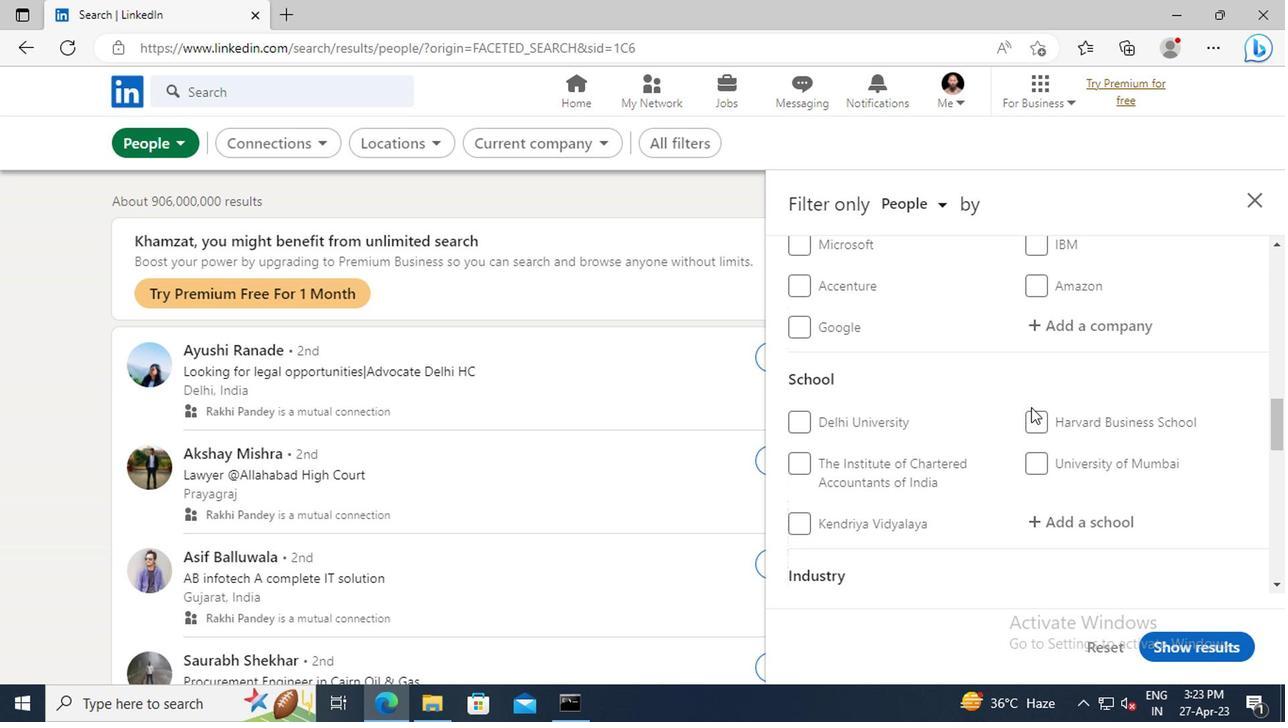 
Action: Mouse moved to (1050, 417)
Screenshot: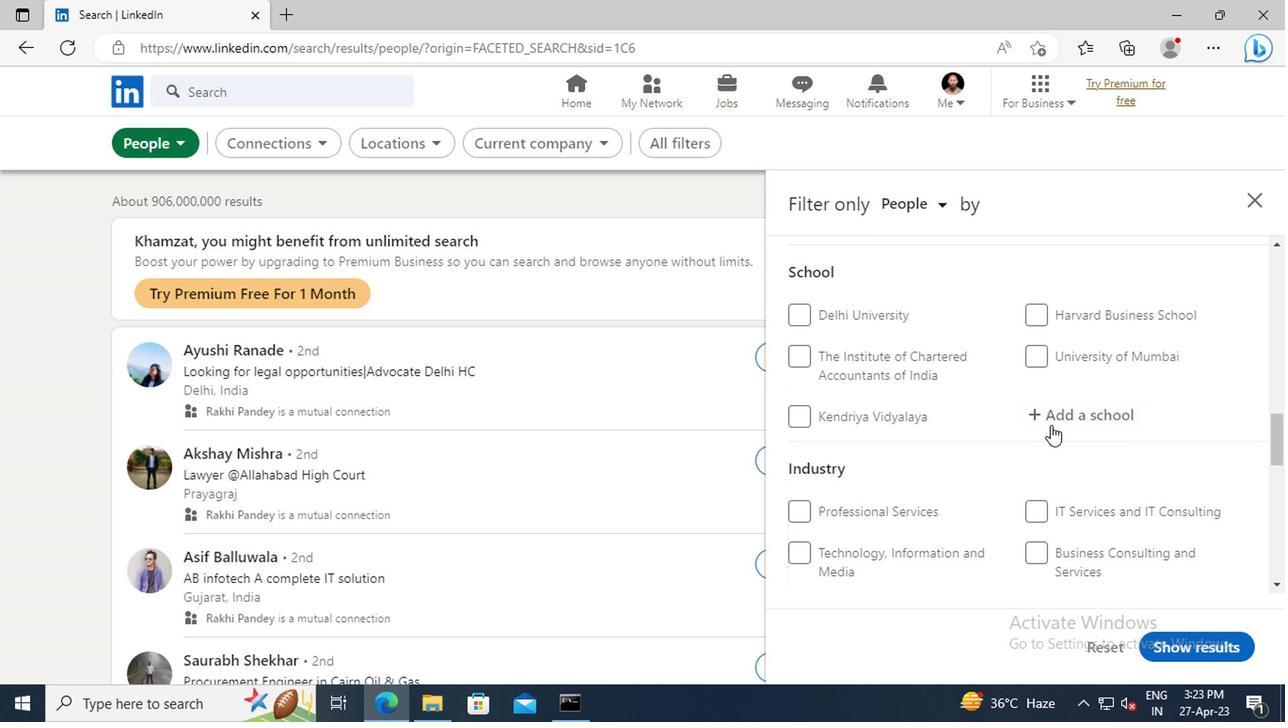 
Action: Mouse pressed left at (1050, 417)
Screenshot: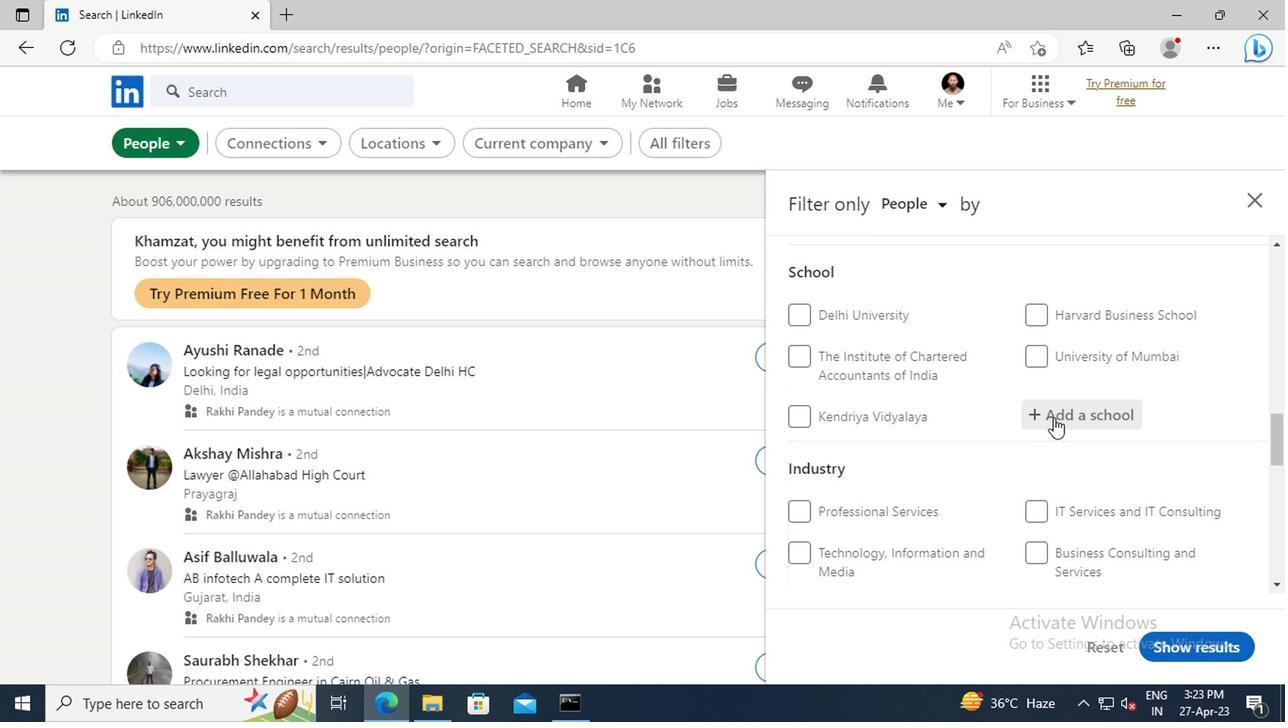 
Action: Key pressed <Key.shift>RAMJAS<Key.space><Key.shift>COLLEGE
Screenshot: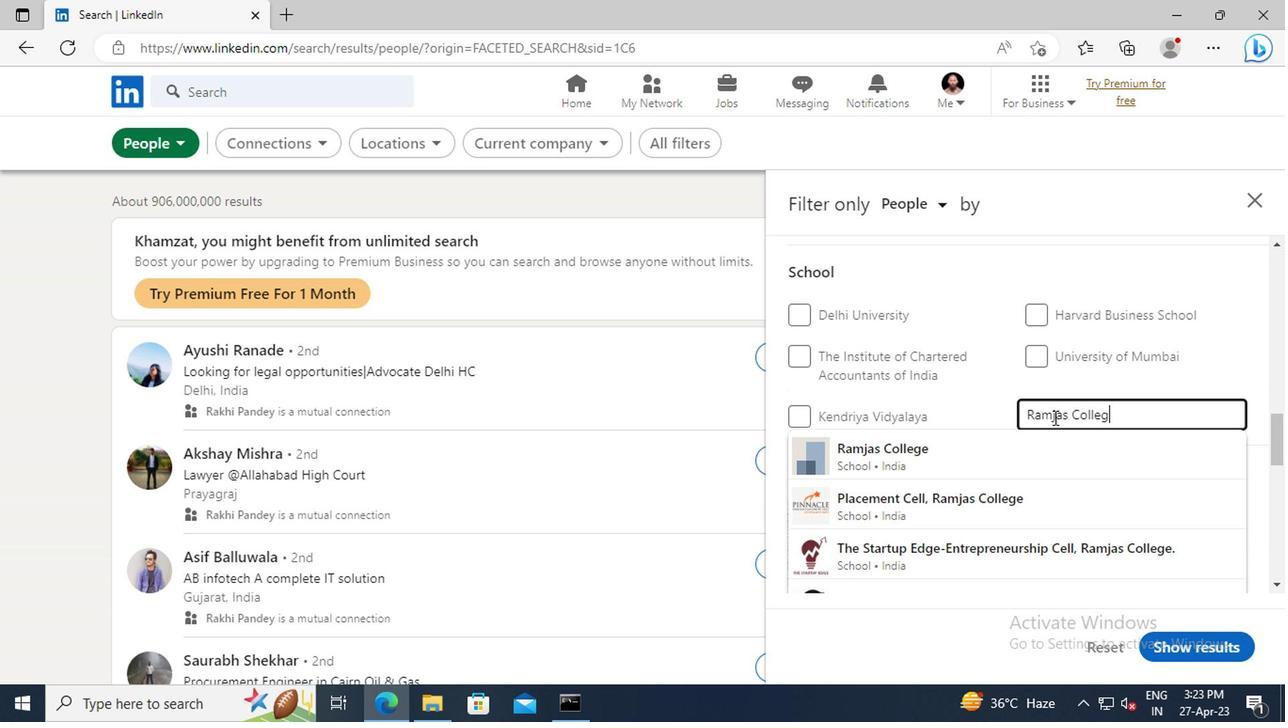 
Action: Mouse moved to (1036, 453)
Screenshot: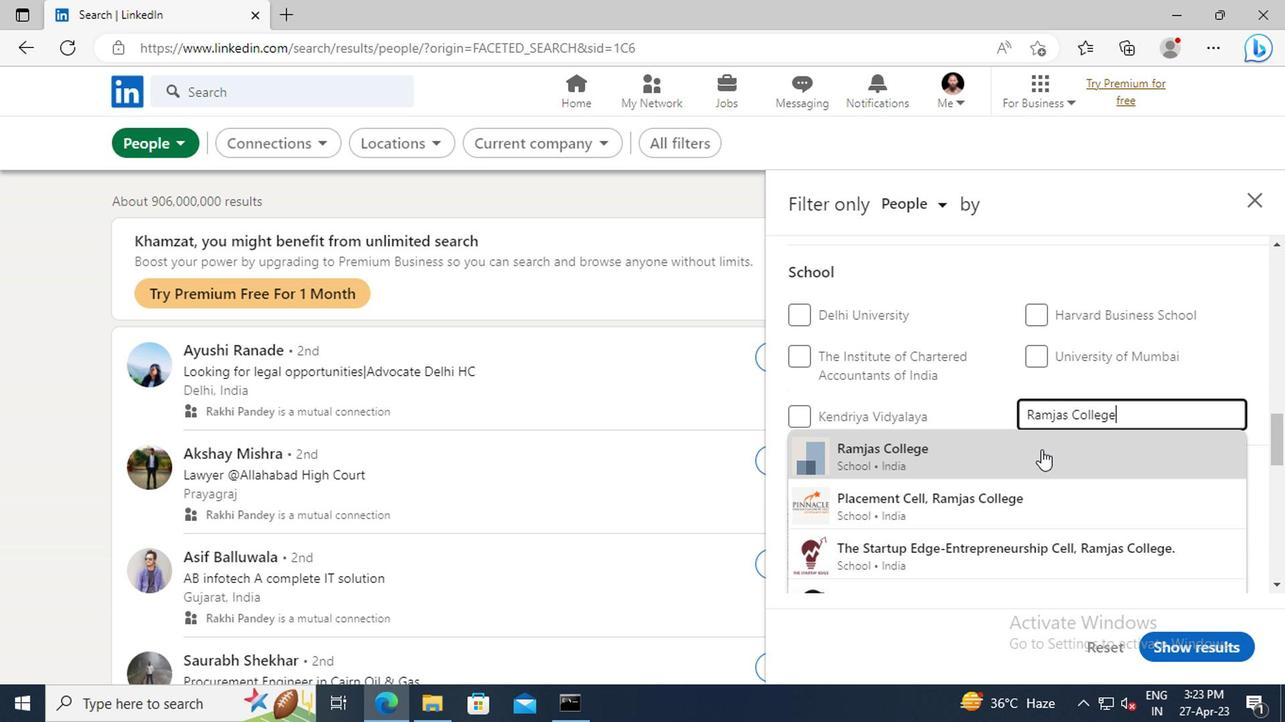 
Action: Mouse pressed left at (1036, 453)
Screenshot: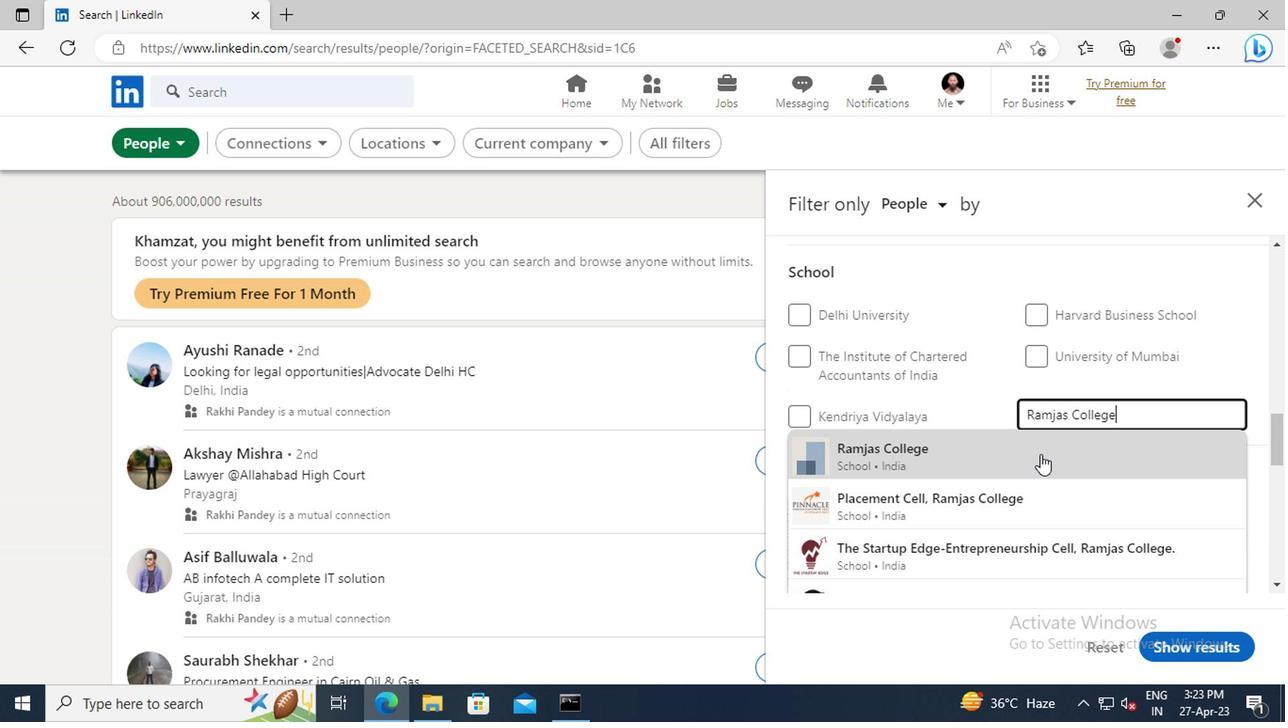 
Action: Mouse moved to (1038, 387)
Screenshot: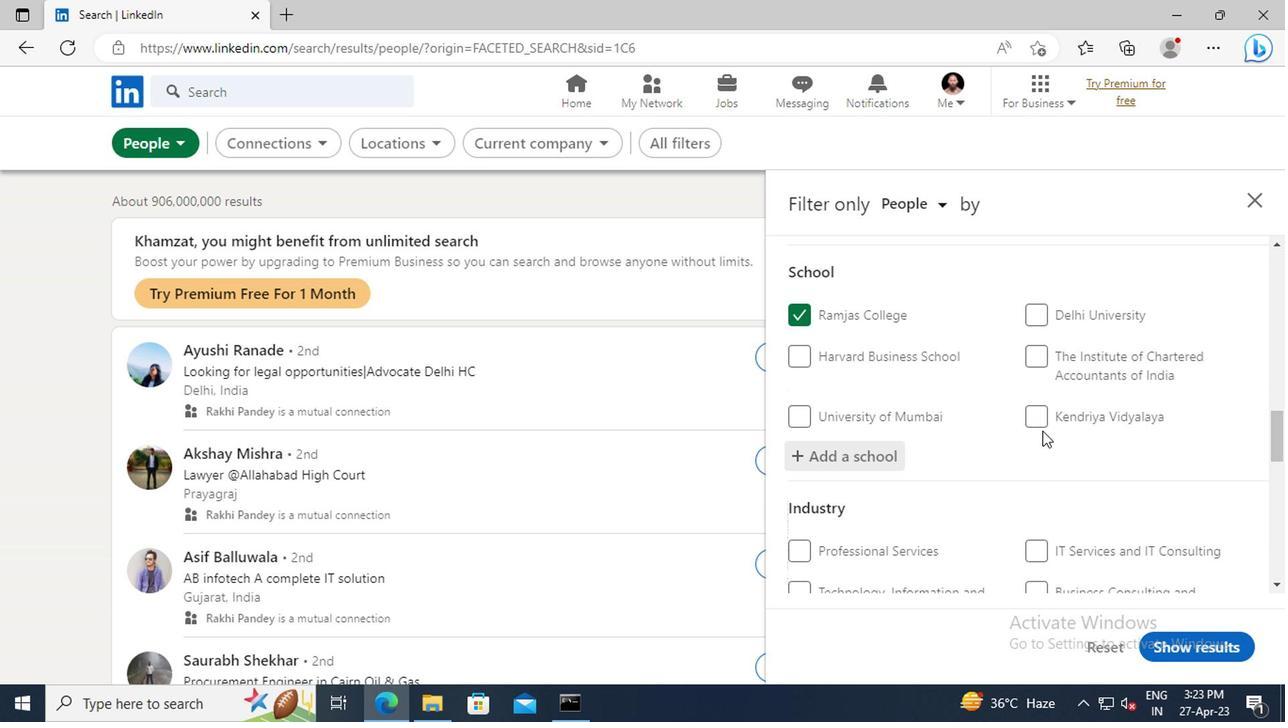 
Action: Mouse scrolled (1038, 386) with delta (0, 0)
Screenshot: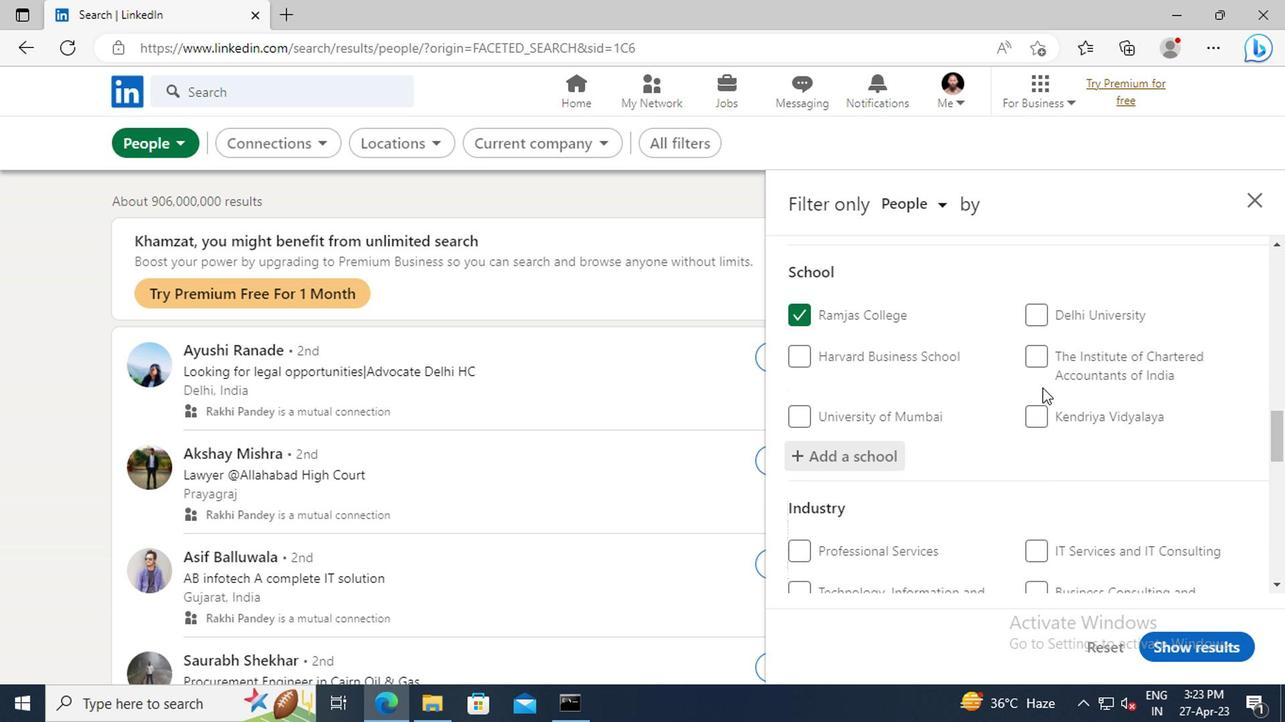 
Action: Mouse scrolled (1038, 386) with delta (0, 0)
Screenshot: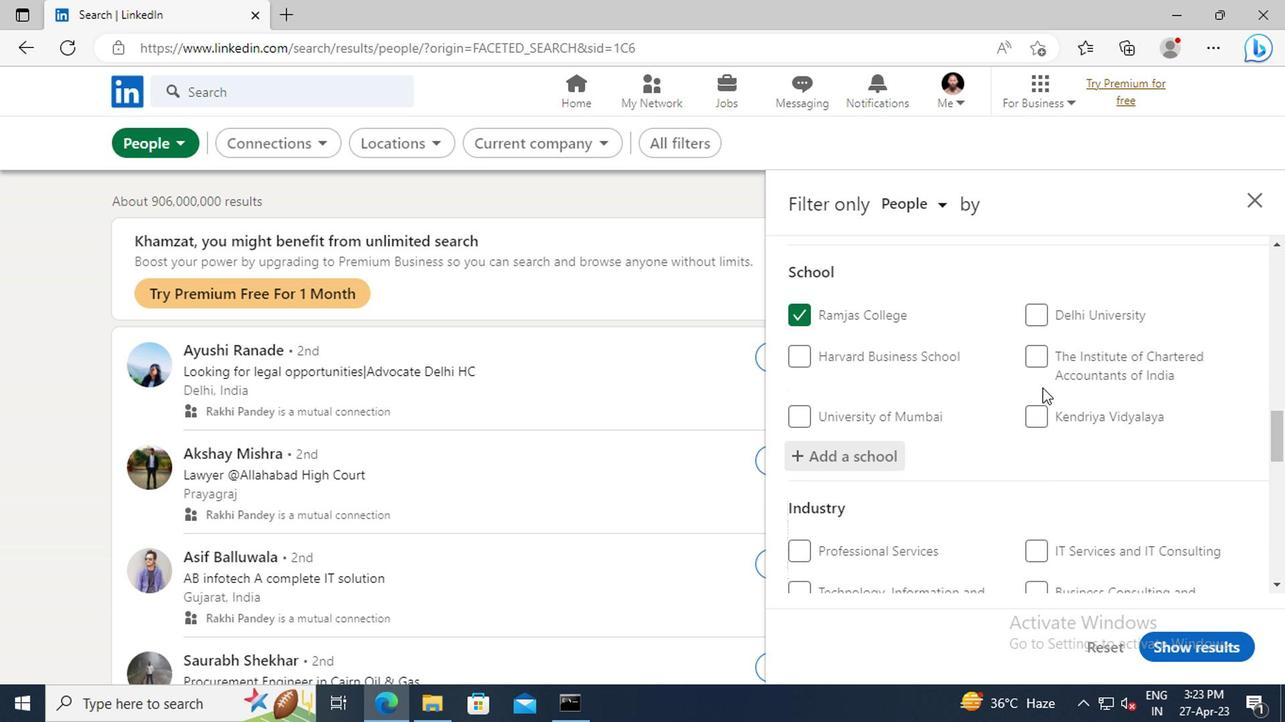 
Action: Mouse scrolled (1038, 386) with delta (0, 0)
Screenshot: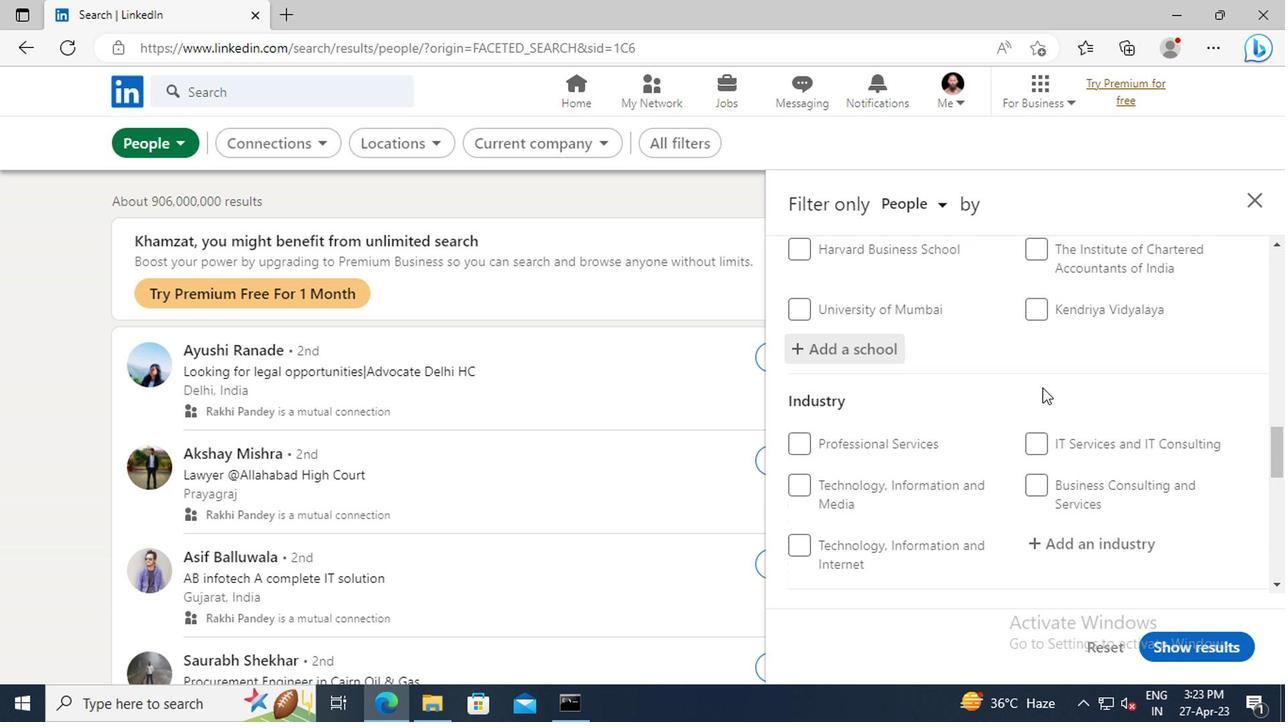 
Action: Mouse scrolled (1038, 386) with delta (0, 0)
Screenshot: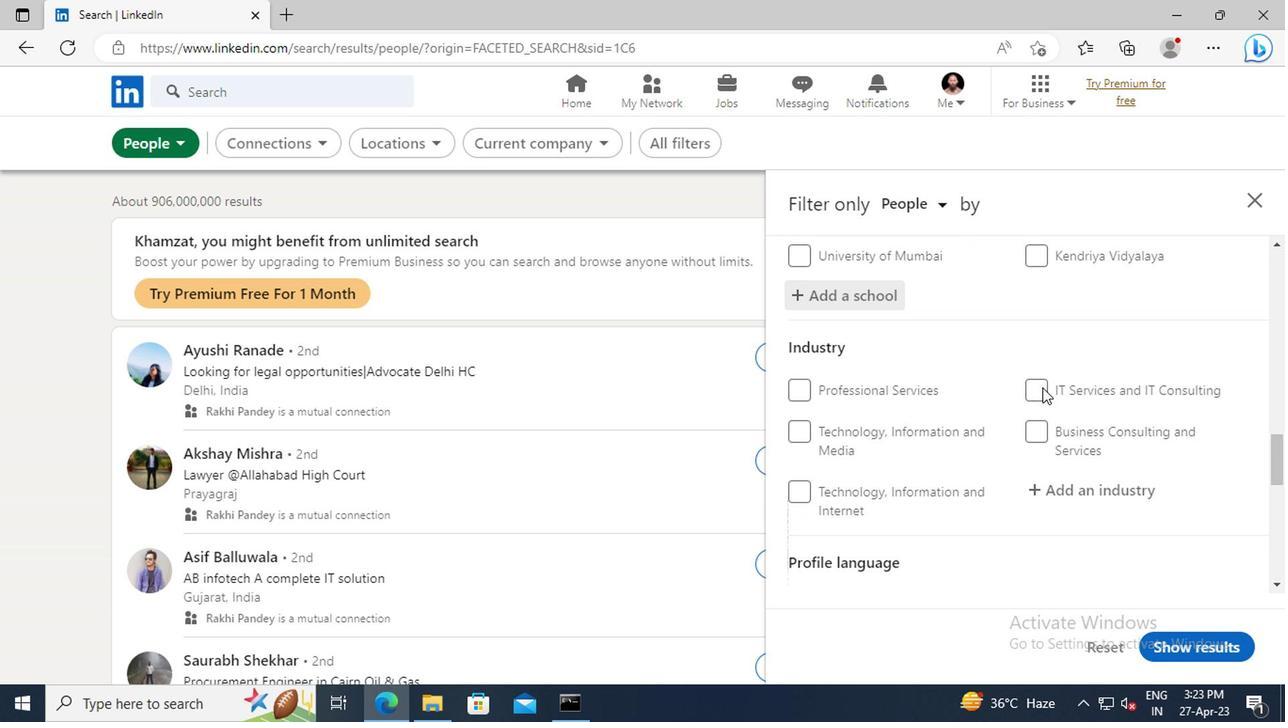 
Action: Mouse scrolled (1038, 386) with delta (0, 0)
Screenshot: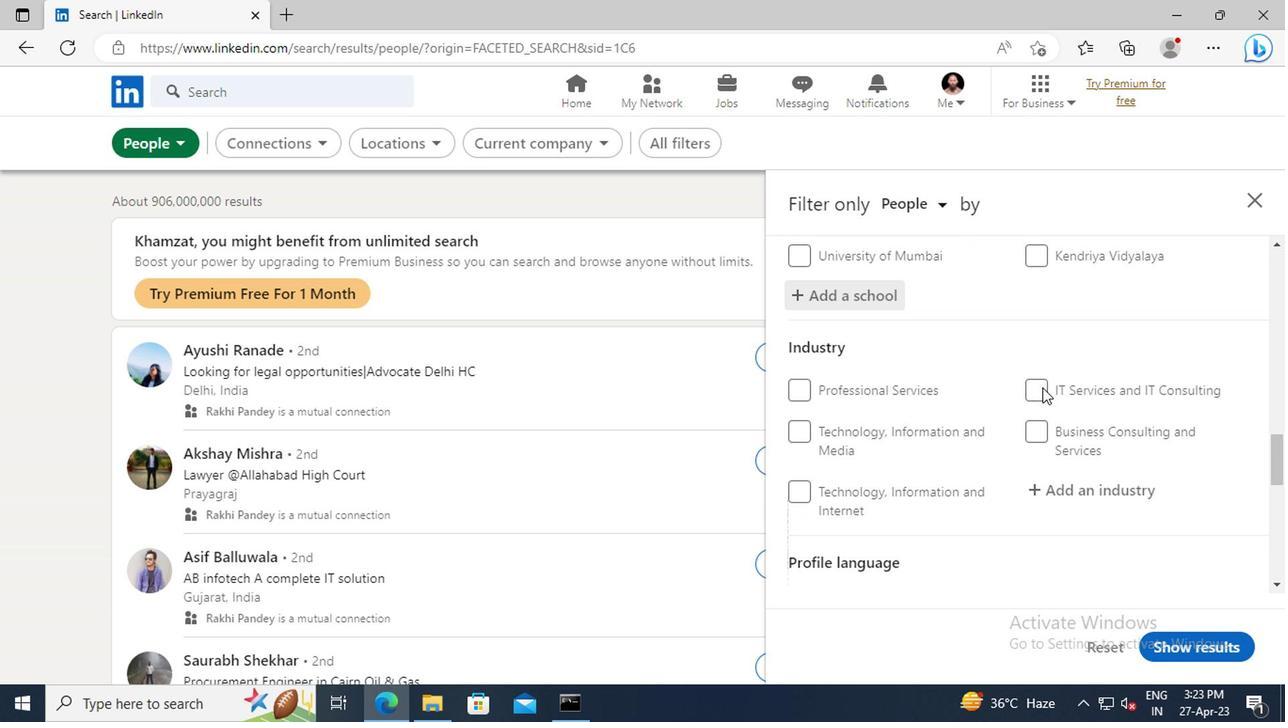 
Action: Mouse moved to (1052, 389)
Screenshot: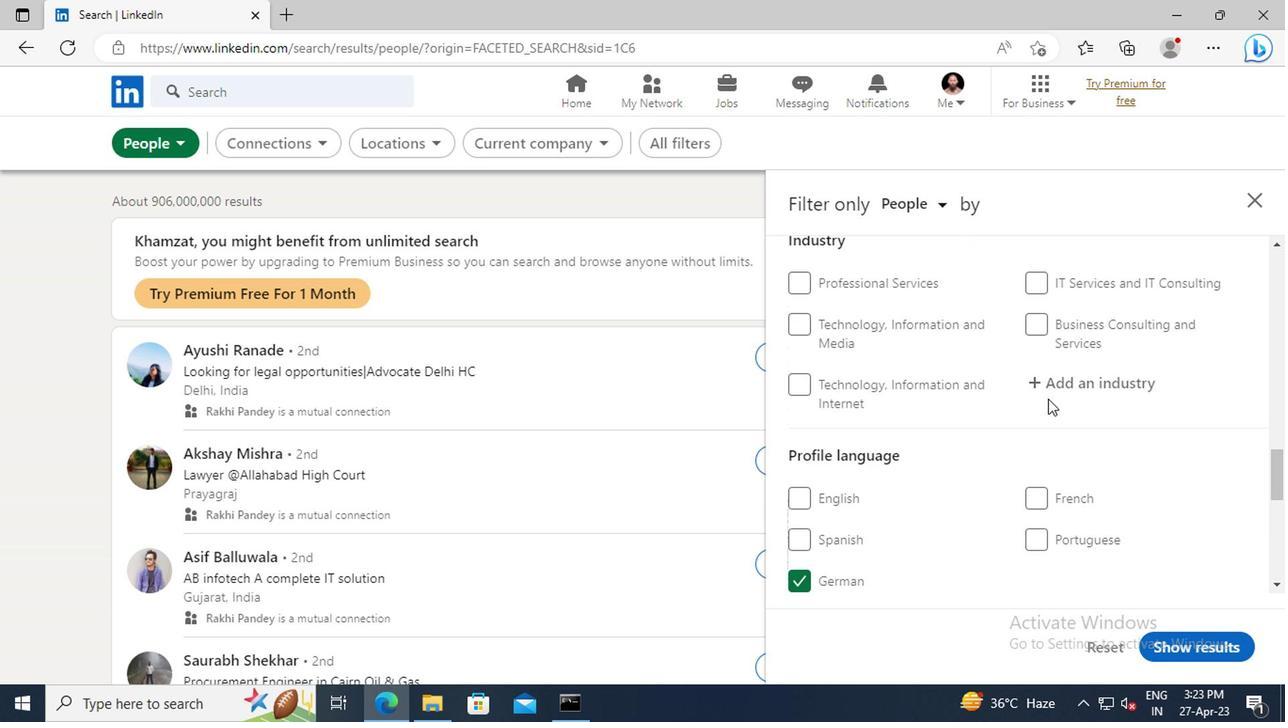 
Action: Mouse pressed left at (1052, 389)
Screenshot: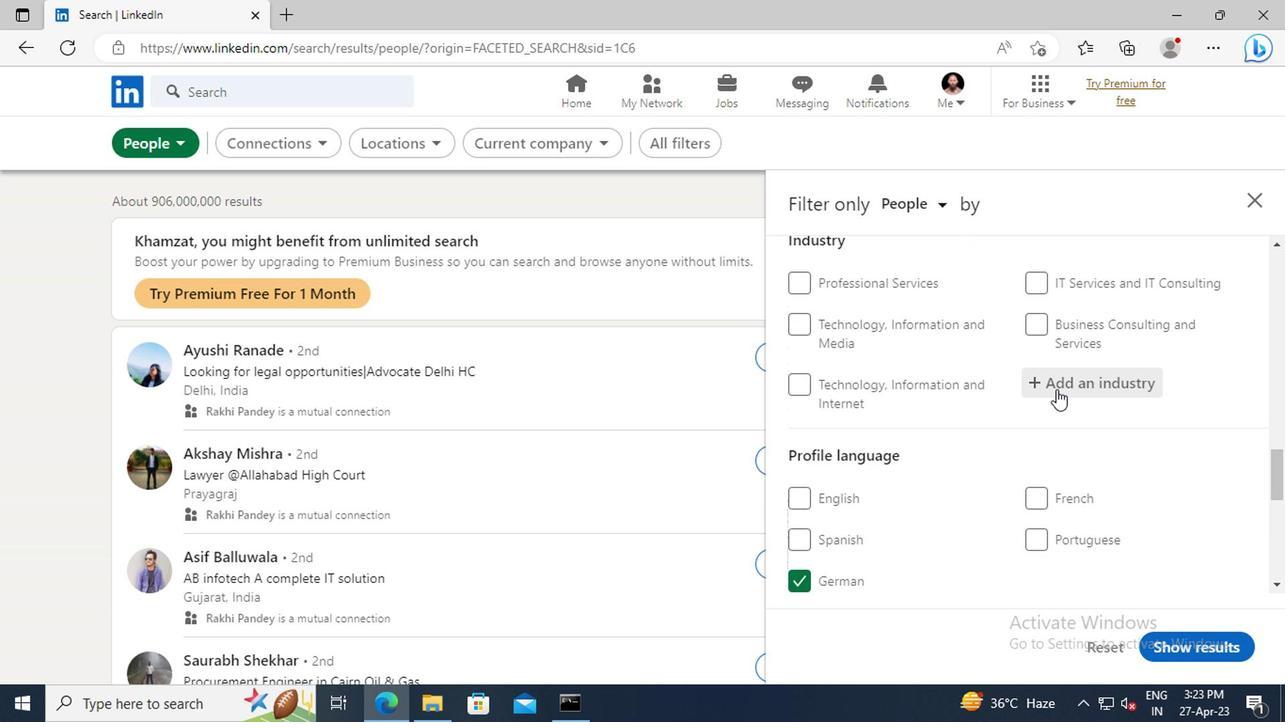 
Action: Key pressed <Key.shift>INTERNET<Key.space><Key.shift>PUB
Screenshot: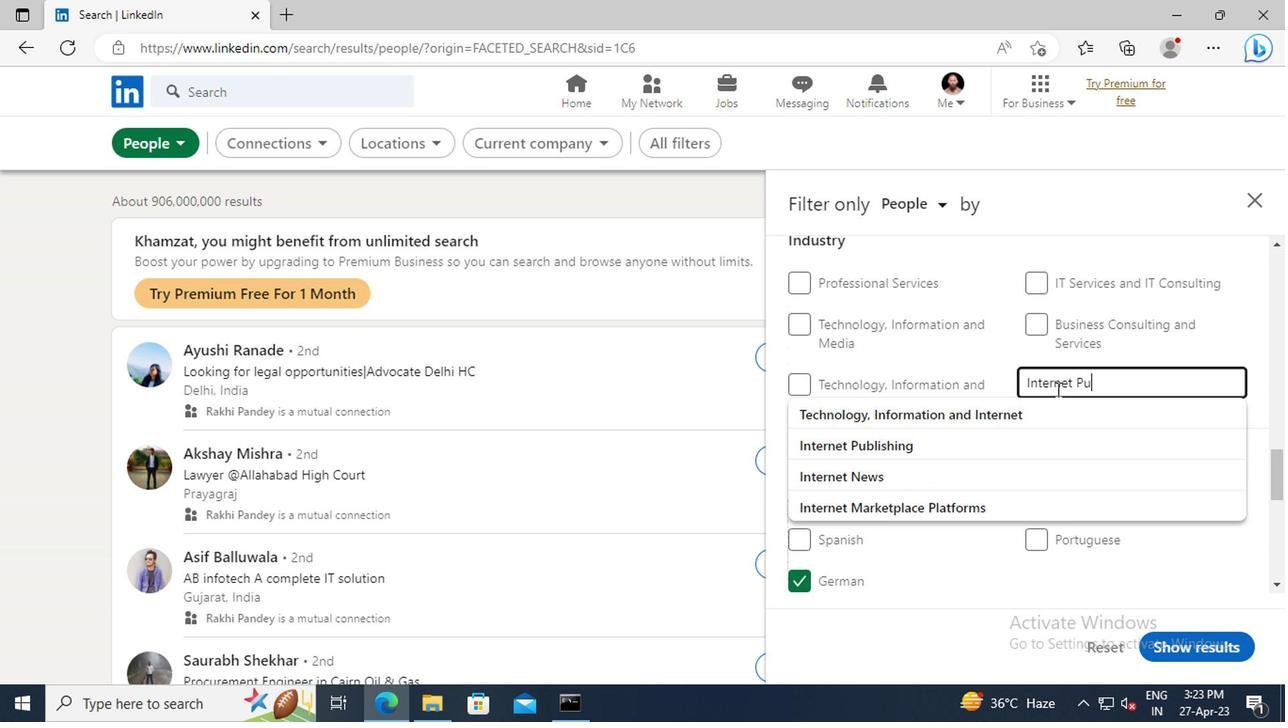 
Action: Mouse moved to (1056, 408)
Screenshot: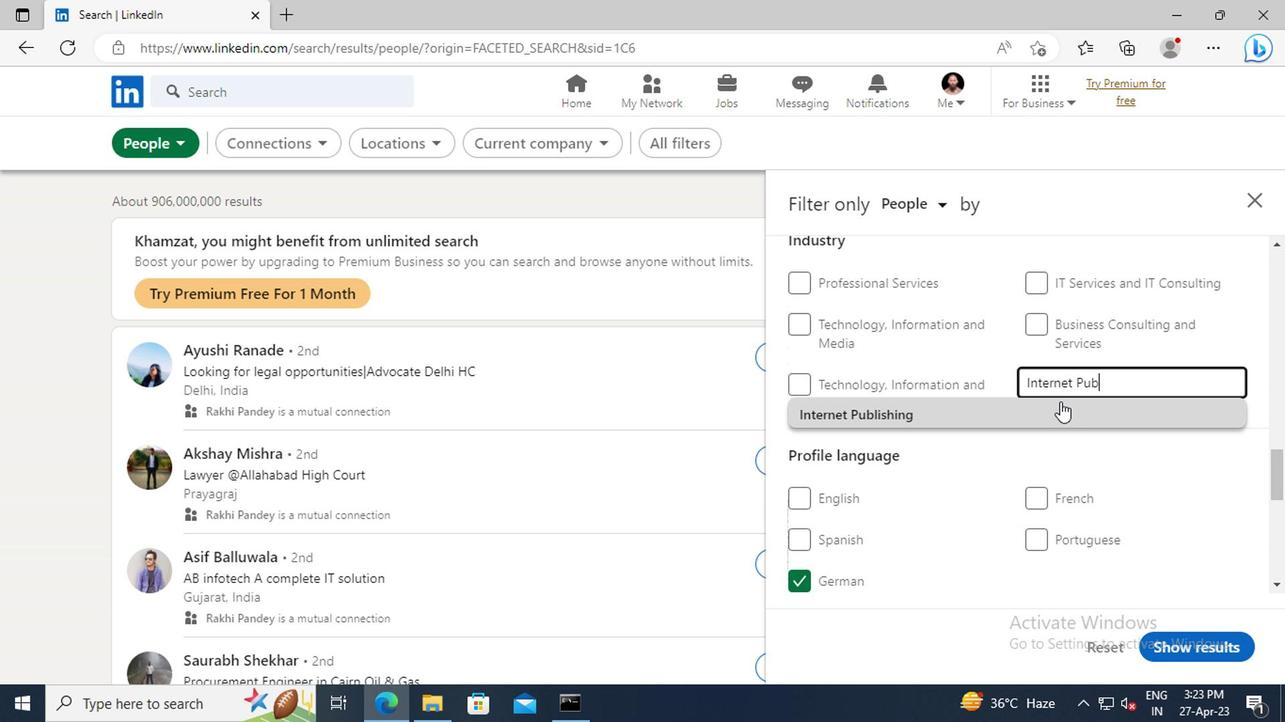 
Action: Mouse pressed left at (1056, 408)
Screenshot: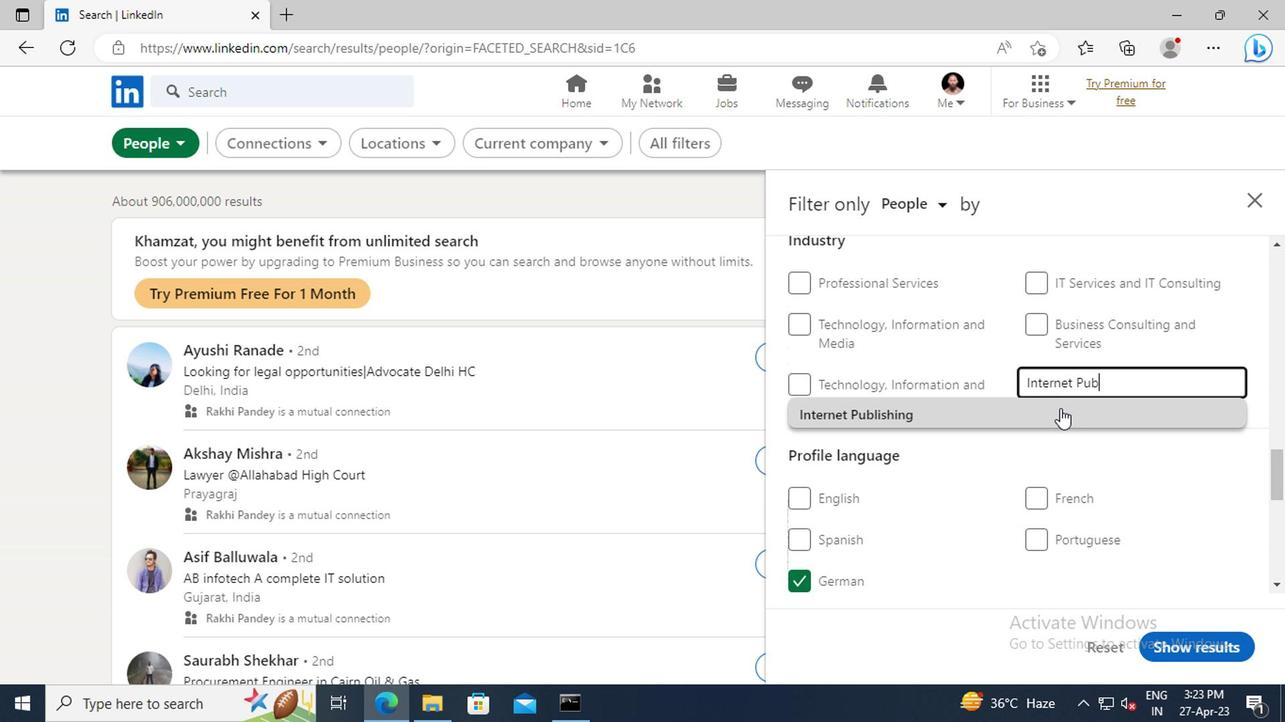 
Action: Mouse moved to (1006, 393)
Screenshot: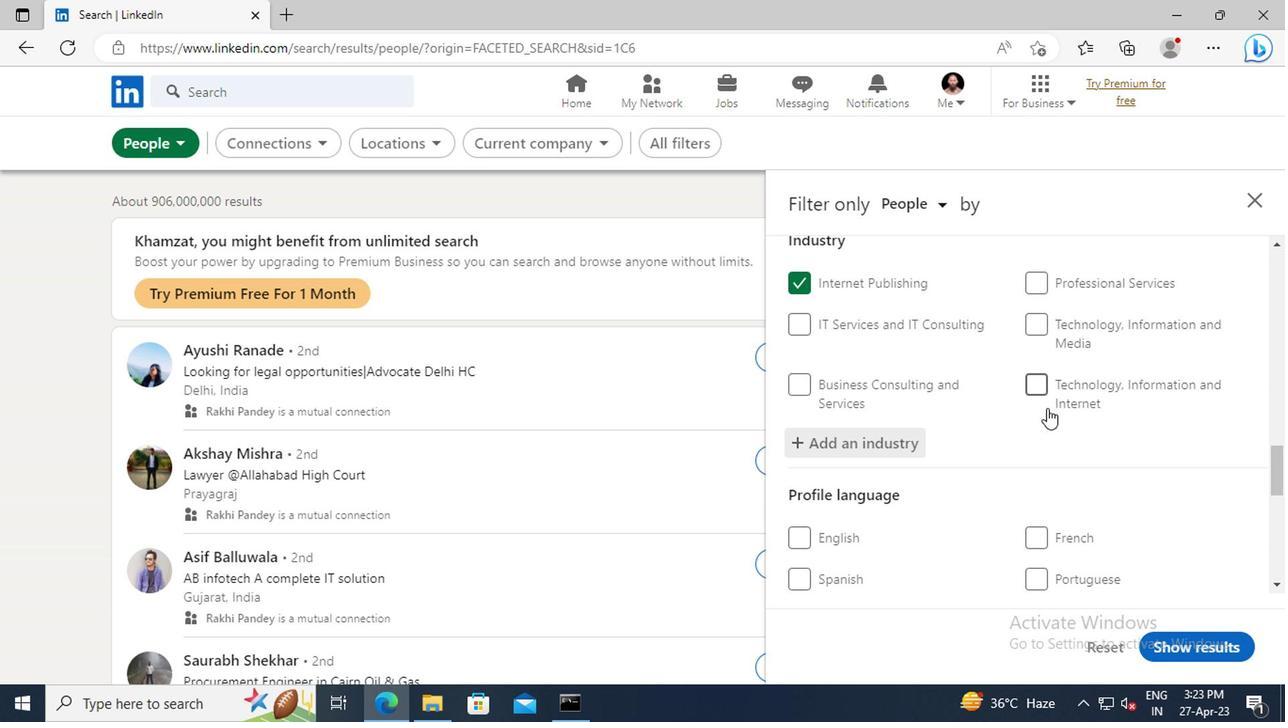 
Action: Mouse scrolled (1006, 392) with delta (0, -1)
Screenshot: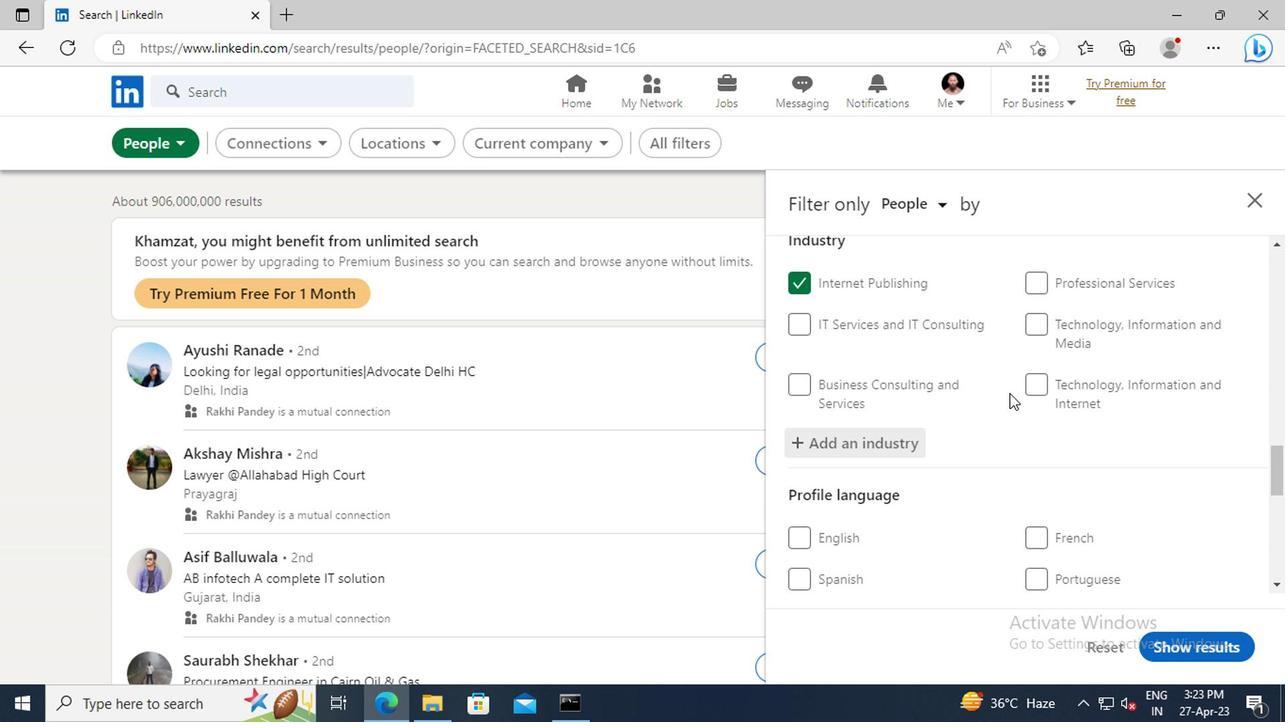 
Action: Mouse scrolled (1006, 392) with delta (0, -1)
Screenshot: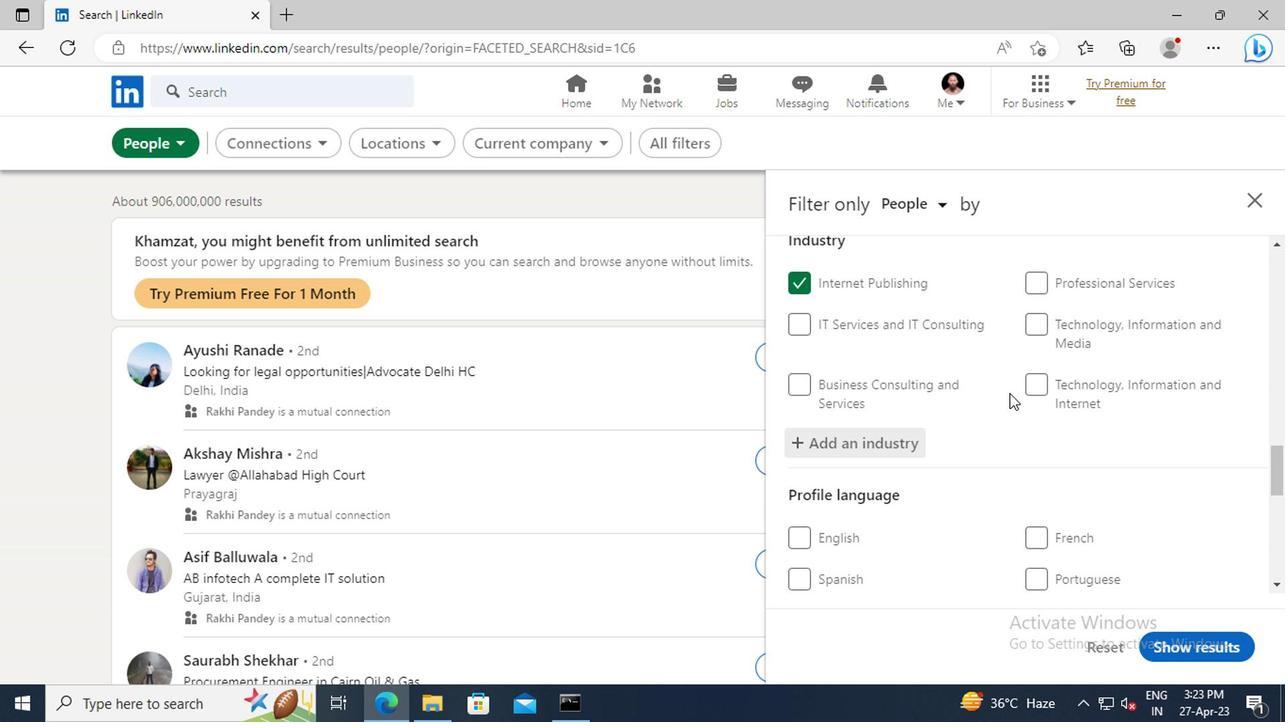 
Action: Mouse scrolled (1006, 392) with delta (0, -1)
Screenshot: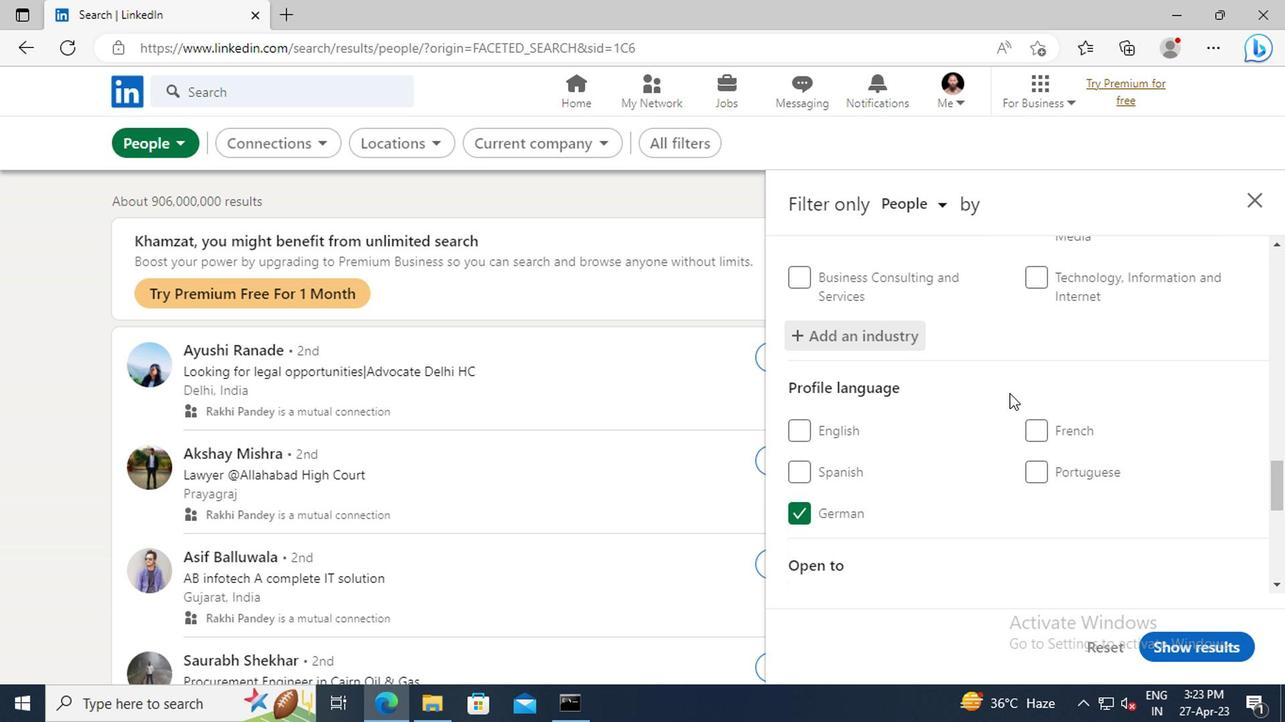 
Action: Mouse scrolled (1006, 392) with delta (0, -1)
Screenshot: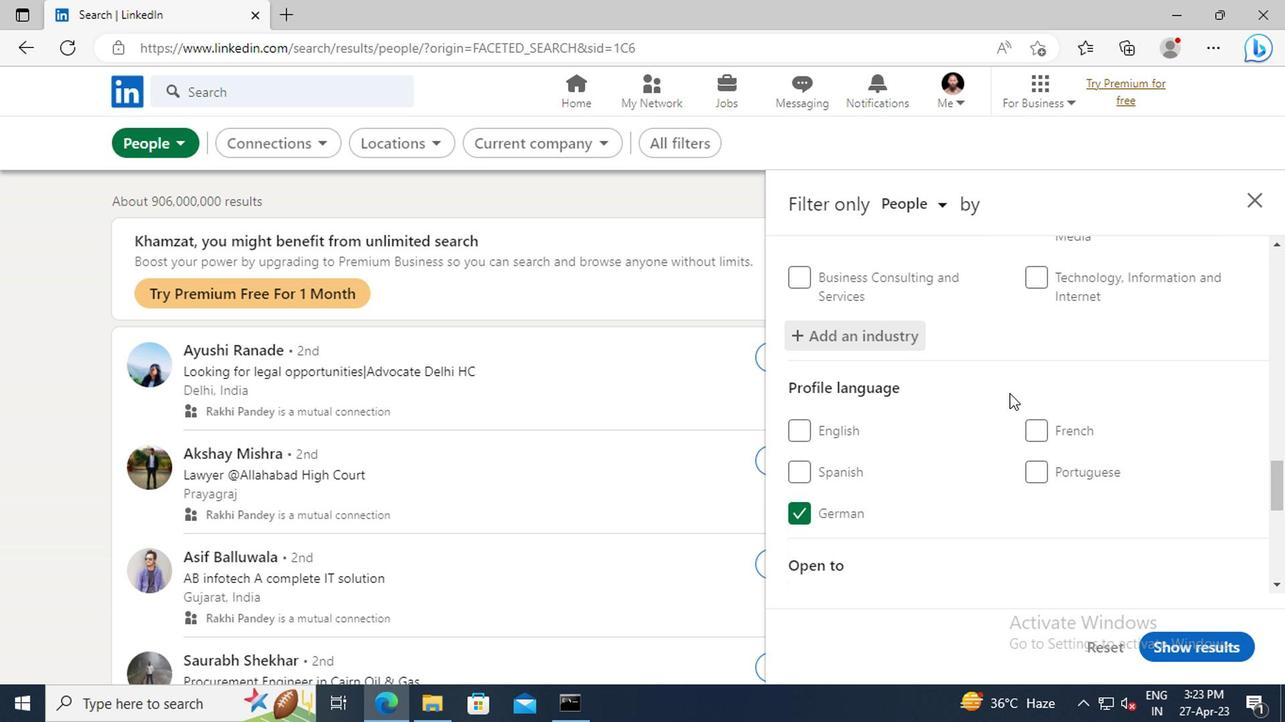 
Action: Mouse scrolled (1006, 392) with delta (0, -1)
Screenshot: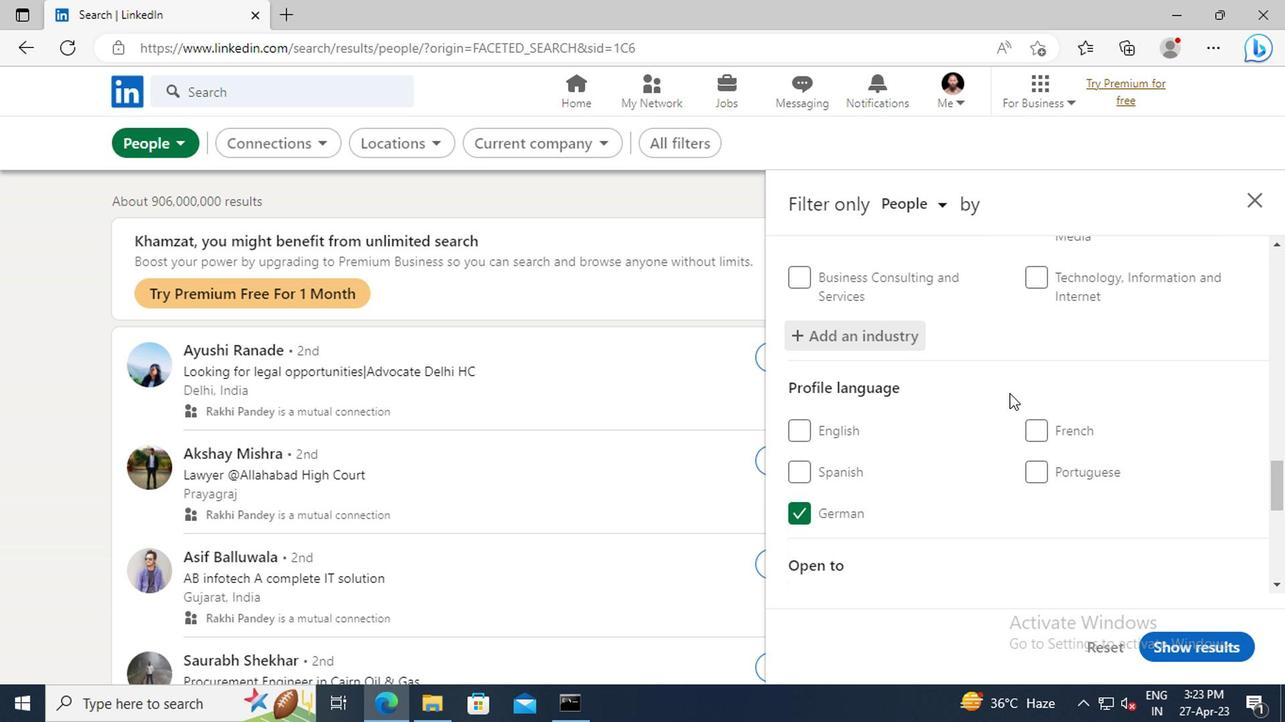 
Action: Mouse scrolled (1006, 392) with delta (0, -1)
Screenshot: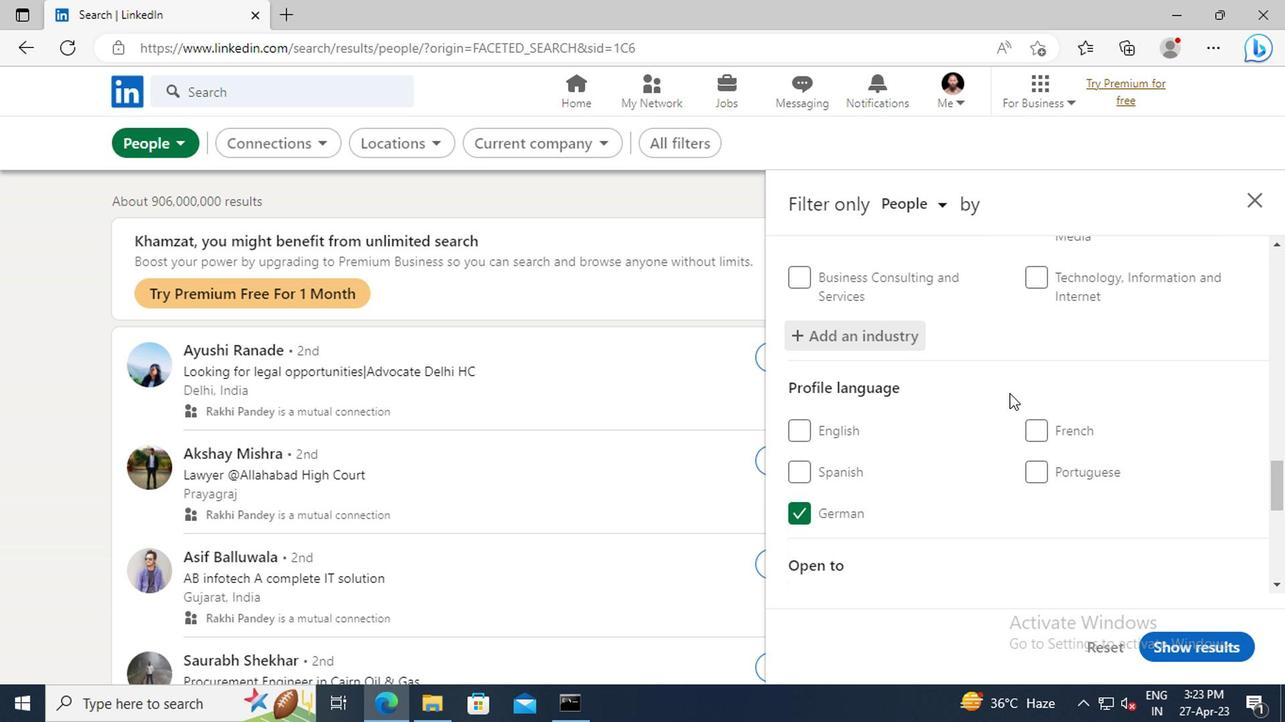 
Action: Mouse scrolled (1006, 392) with delta (0, -1)
Screenshot: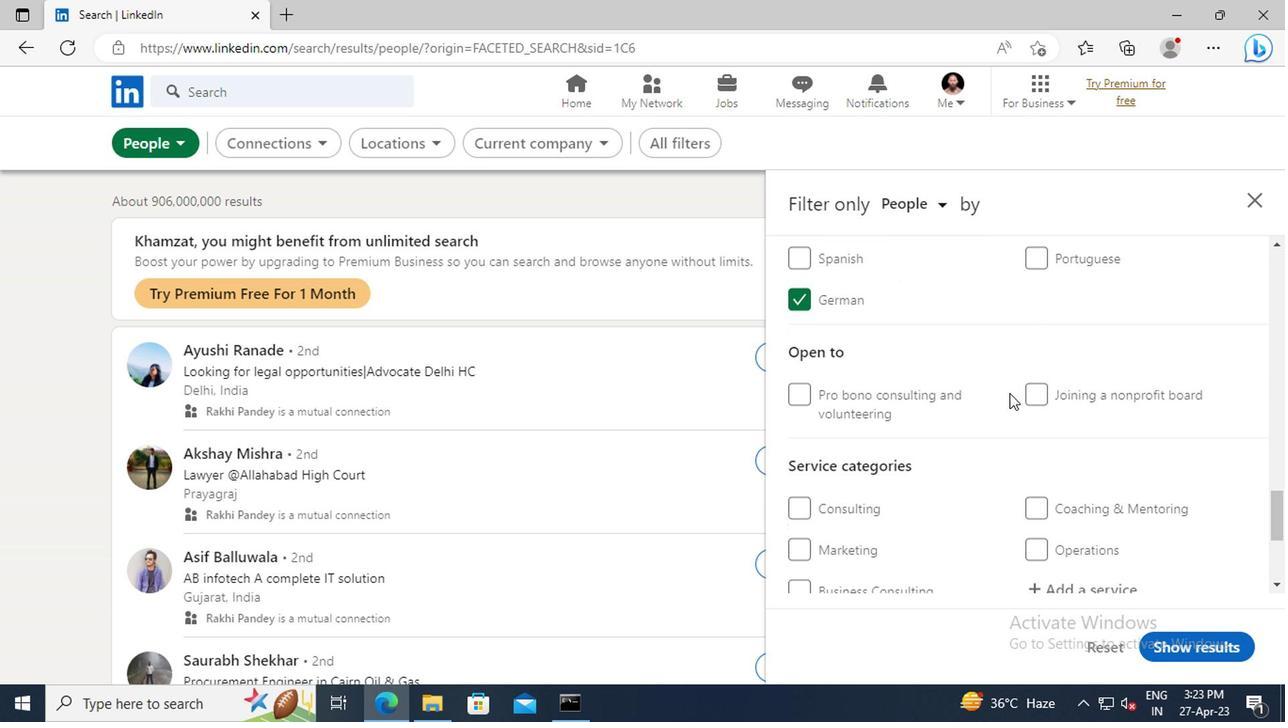 
Action: Mouse scrolled (1006, 392) with delta (0, -1)
Screenshot: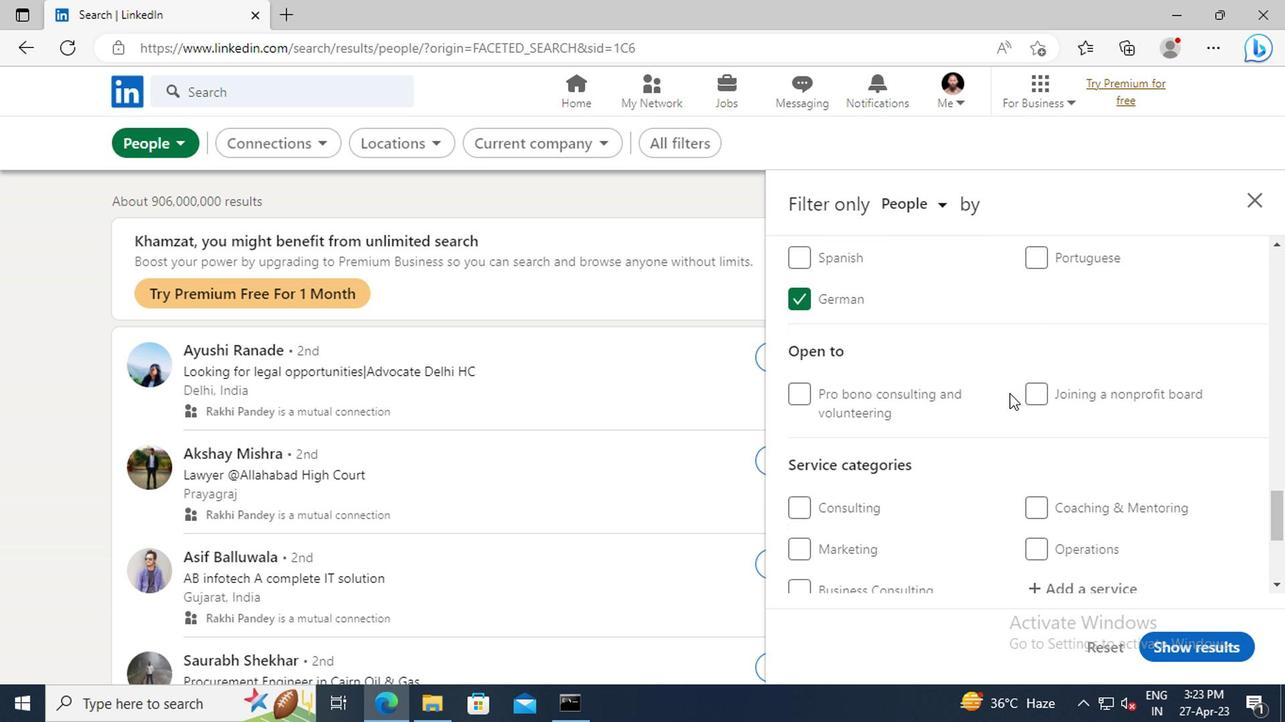 
Action: Mouse scrolled (1006, 392) with delta (0, -1)
Screenshot: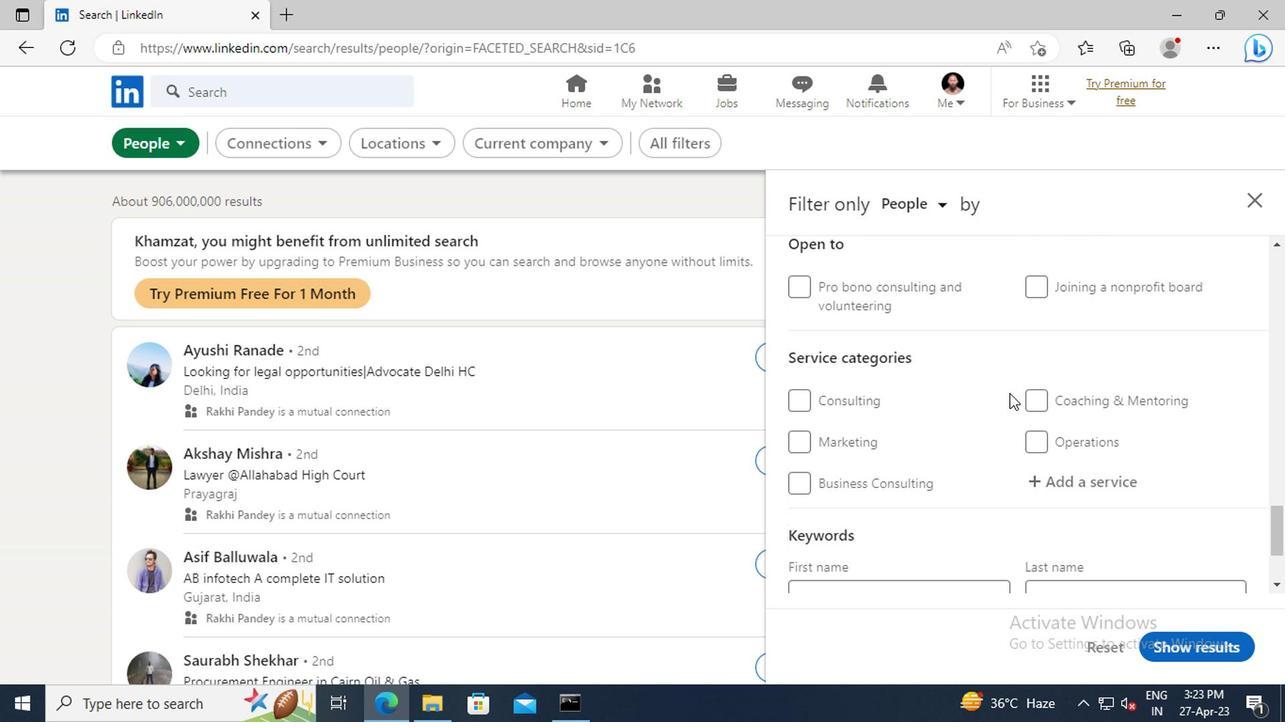 
Action: Mouse moved to (1050, 429)
Screenshot: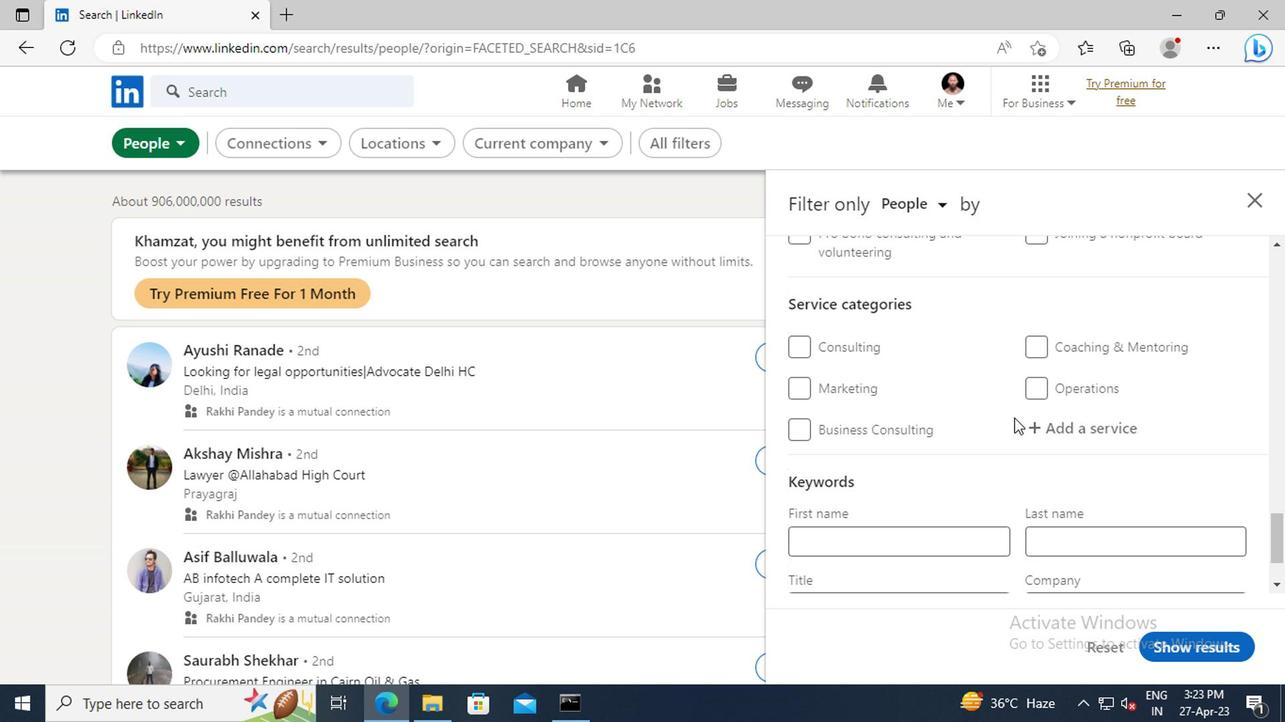 
Action: Mouse pressed left at (1050, 429)
Screenshot: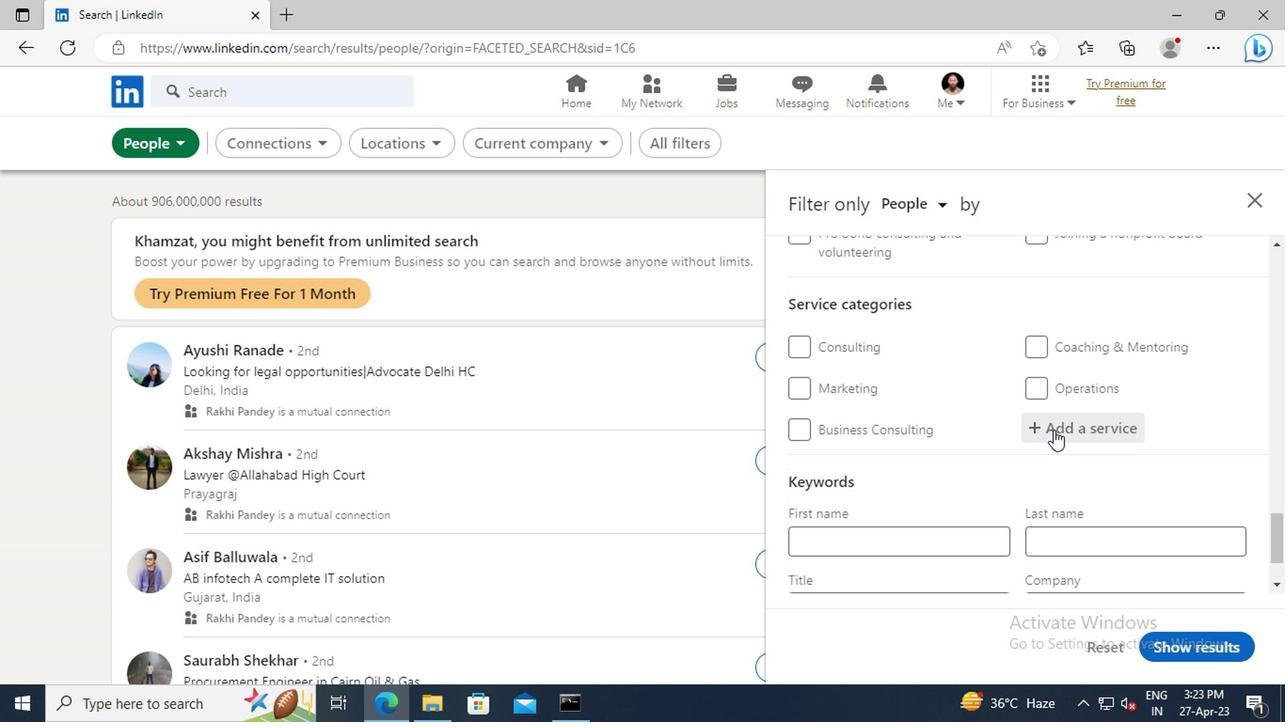 
Action: Key pressed <Key.shift>HEALTHCARE<Key.space><Key.shift>CONSULTING
Screenshot: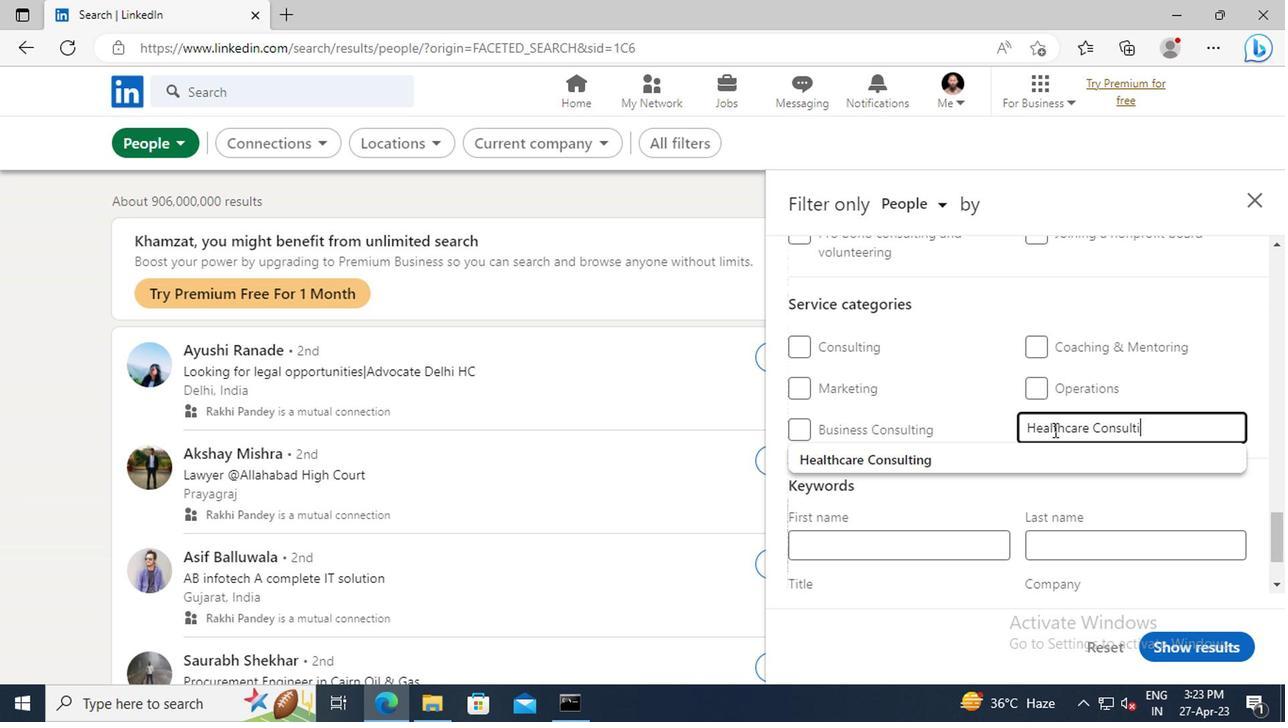 
Action: Mouse moved to (1040, 458)
Screenshot: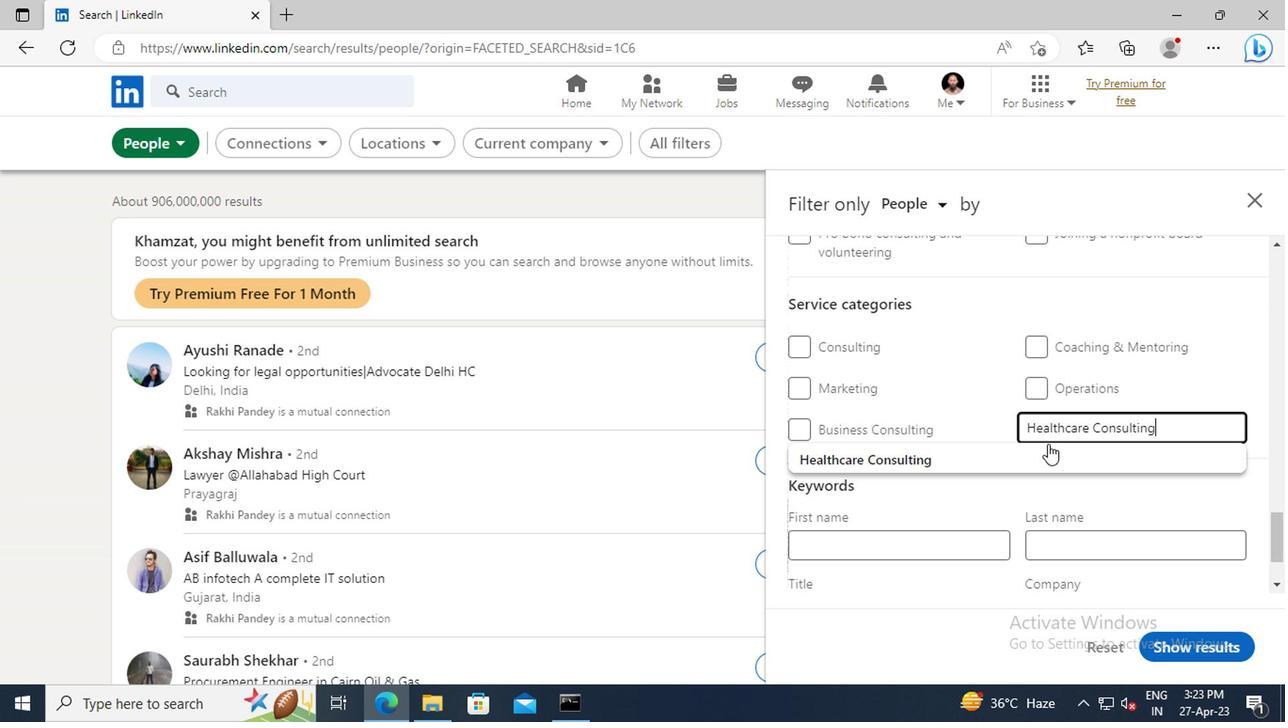 
Action: Mouse pressed left at (1040, 458)
Screenshot: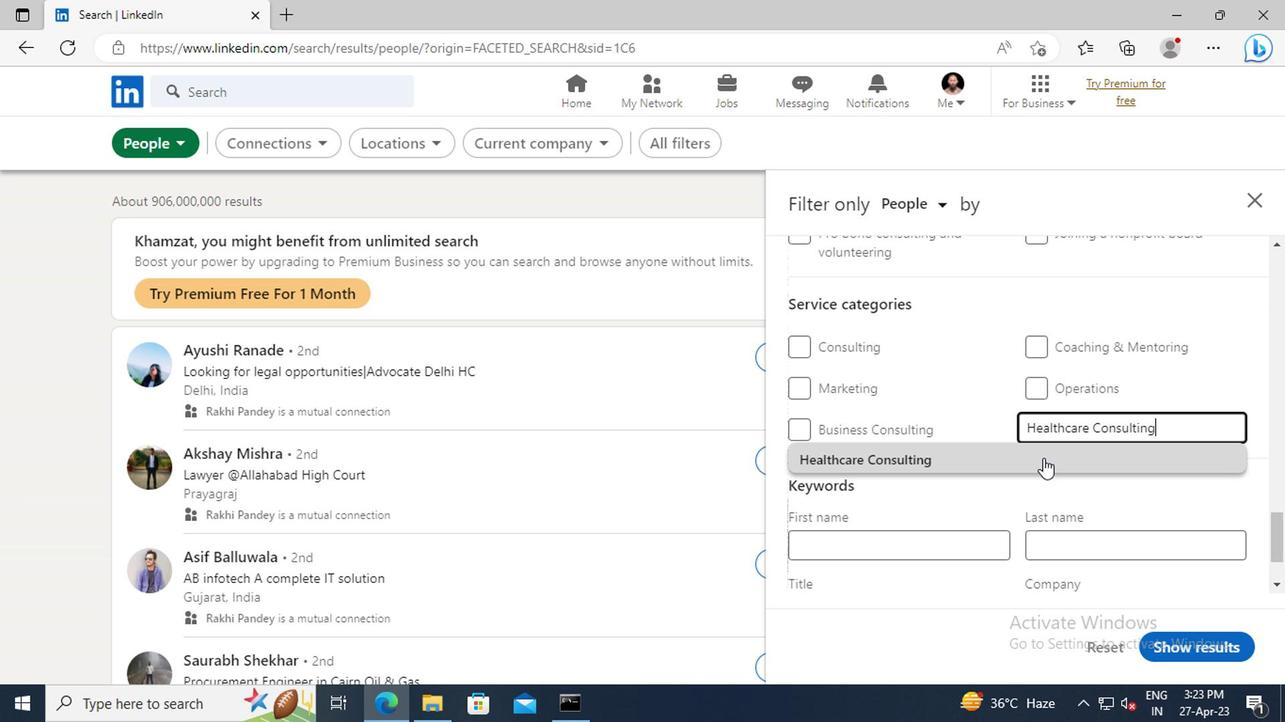 
Action: Mouse moved to (1010, 419)
Screenshot: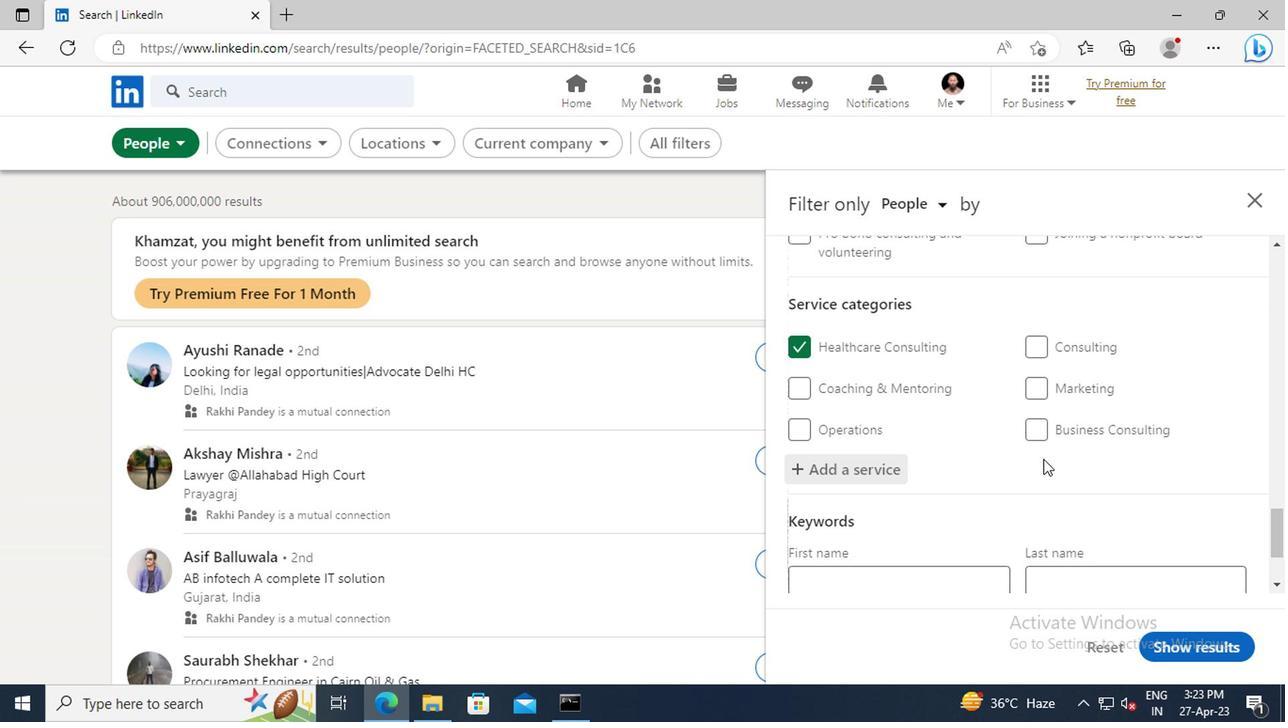 
Action: Mouse scrolled (1010, 418) with delta (0, -1)
Screenshot: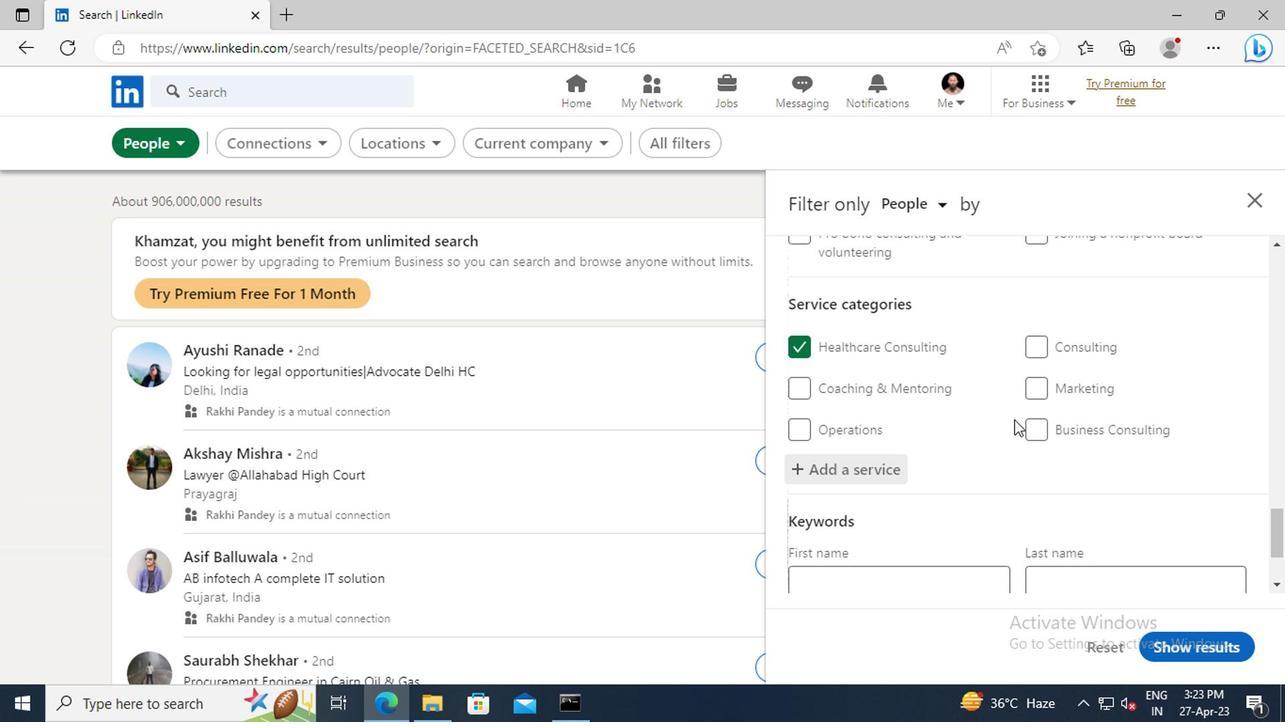 
Action: Mouse scrolled (1010, 418) with delta (0, -1)
Screenshot: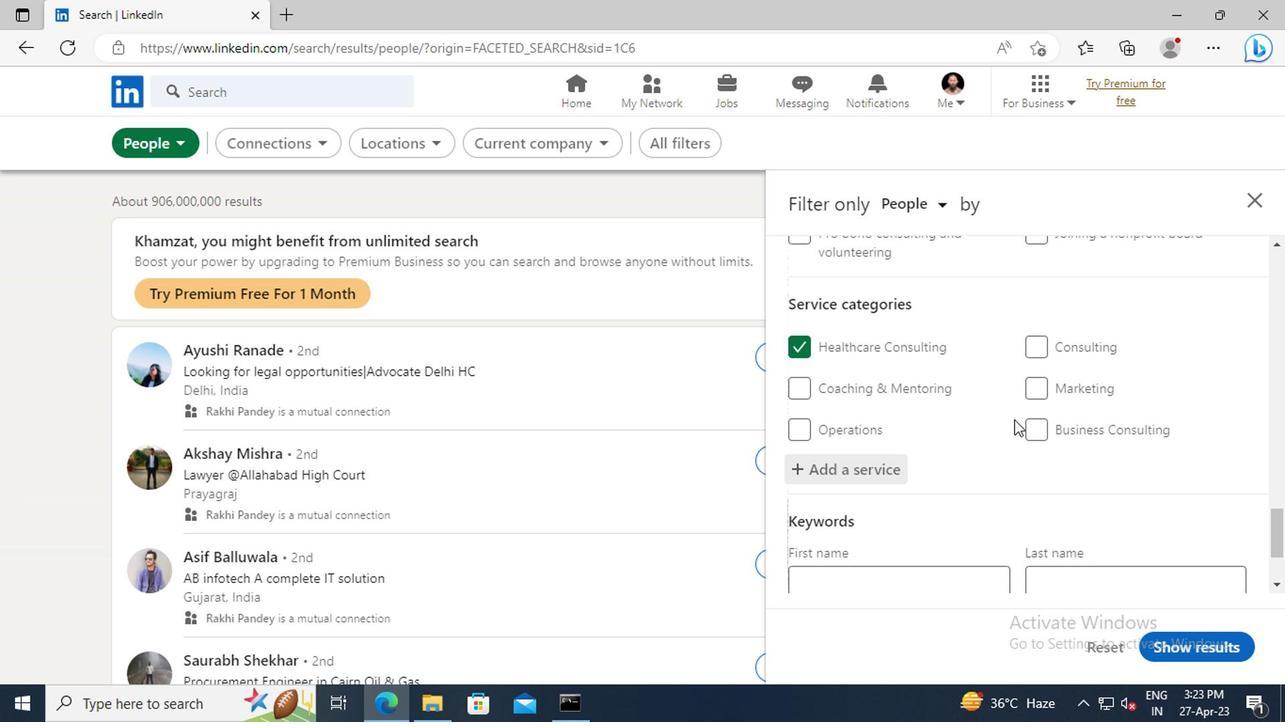 
Action: Mouse scrolled (1010, 418) with delta (0, -1)
Screenshot: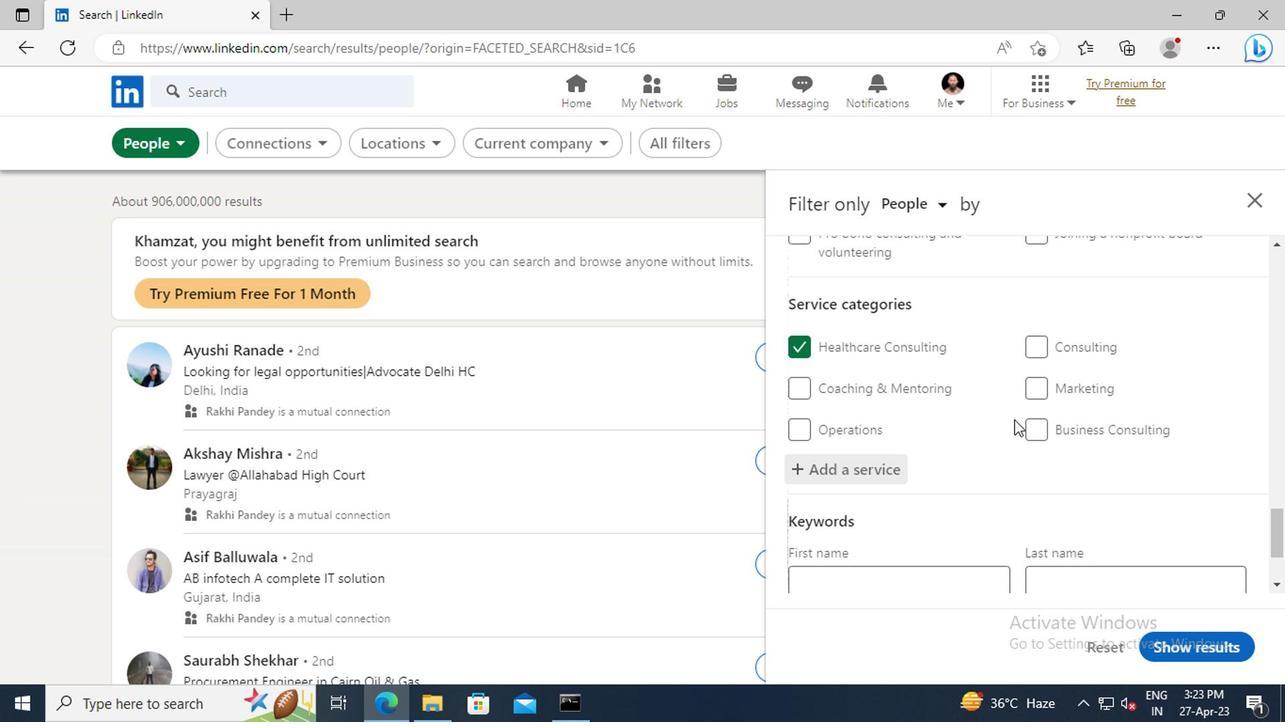 
Action: Mouse scrolled (1010, 418) with delta (0, -1)
Screenshot: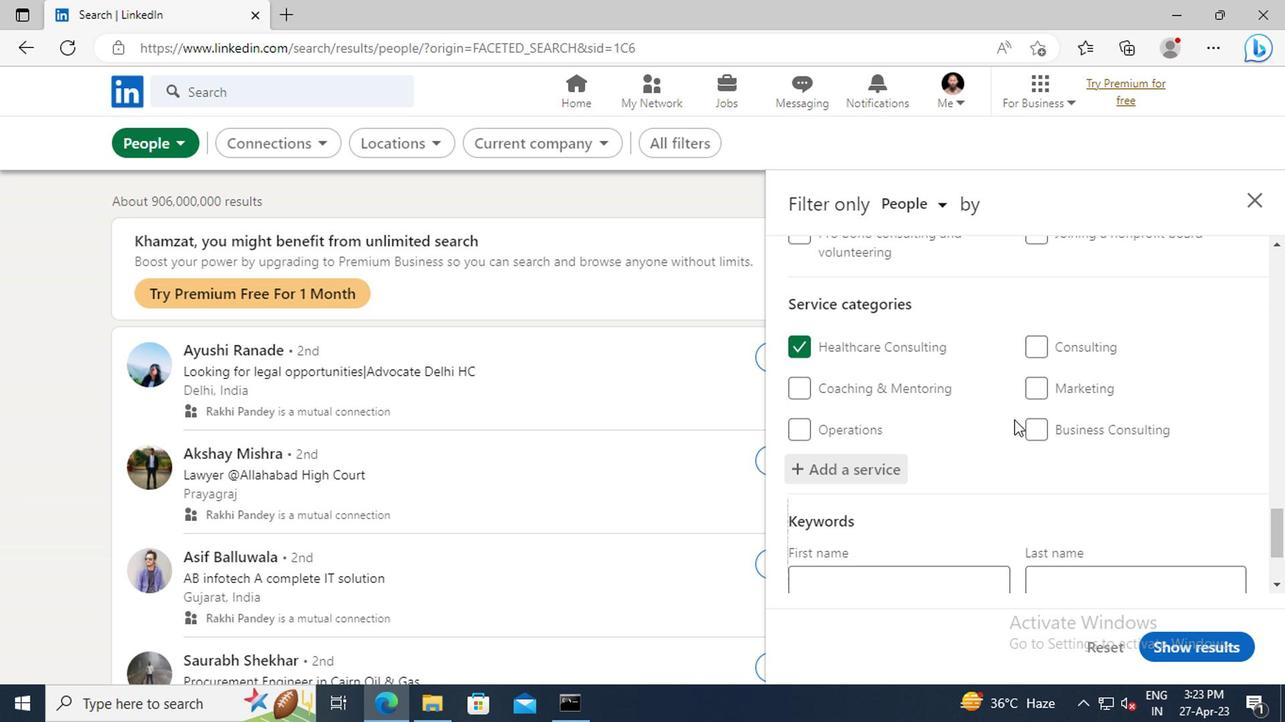 
Action: Mouse scrolled (1010, 418) with delta (0, -1)
Screenshot: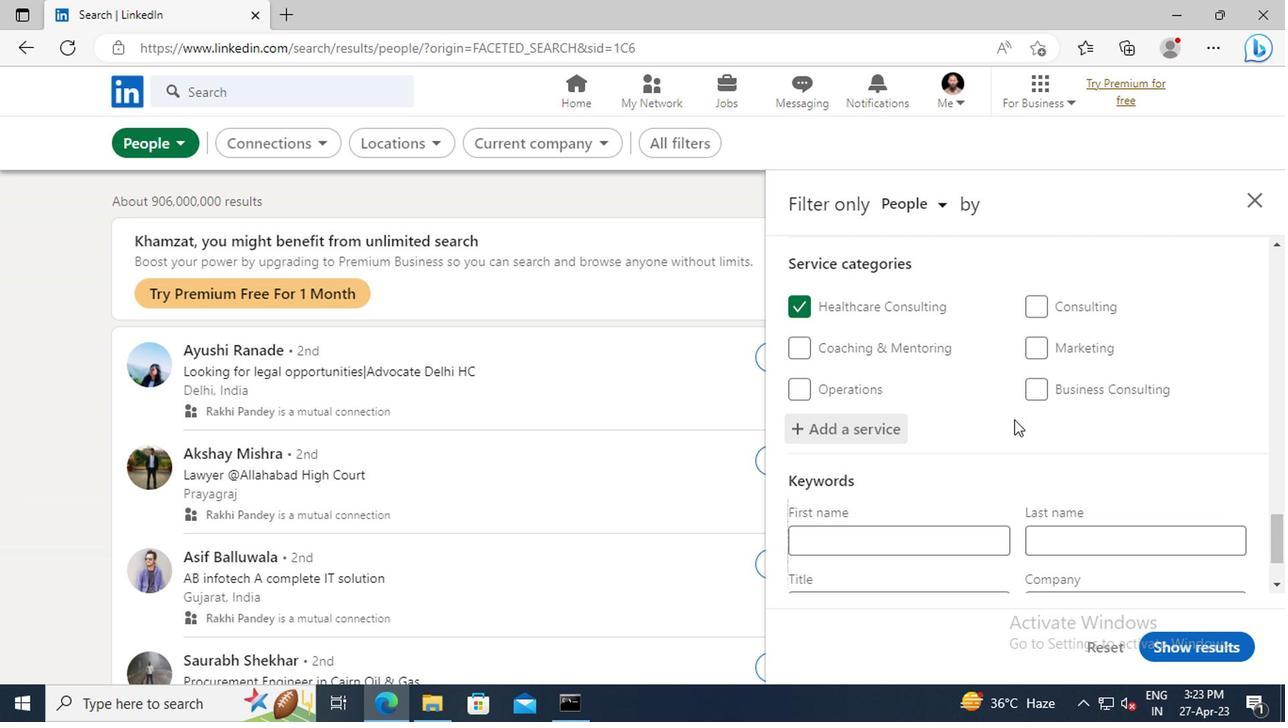 
Action: Mouse moved to (879, 506)
Screenshot: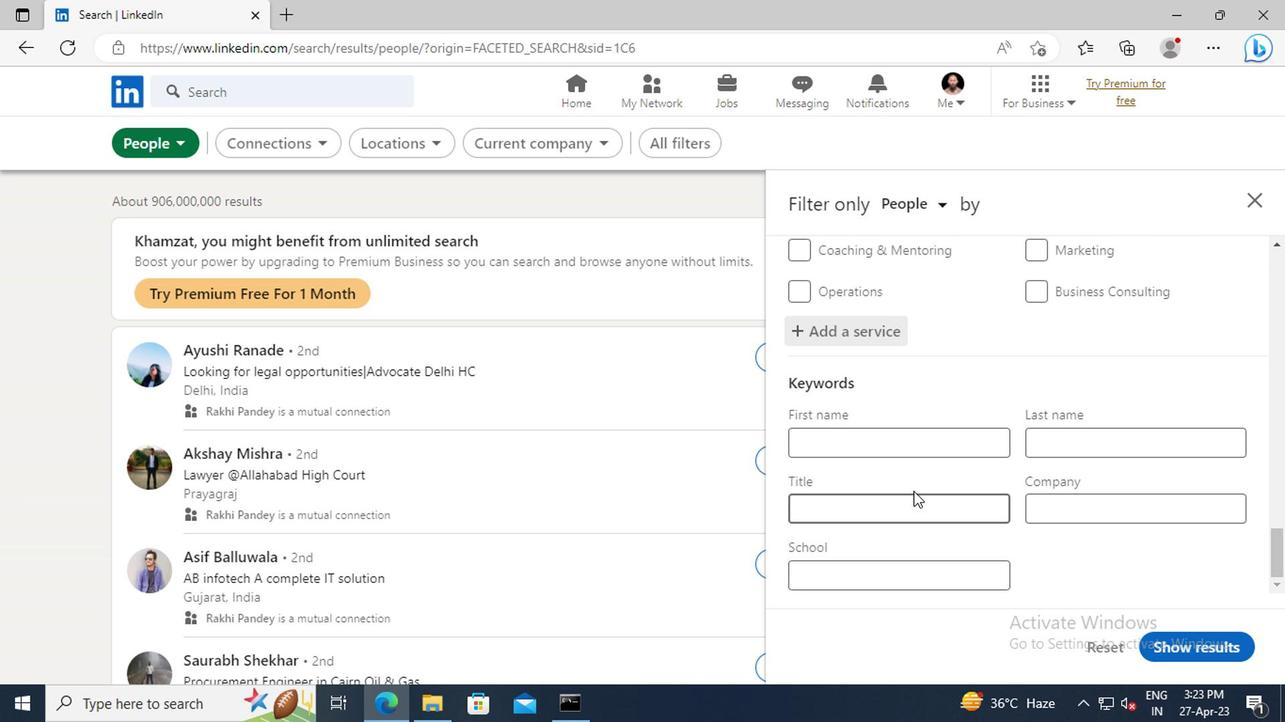 
Action: Mouse pressed left at (879, 506)
Screenshot: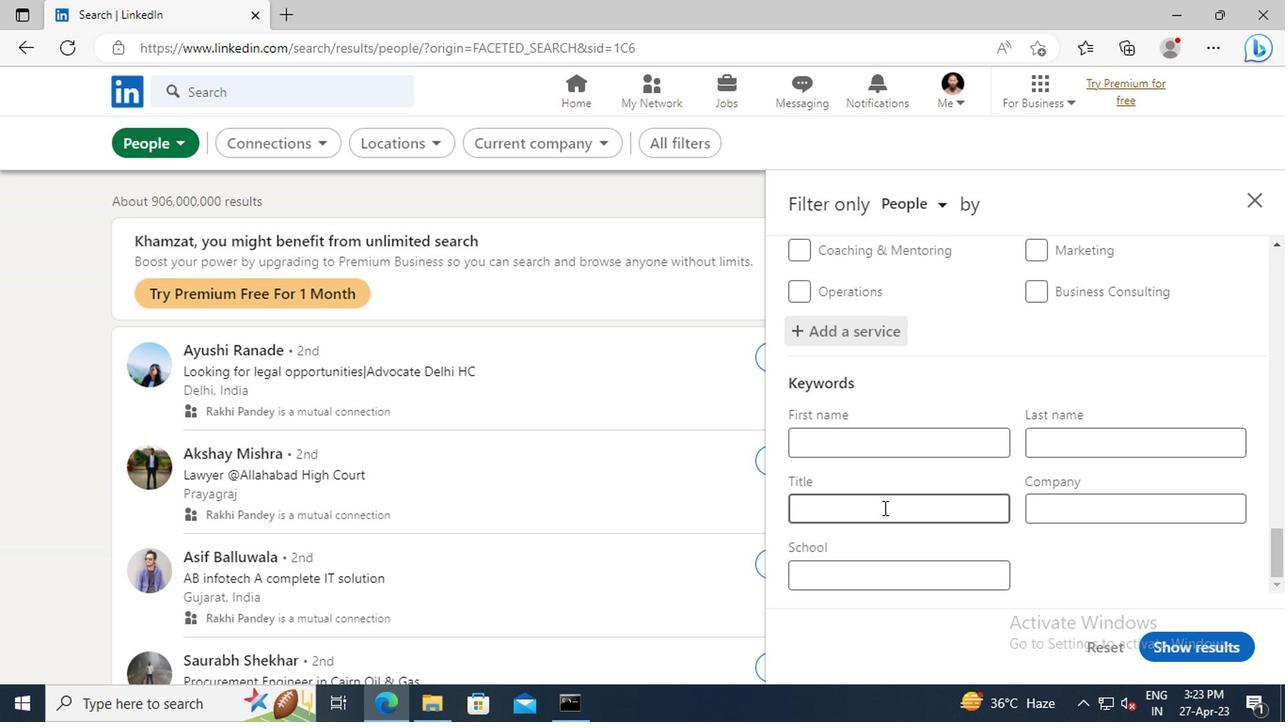 
Action: Key pressed <Key.shift>CASINO<Key.space><Key.shift>HOST<Key.enter>
Screenshot: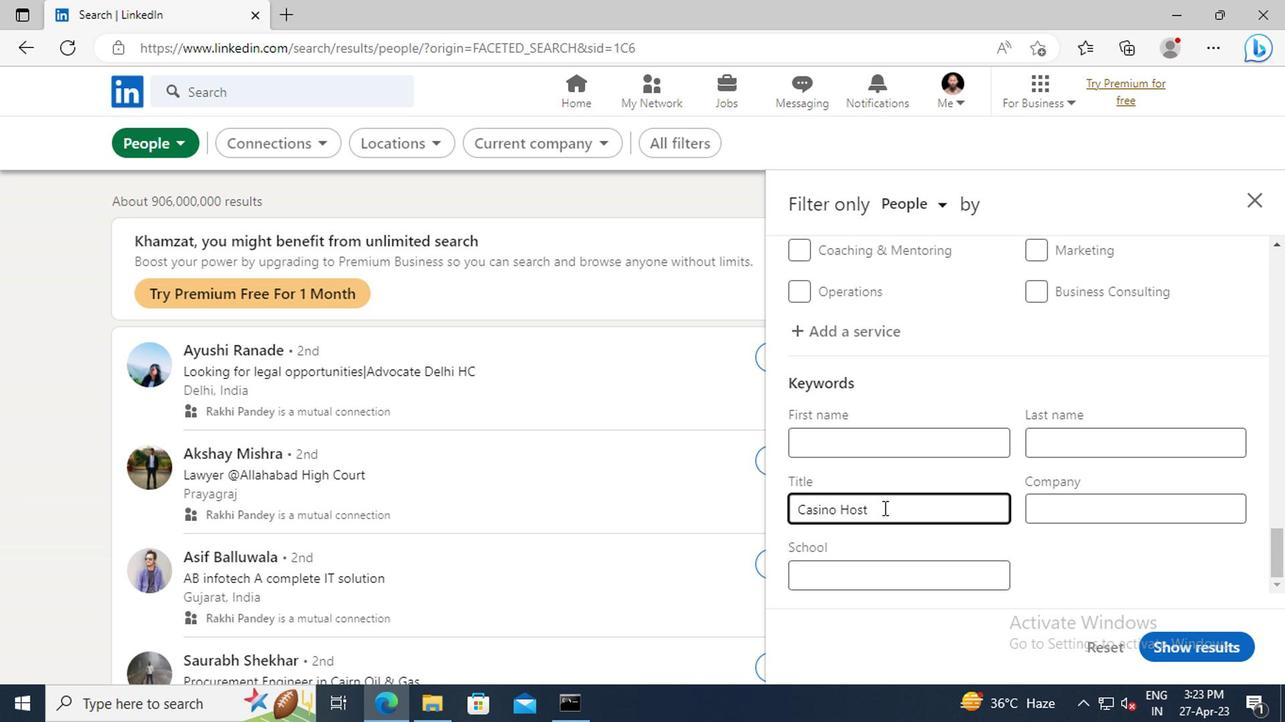 
Action: Mouse moved to (1186, 644)
Screenshot: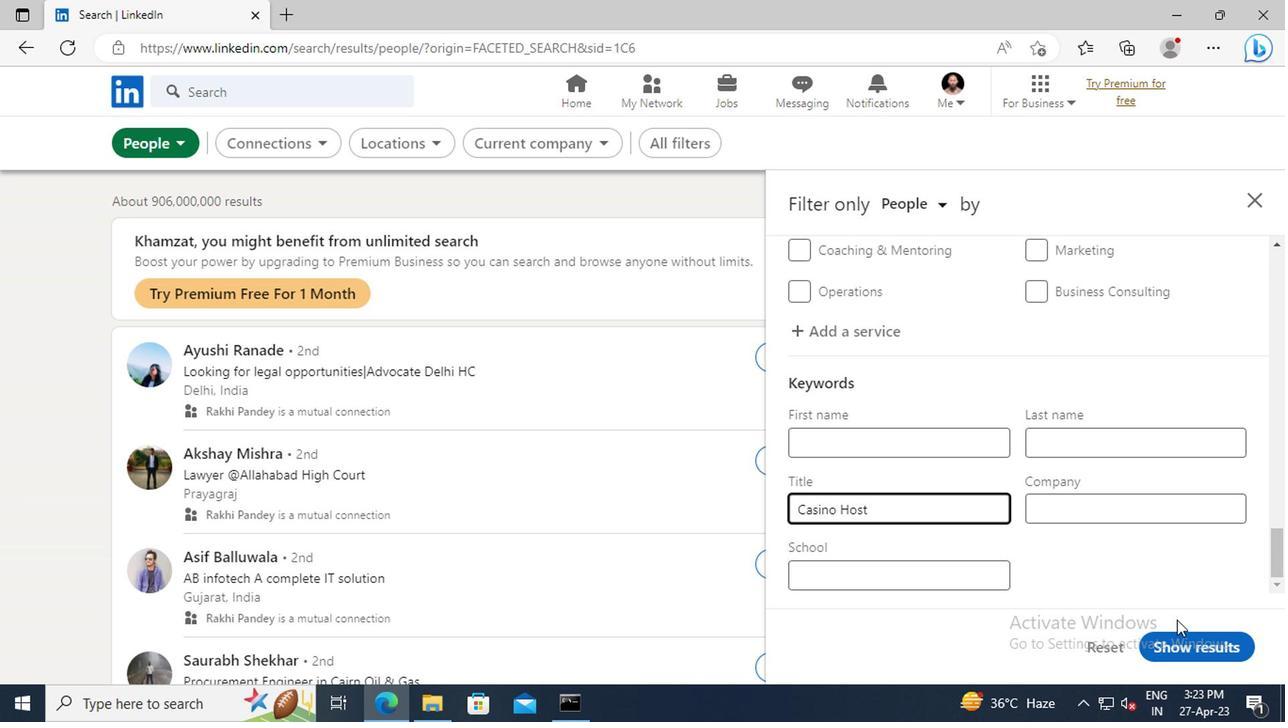 
Action: Mouse pressed left at (1186, 644)
Screenshot: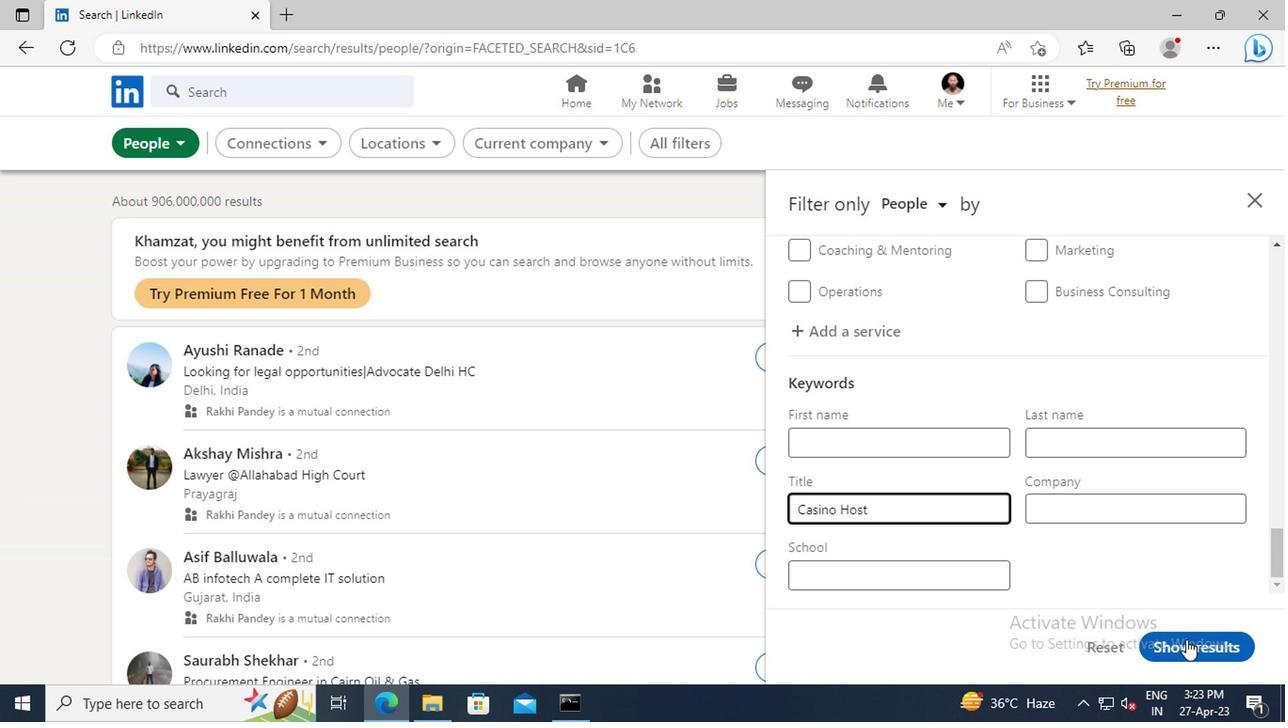 
